 Task: Reply to email with the signature Erin Martin with the subject Request for project approval from softage.1@softage.net with the message Could you please provide an overview of the marketing strategy for the new product launch? with CC to softage.8@softage.net with an attached document Vendor_contract.doc
Action: Mouse moved to (493, 653)
Screenshot: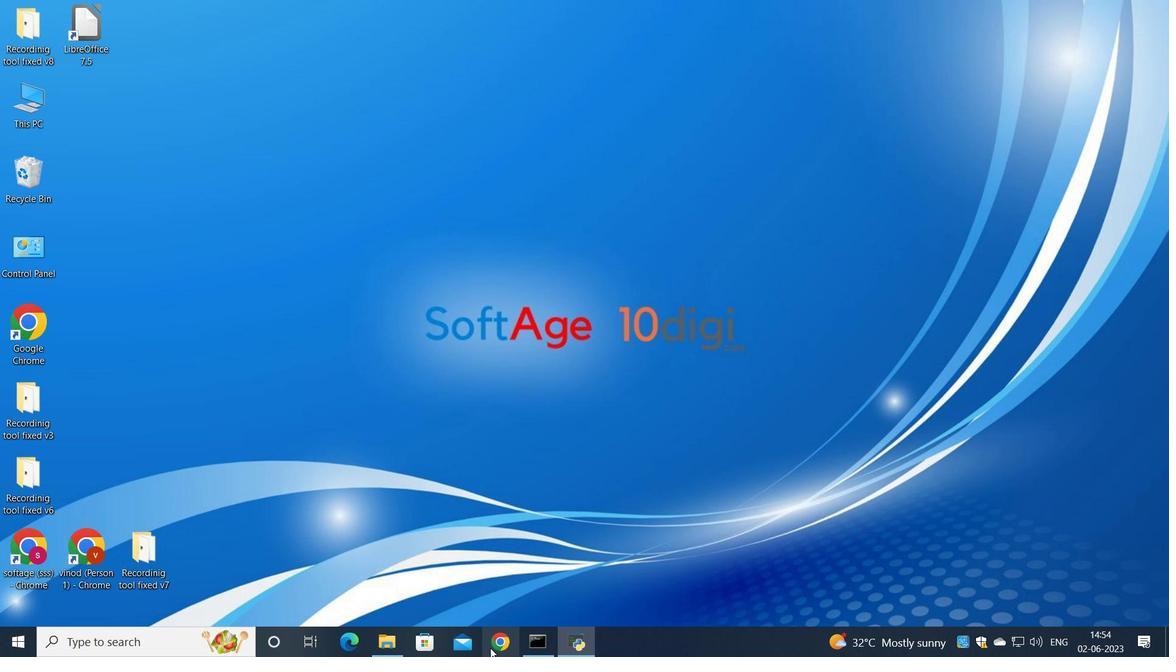 
Action: Mouse pressed left at (493, 653)
Screenshot: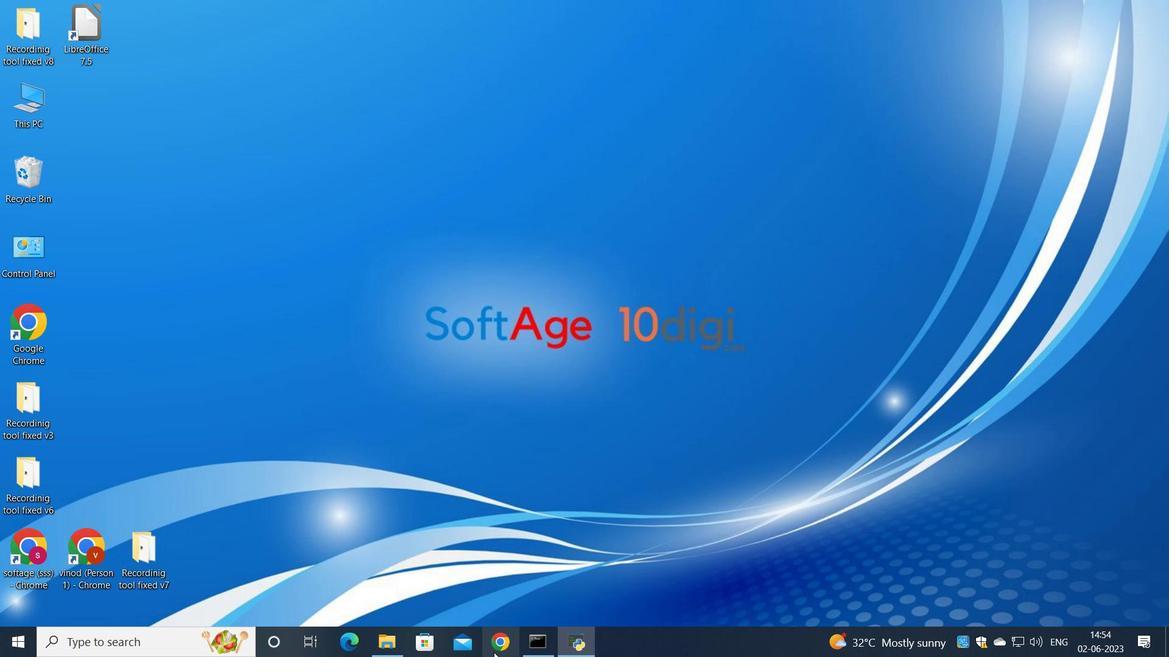 
Action: Mouse moved to (518, 403)
Screenshot: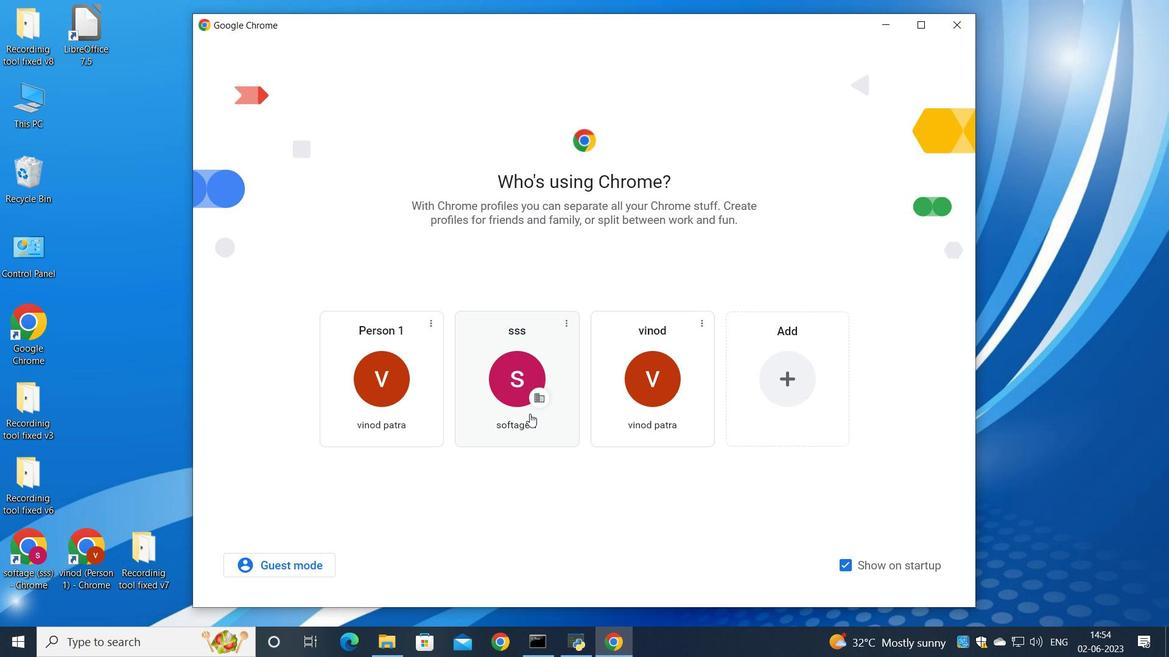 
Action: Mouse pressed left at (518, 403)
Screenshot: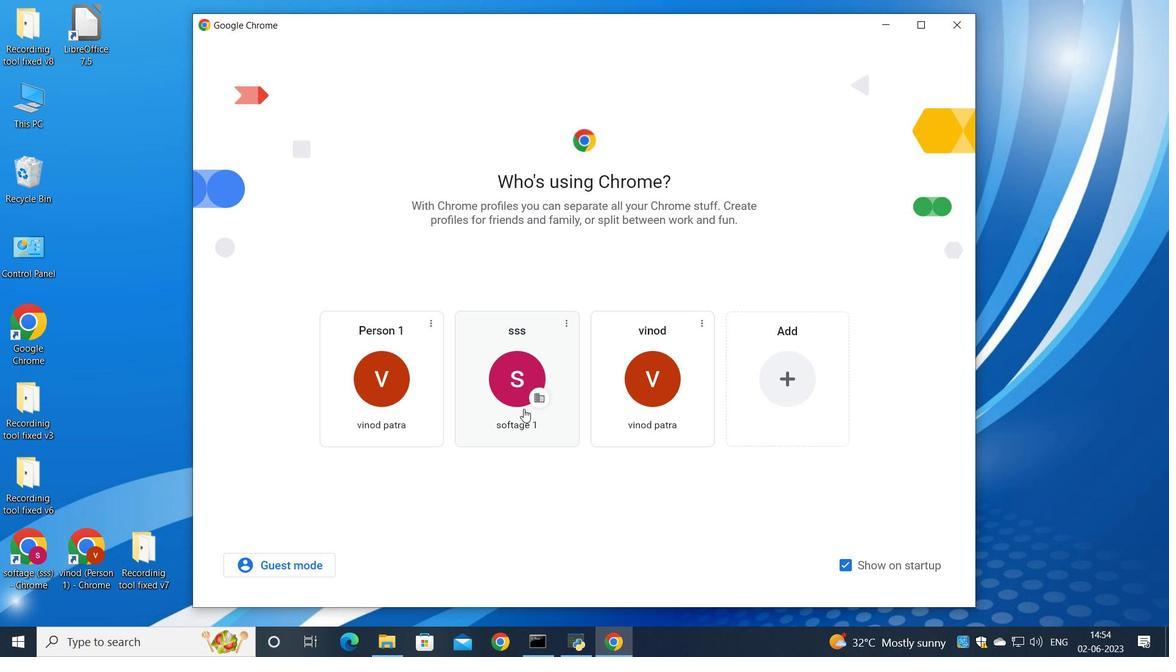 
Action: Mouse moved to (1014, 107)
Screenshot: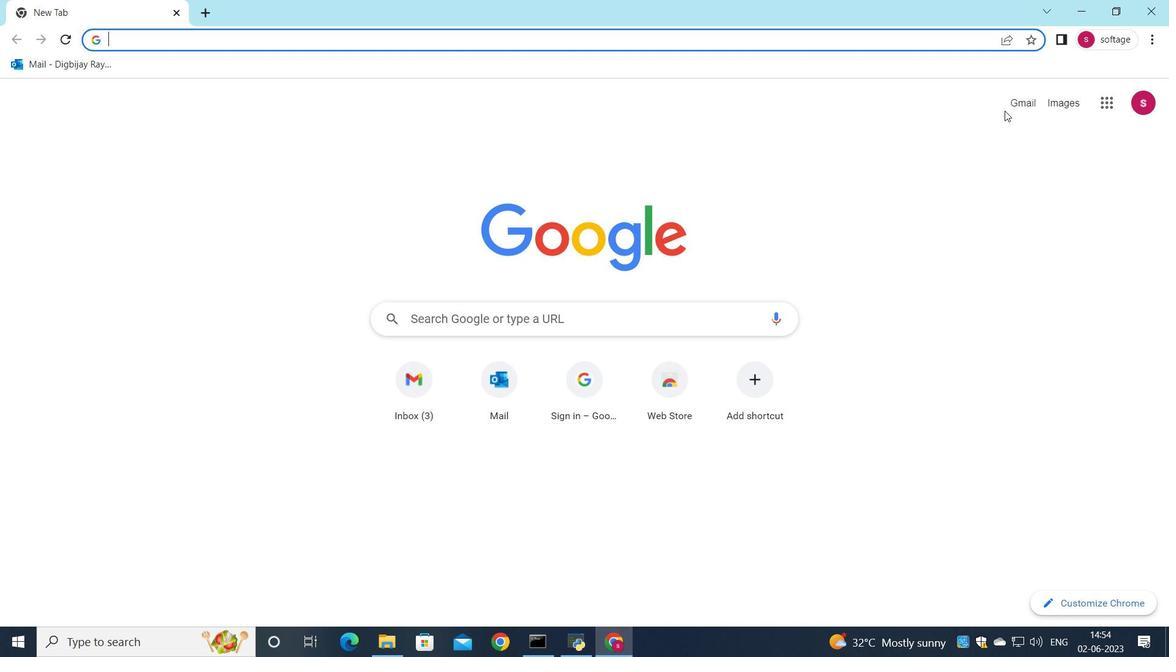 
Action: Mouse pressed left at (1014, 107)
Screenshot: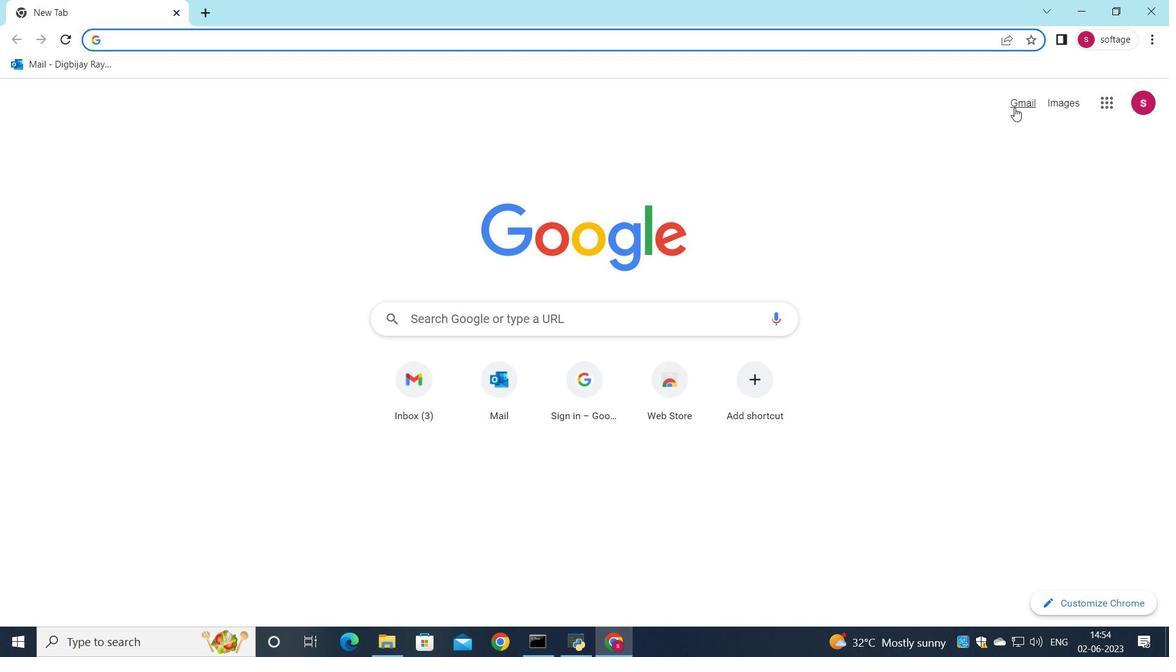 
Action: Mouse moved to (1002, 109)
Screenshot: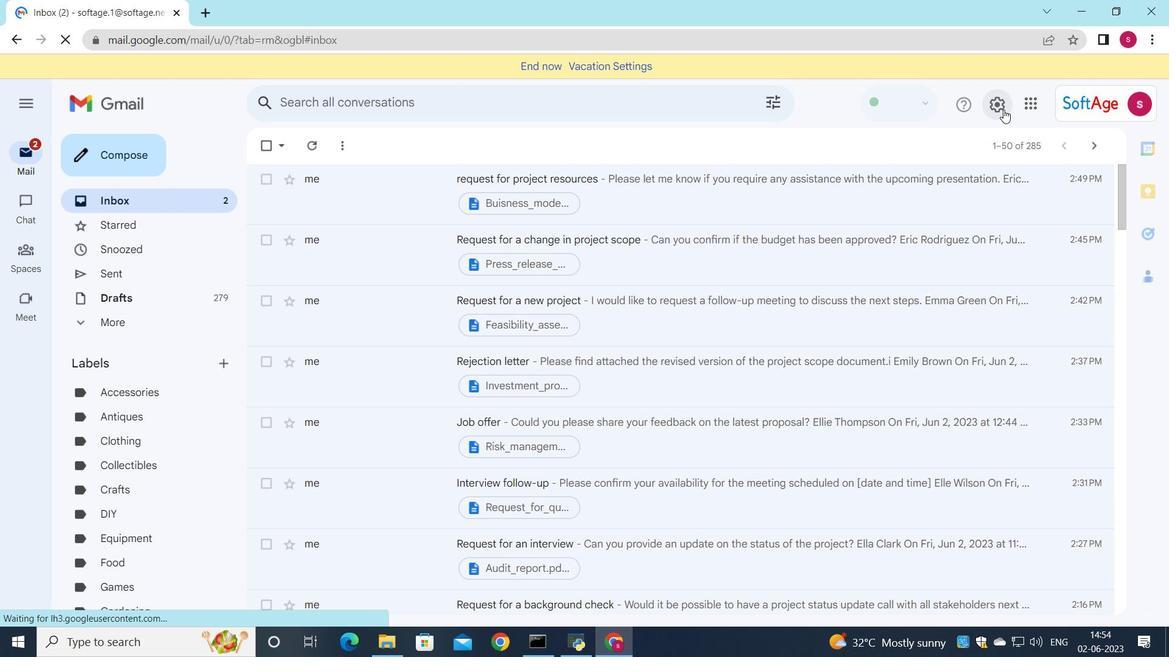 
Action: Mouse pressed left at (1002, 109)
Screenshot: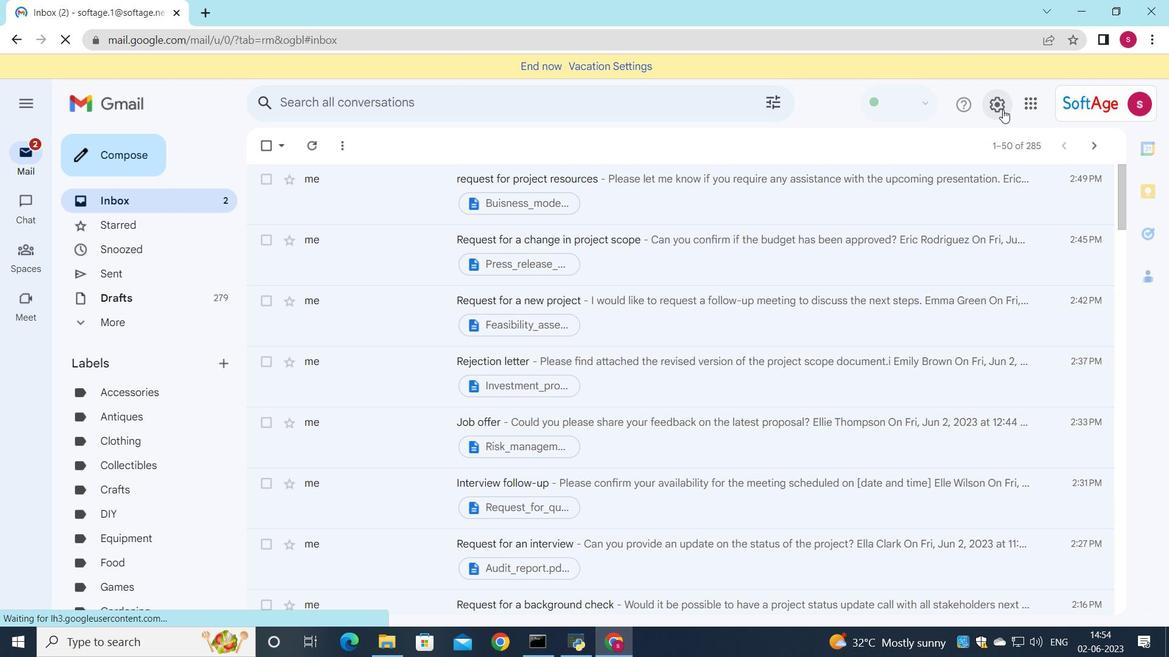 
Action: Mouse moved to (1000, 171)
Screenshot: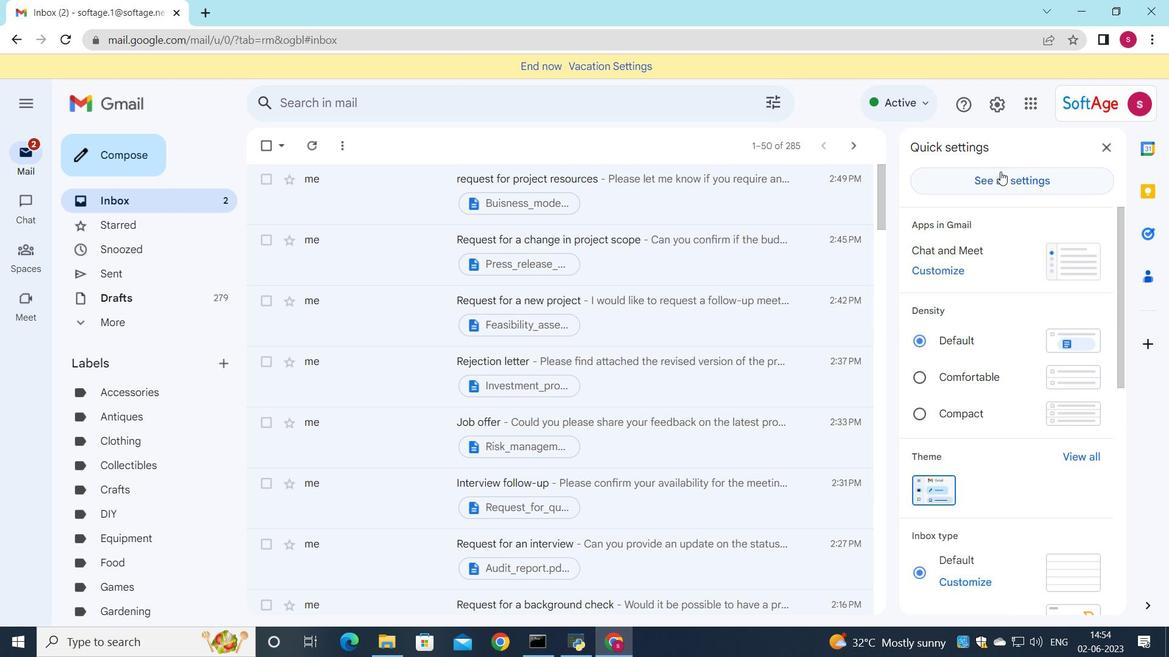 
Action: Mouse pressed left at (1000, 171)
Screenshot: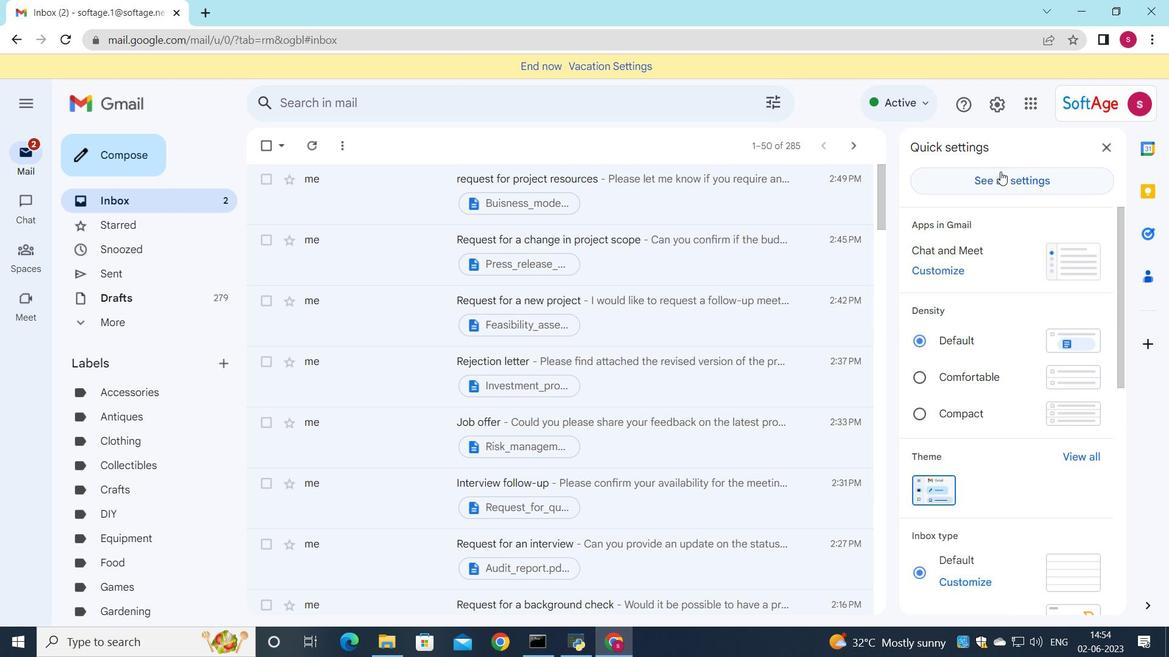 
Action: Mouse moved to (627, 292)
Screenshot: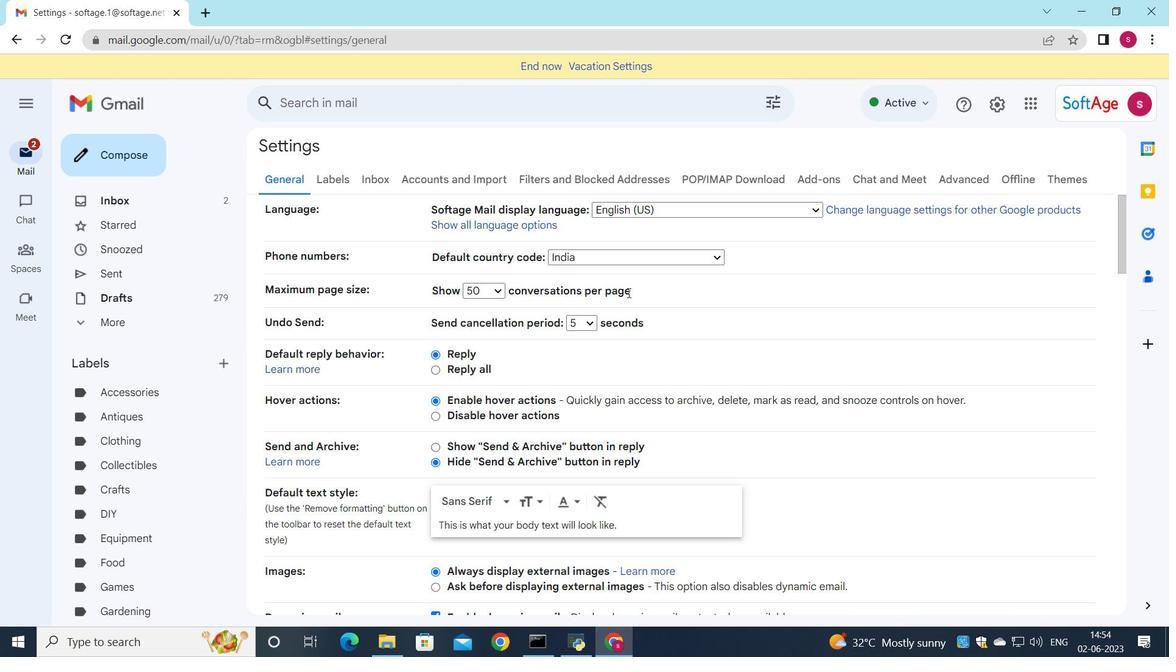
Action: Mouse scrolled (627, 292) with delta (0, 0)
Screenshot: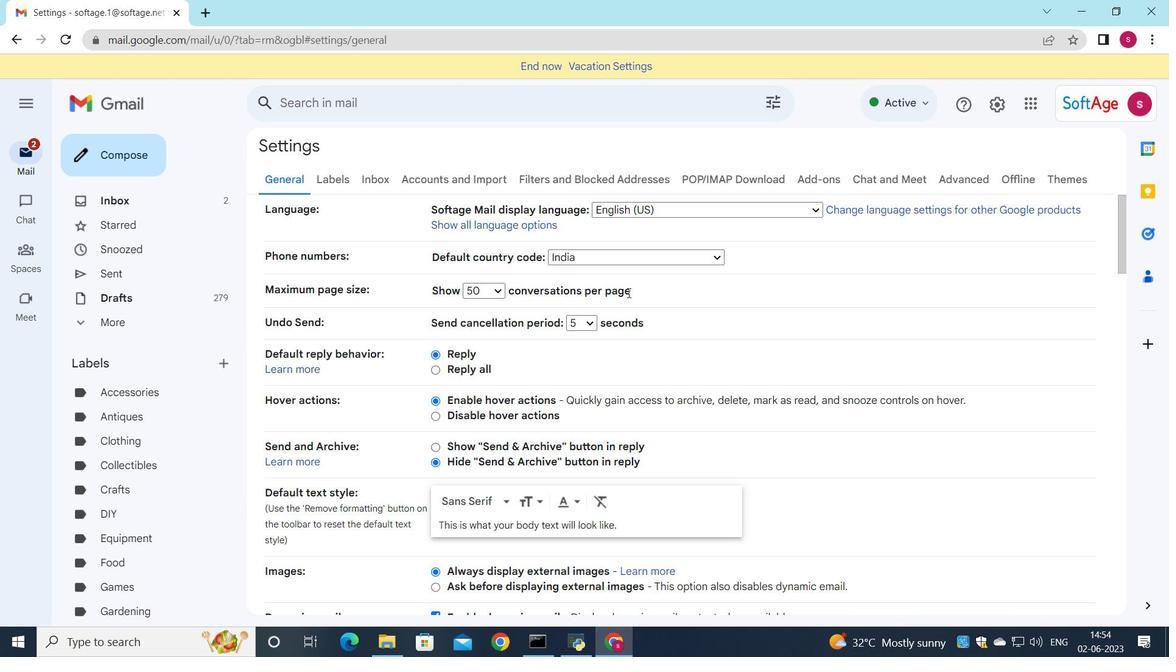 
Action: Mouse scrolled (627, 292) with delta (0, 0)
Screenshot: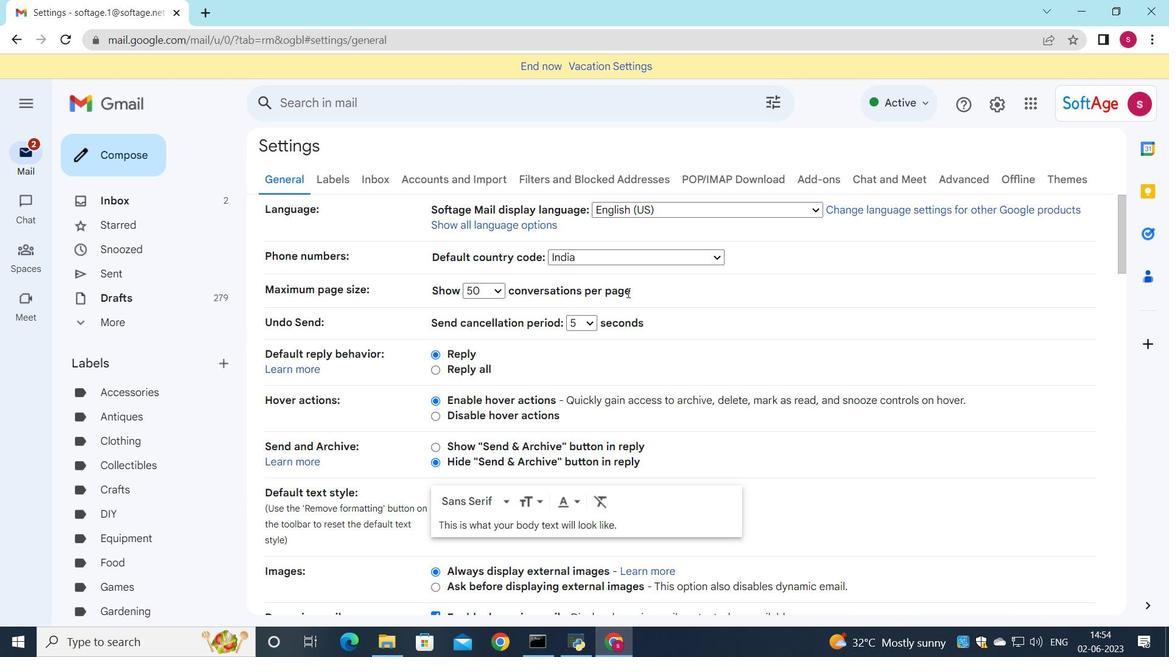 
Action: Mouse scrolled (627, 292) with delta (0, 0)
Screenshot: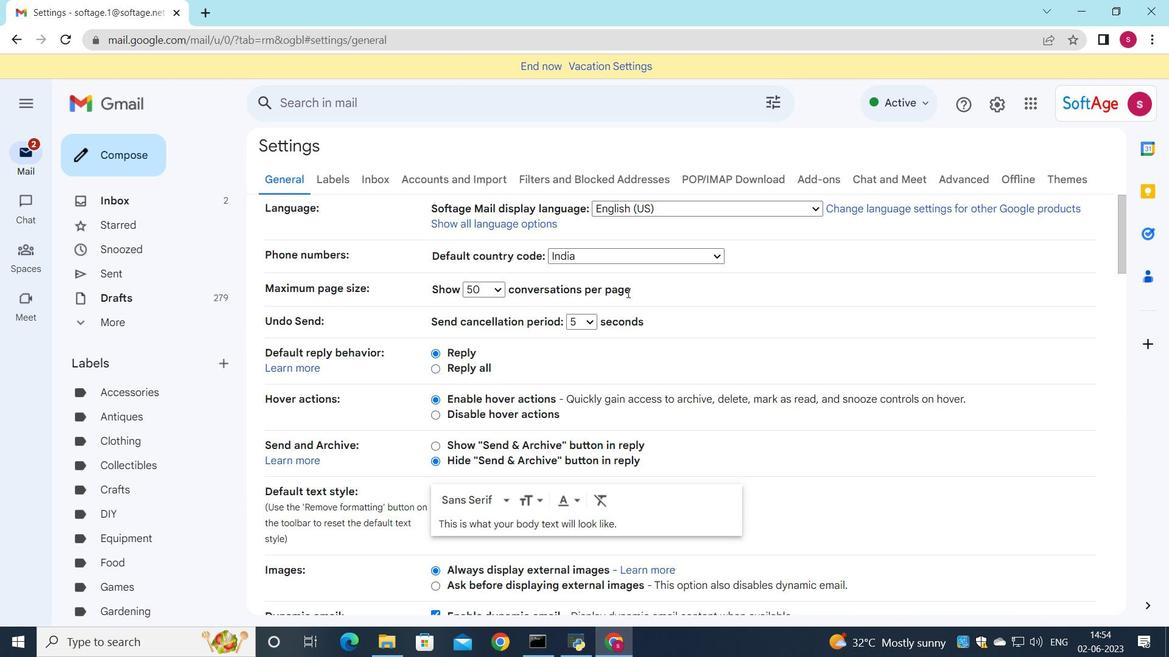 
Action: Mouse scrolled (627, 292) with delta (0, 0)
Screenshot: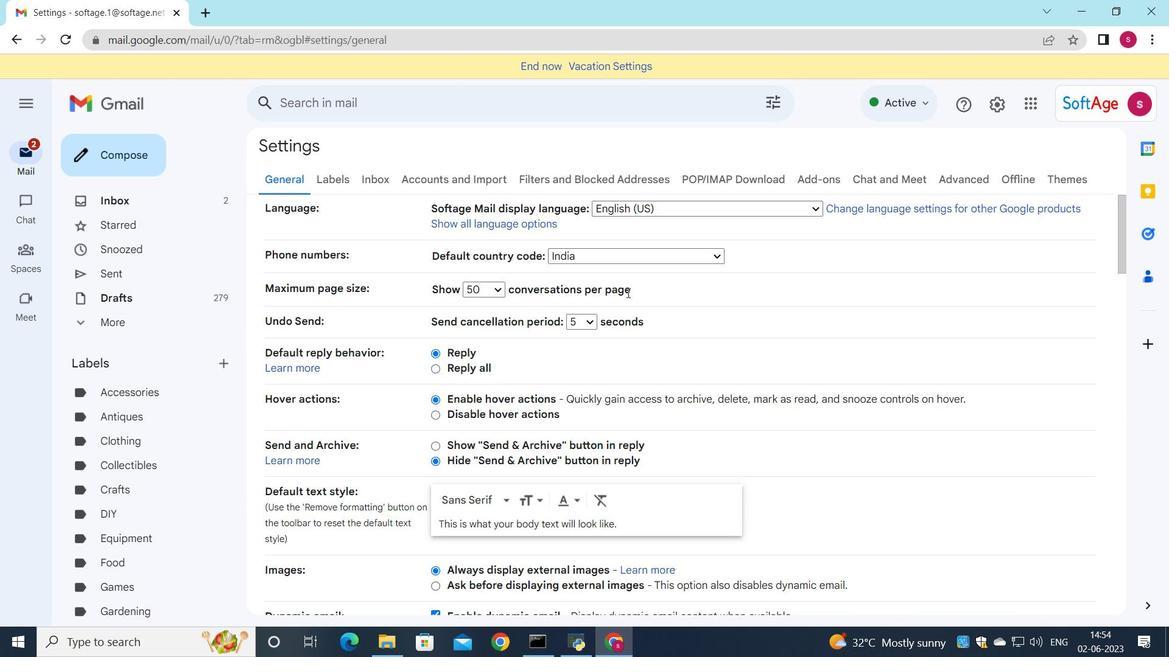 
Action: Mouse scrolled (627, 292) with delta (0, 0)
Screenshot: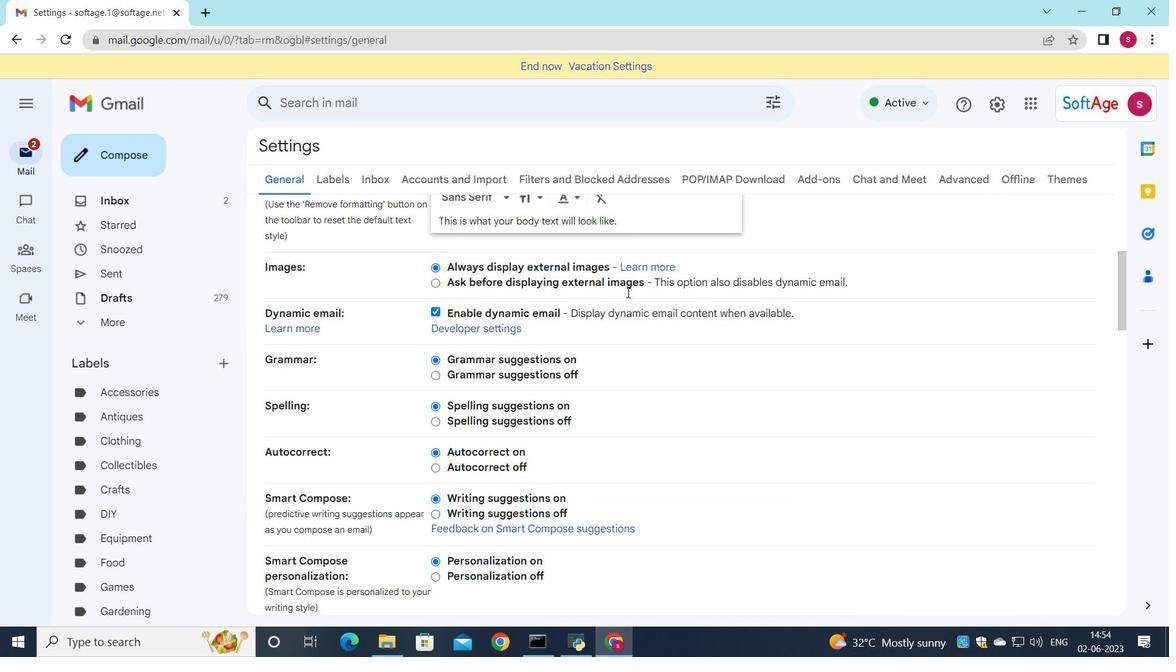 
Action: Mouse scrolled (627, 292) with delta (0, 0)
Screenshot: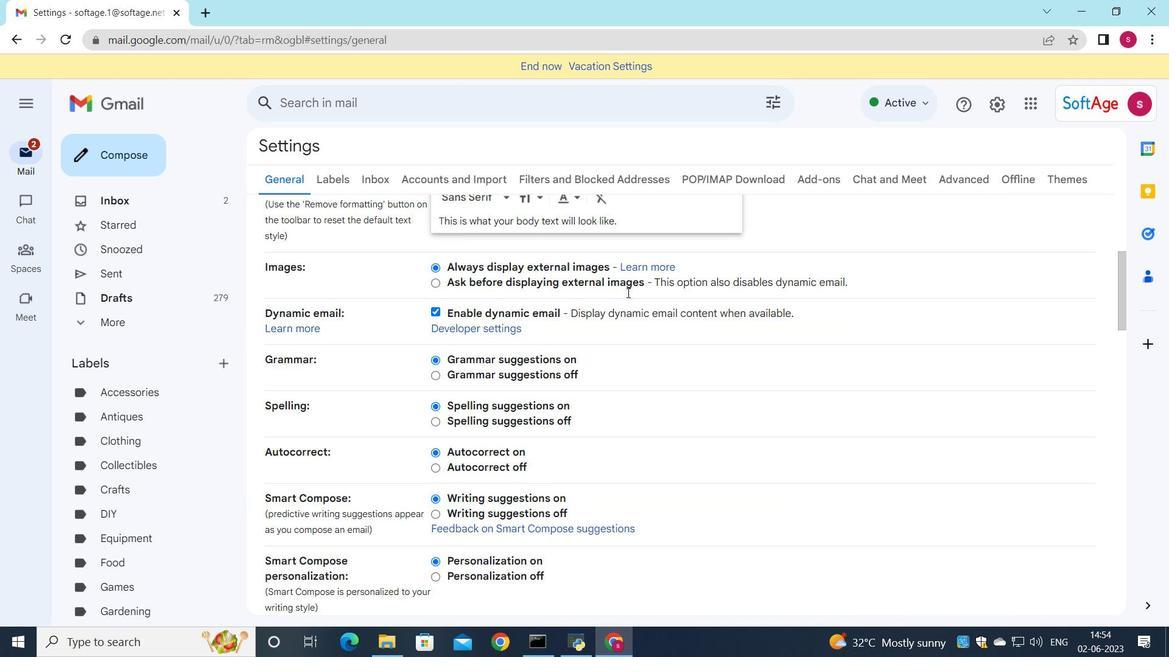 
Action: Mouse scrolled (627, 292) with delta (0, 0)
Screenshot: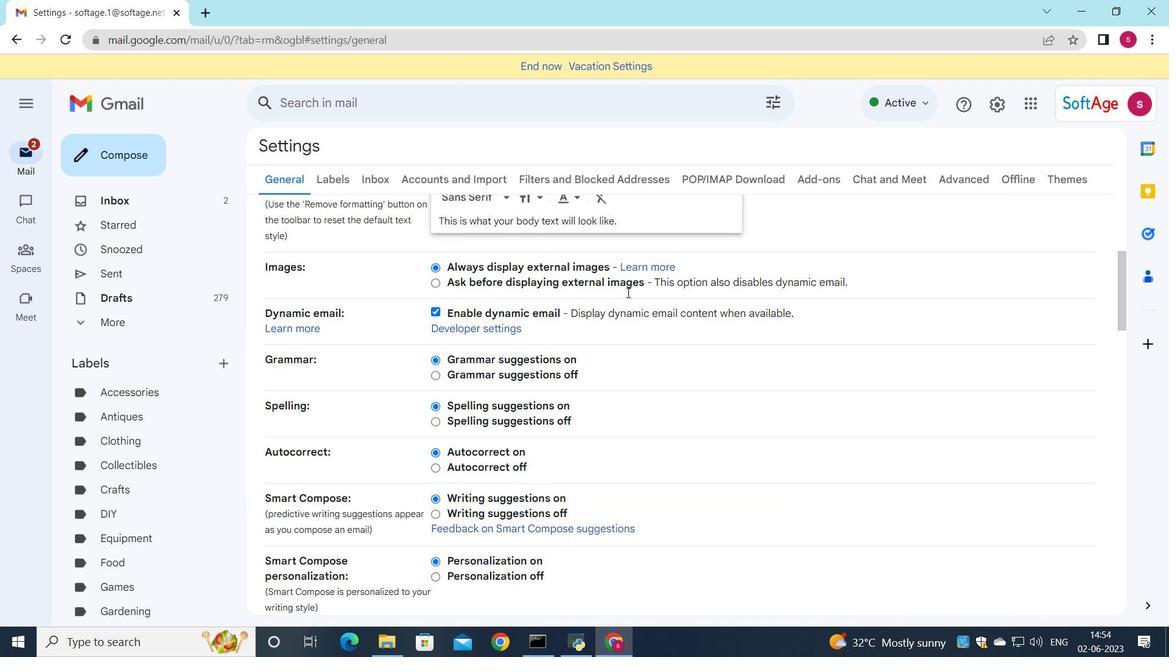 
Action: Mouse moved to (610, 313)
Screenshot: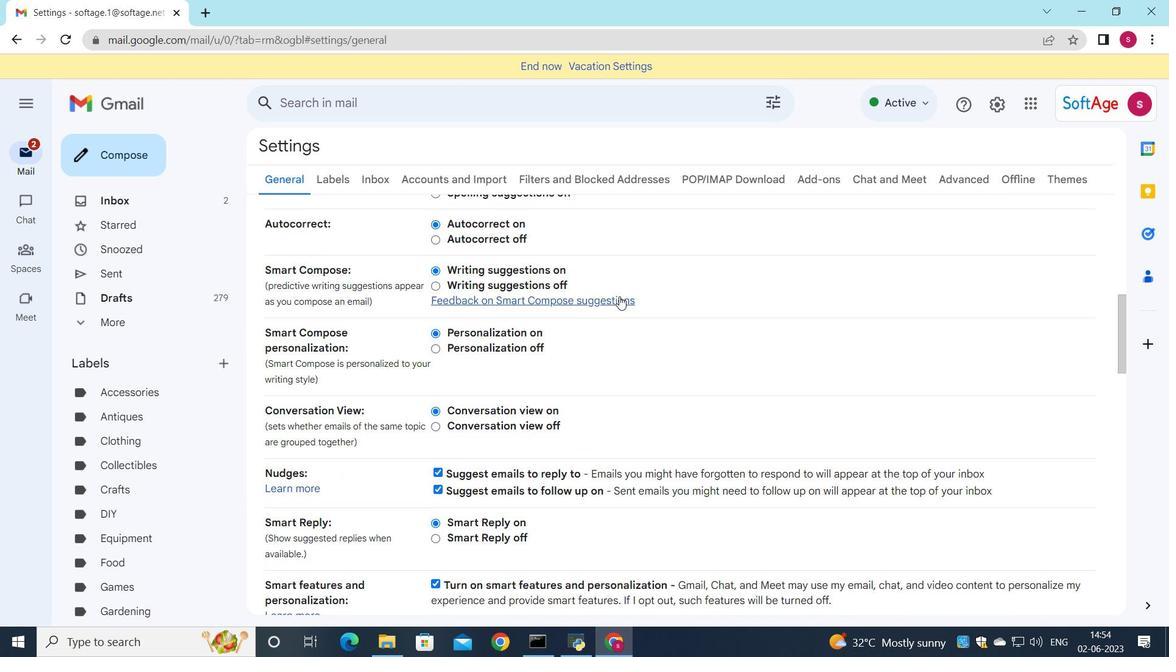 
Action: Mouse scrolled (610, 312) with delta (0, 0)
Screenshot: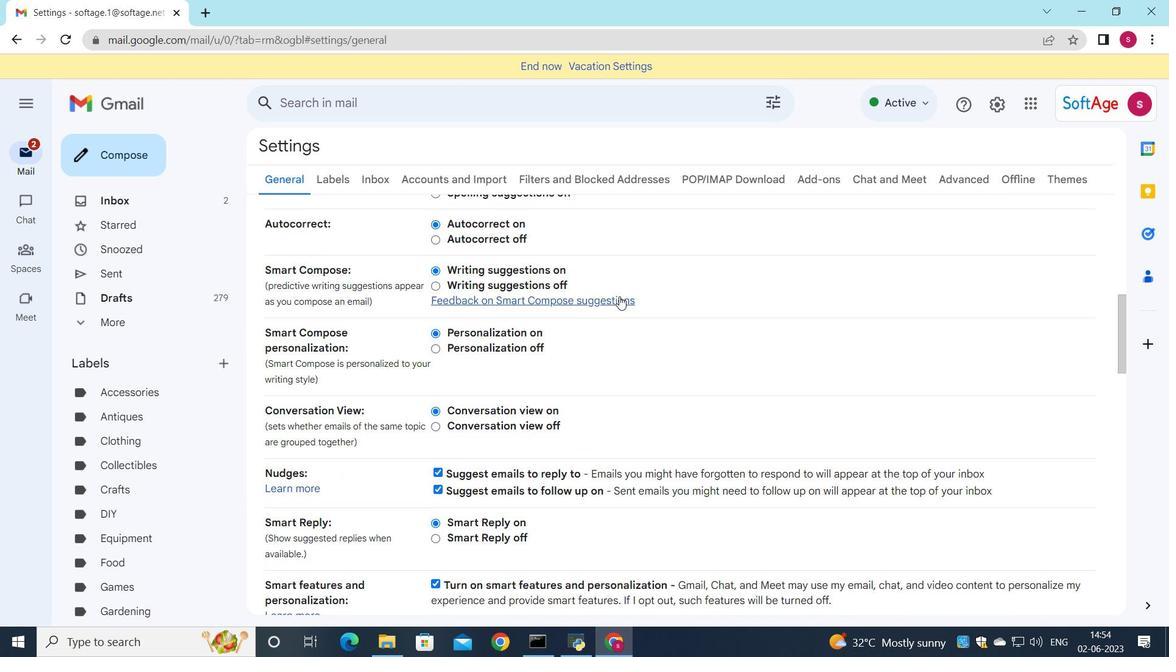 
Action: Mouse moved to (603, 333)
Screenshot: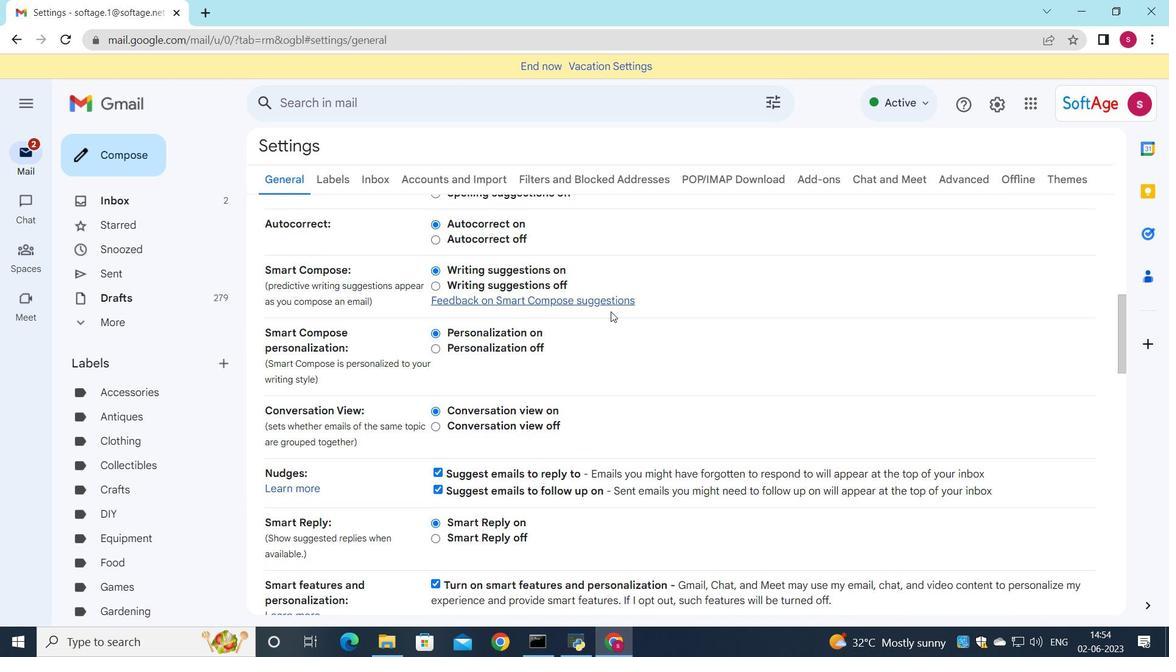 
Action: Mouse scrolled (603, 332) with delta (0, 0)
Screenshot: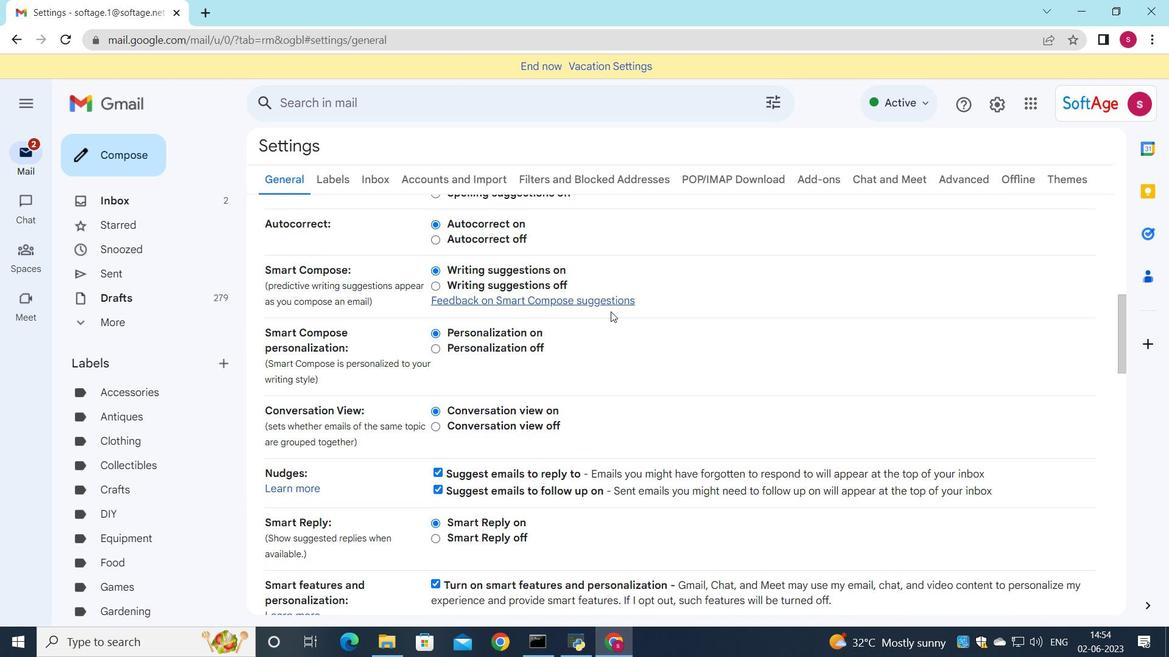 
Action: Mouse moved to (599, 345)
Screenshot: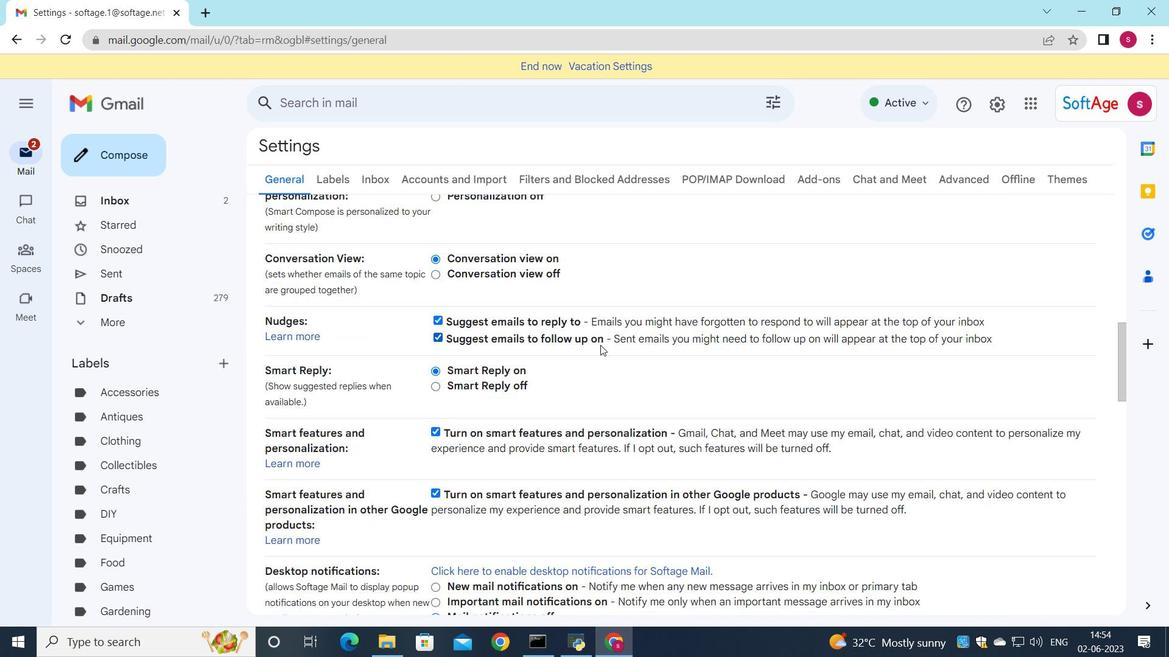 
Action: Mouse scrolled (599, 344) with delta (0, 0)
Screenshot: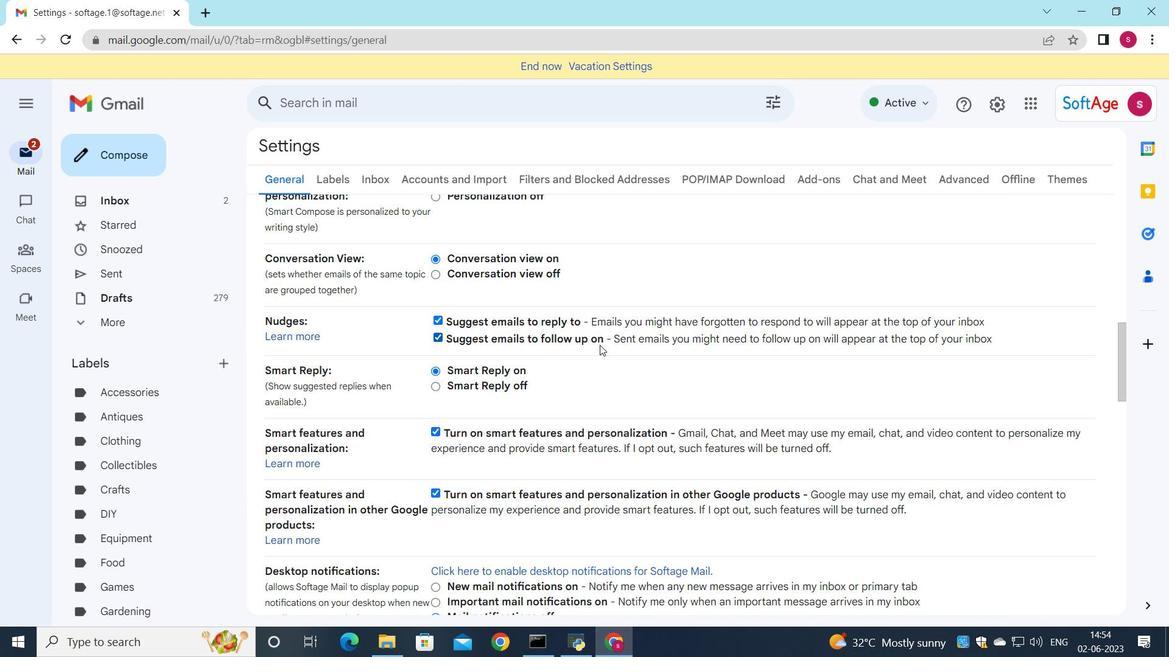 
Action: Mouse moved to (599, 345)
Screenshot: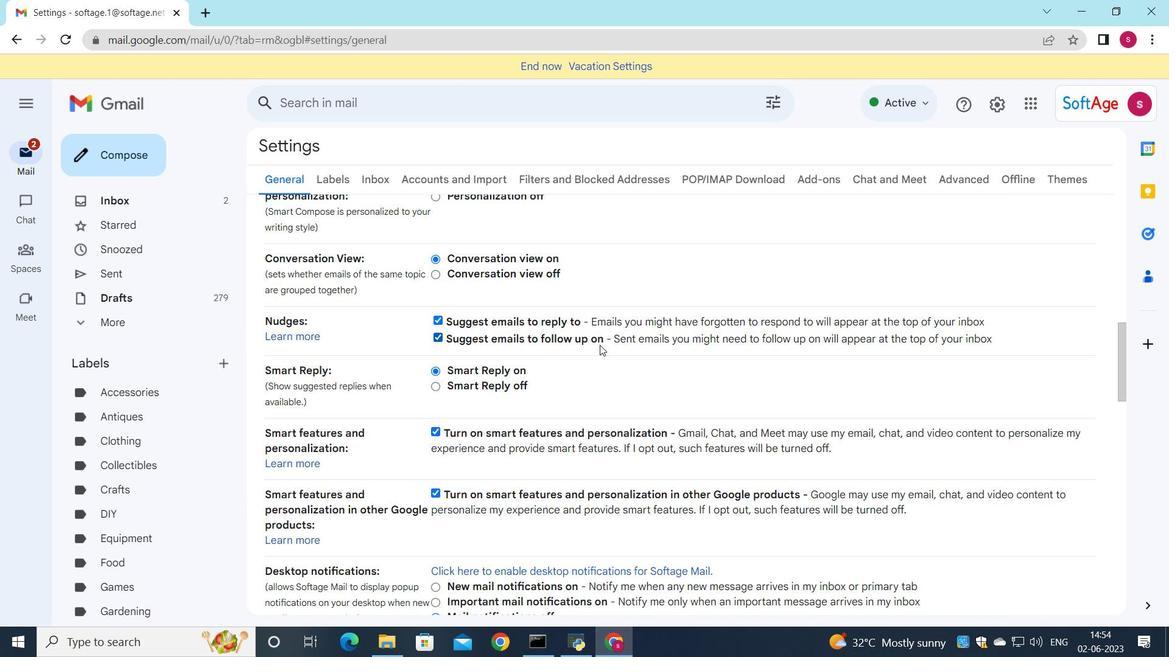 
Action: Mouse scrolled (599, 345) with delta (0, 0)
Screenshot: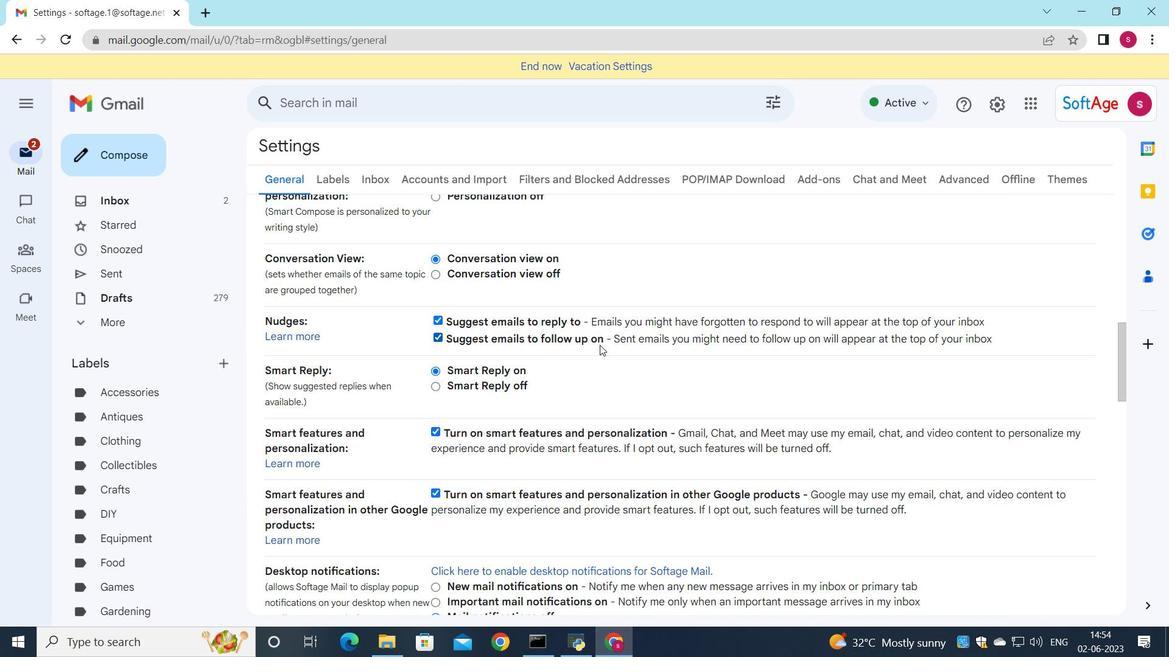 
Action: Mouse moved to (599, 347)
Screenshot: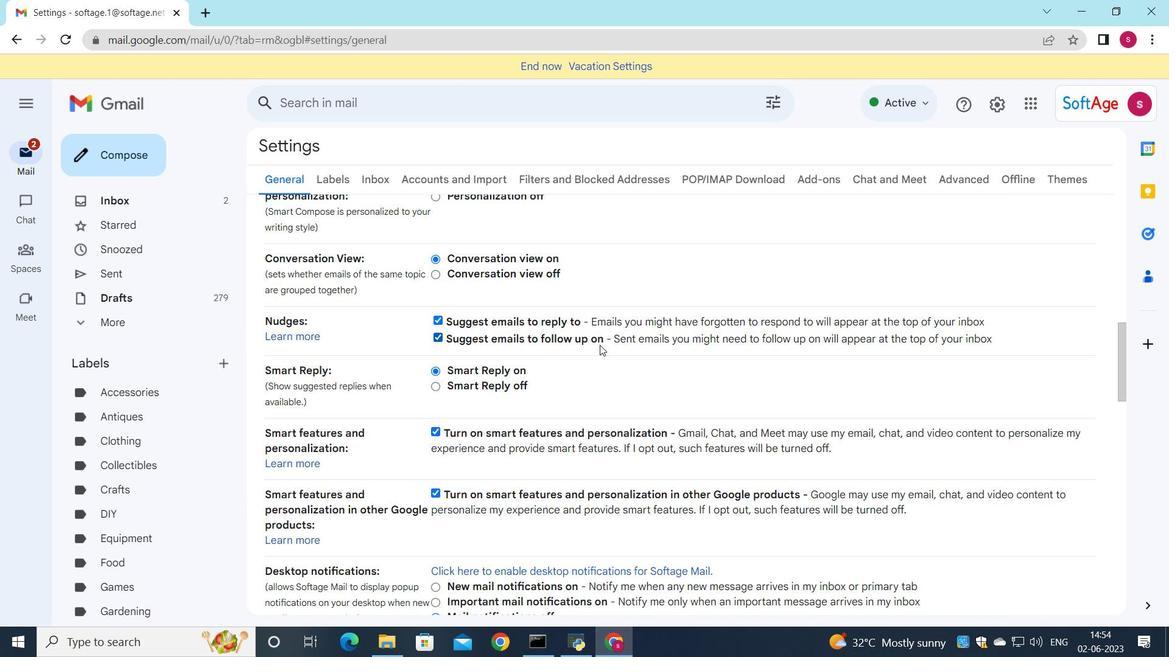 
Action: Mouse scrolled (599, 346) with delta (0, 0)
Screenshot: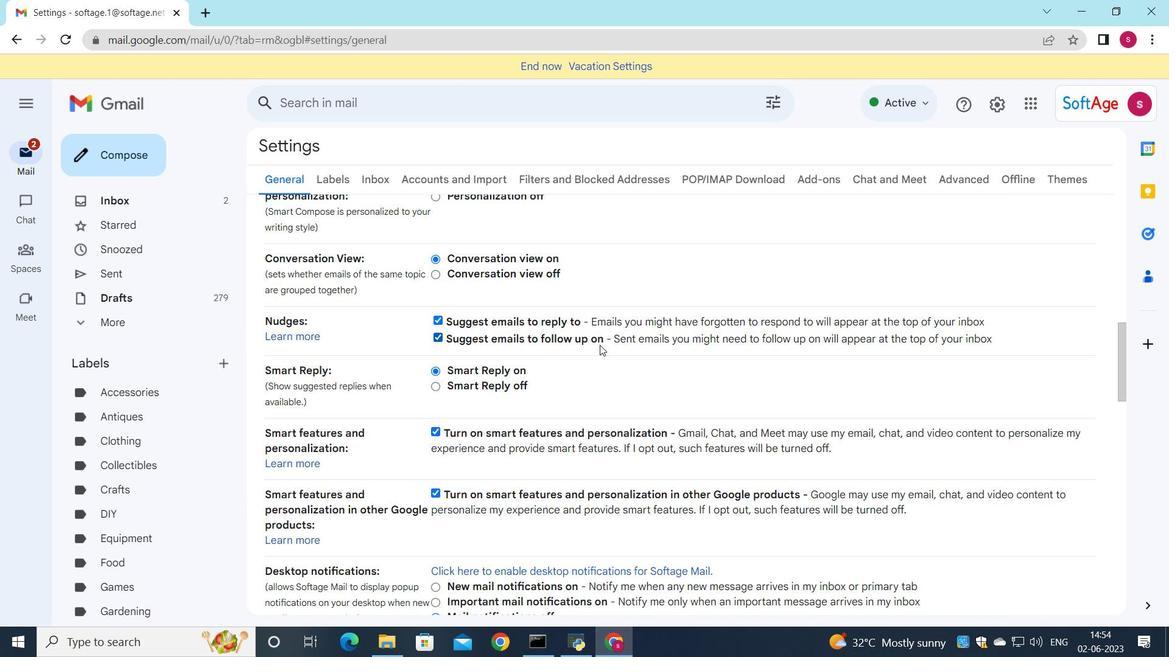 
Action: Mouse moved to (599, 348)
Screenshot: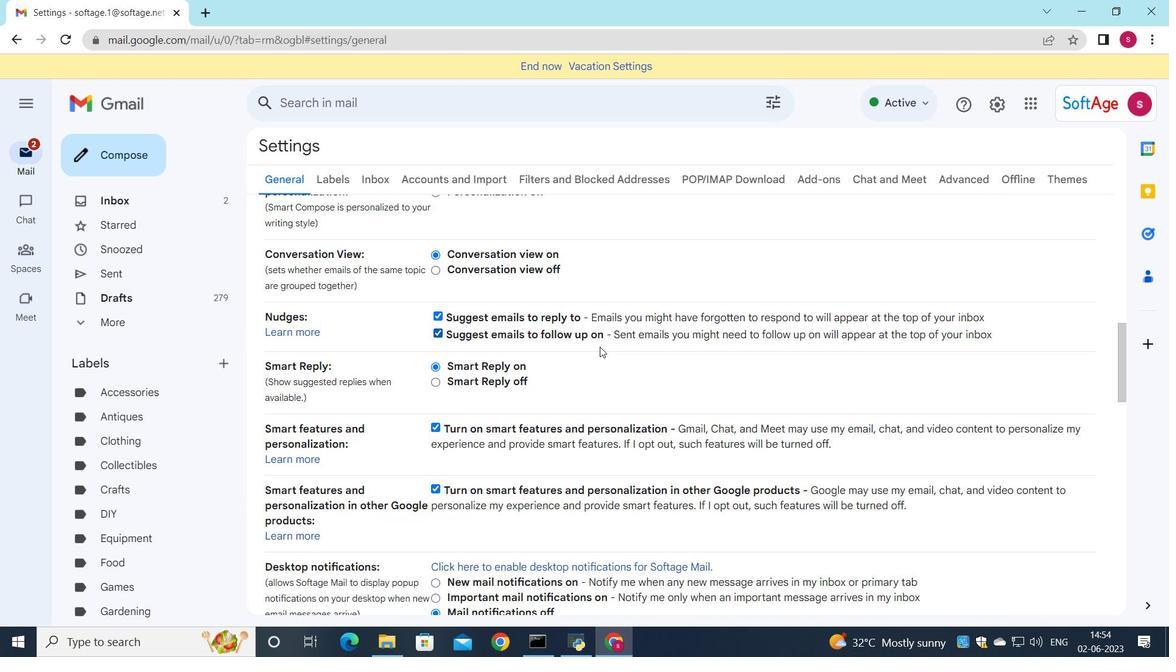 
Action: Mouse scrolled (599, 347) with delta (0, 0)
Screenshot: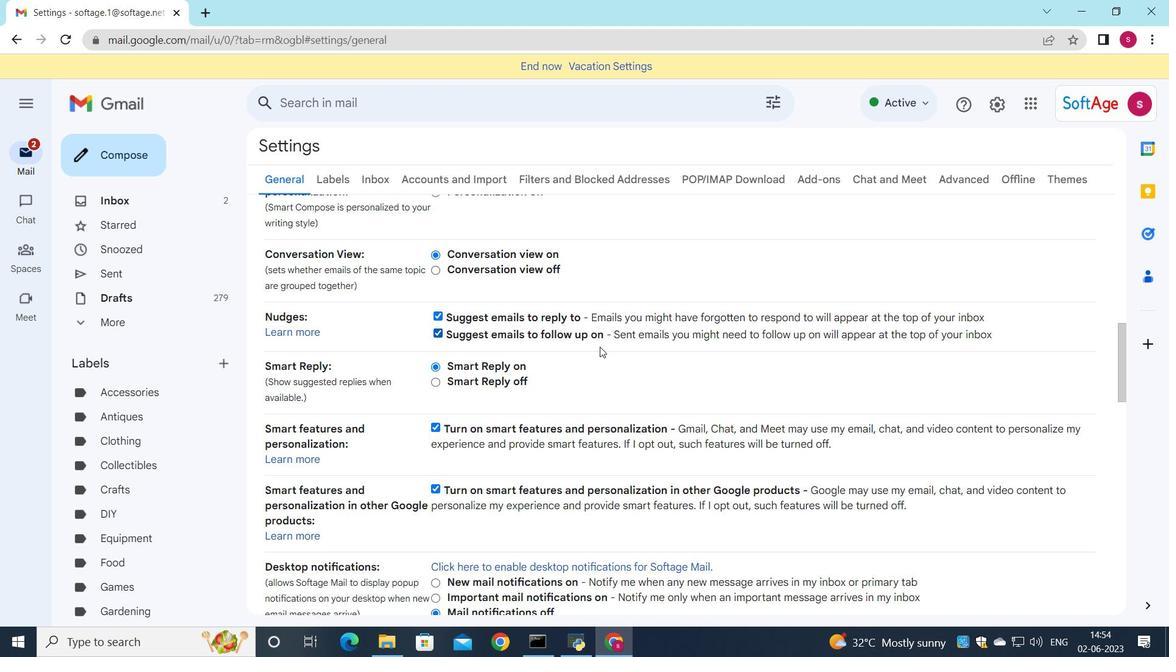 
Action: Mouse moved to (599, 348)
Screenshot: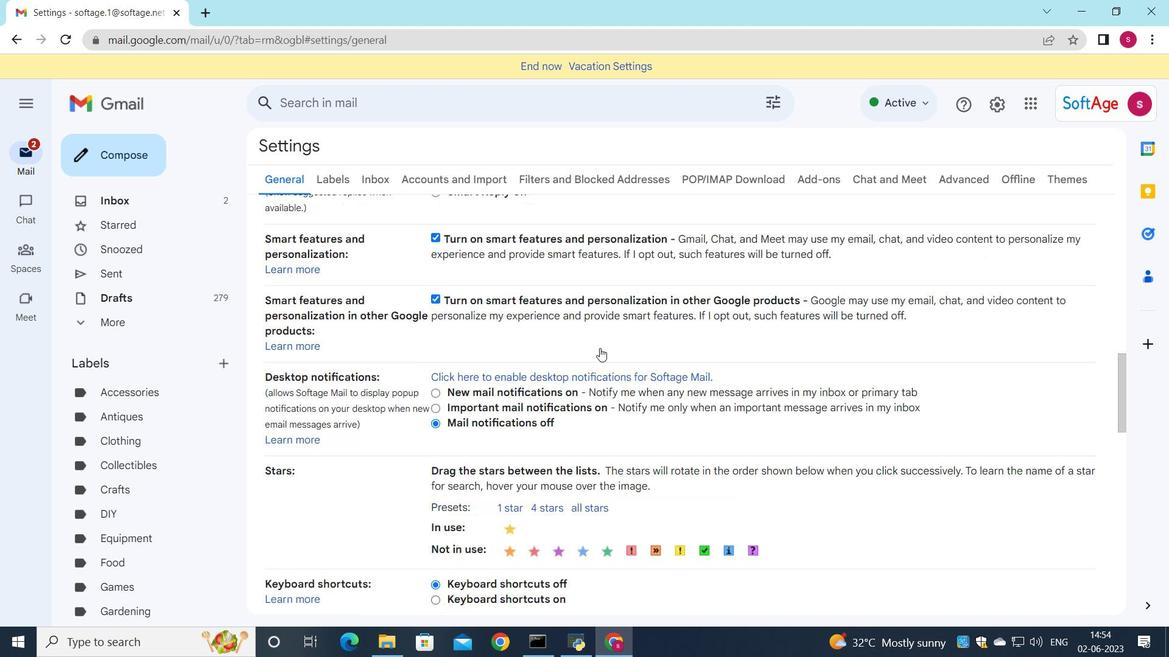 
Action: Mouse scrolled (599, 348) with delta (0, 0)
Screenshot: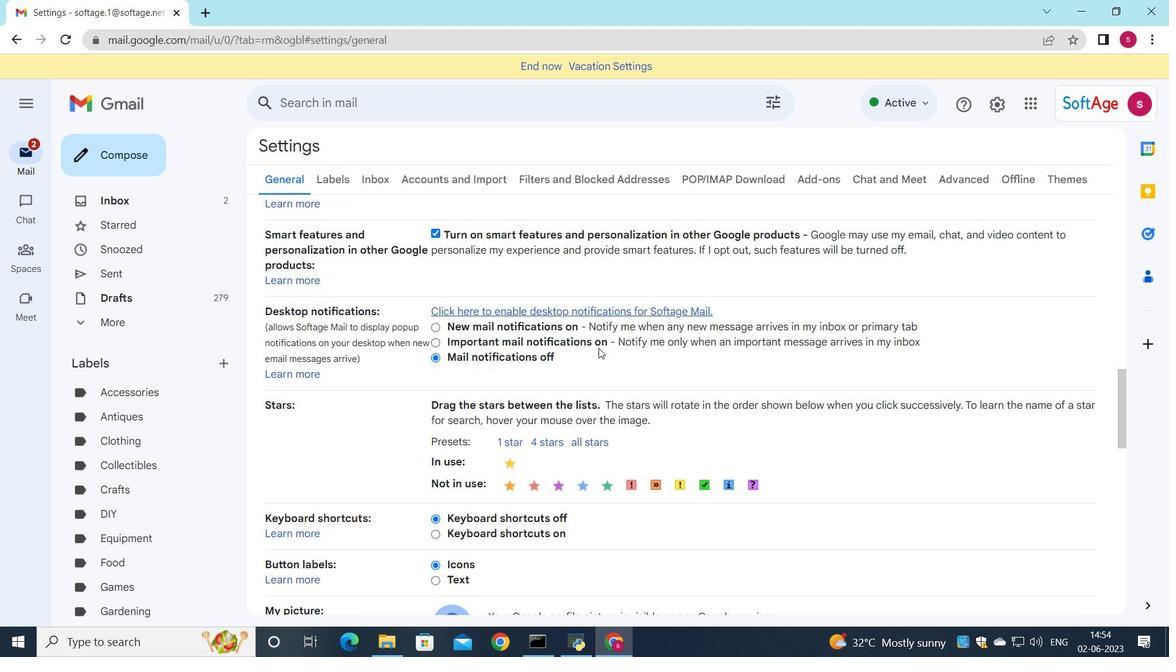 
Action: Mouse moved to (599, 348)
Screenshot: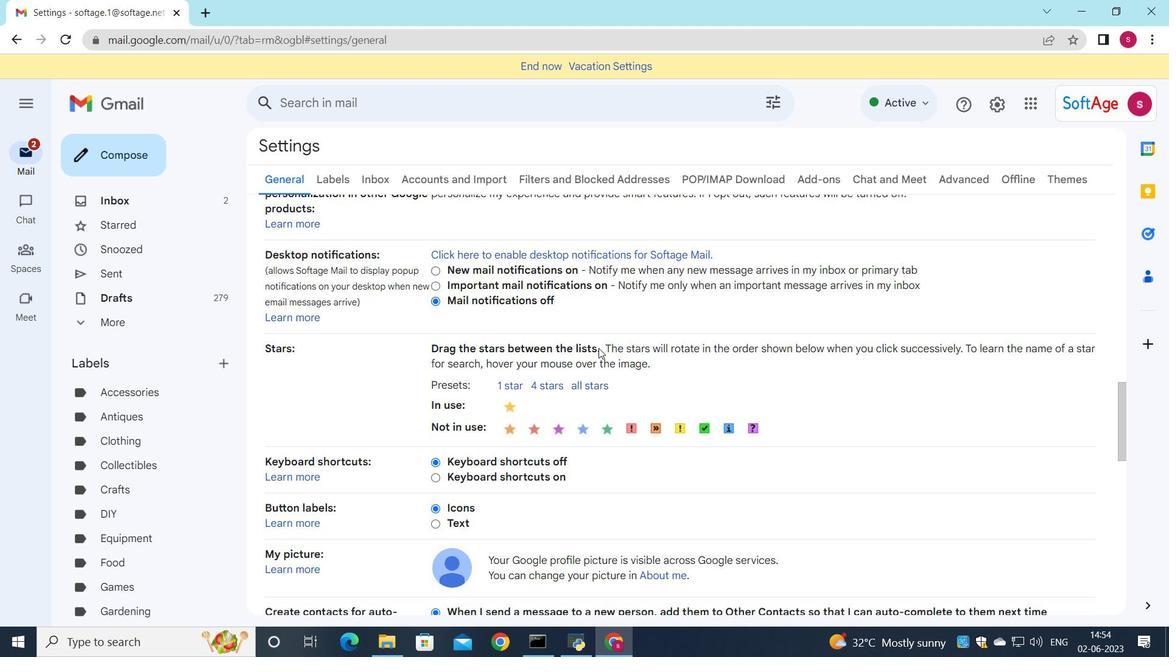 
Action: Mouse scrolled (599, 348) with delta (0, 0)
Screenshot: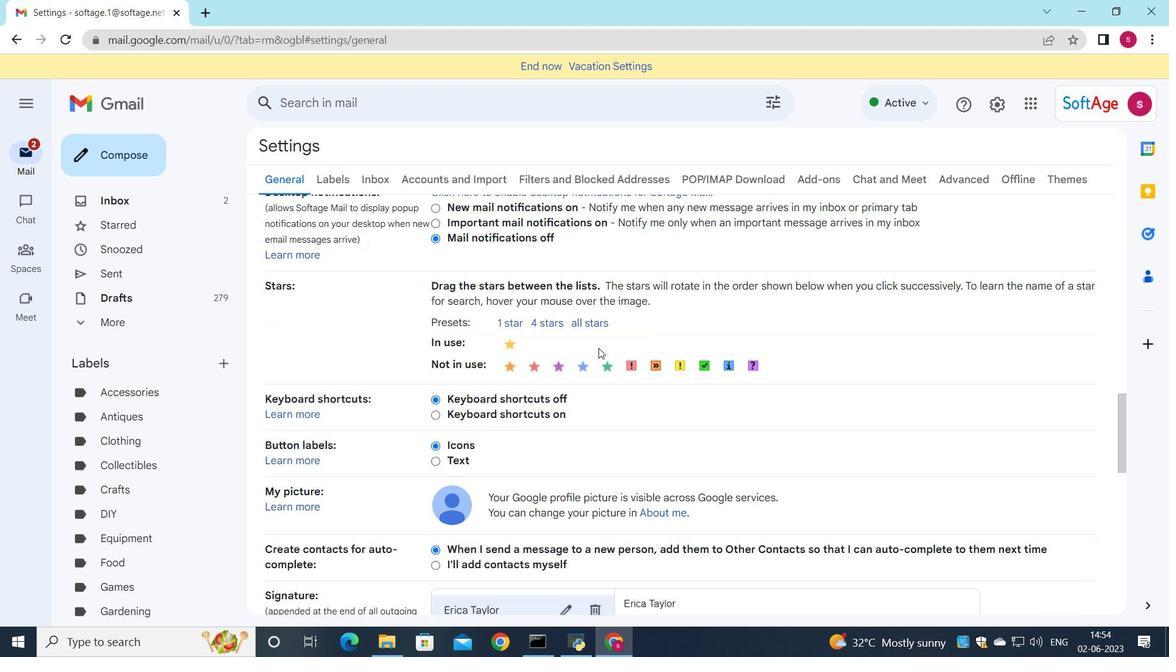 
Action: Mouse scrolled (599, 348) with delta (0, 0)
Screenshot: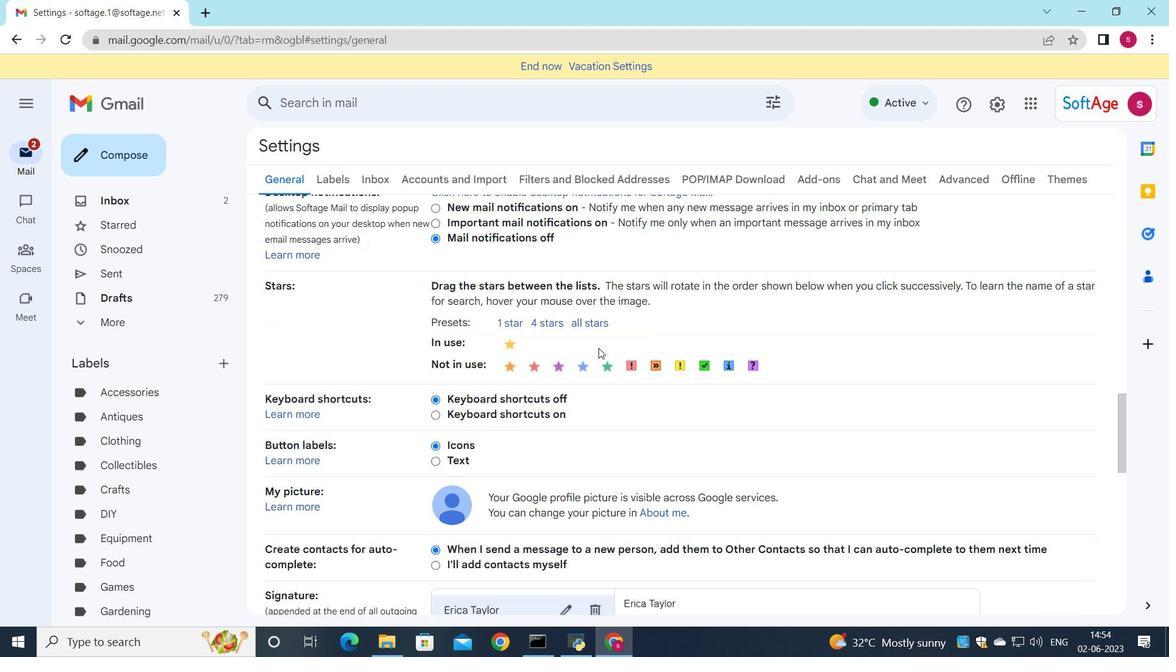 
Action: Mouse scrolled (599, 348) with delta (0, 0)
Screenshot: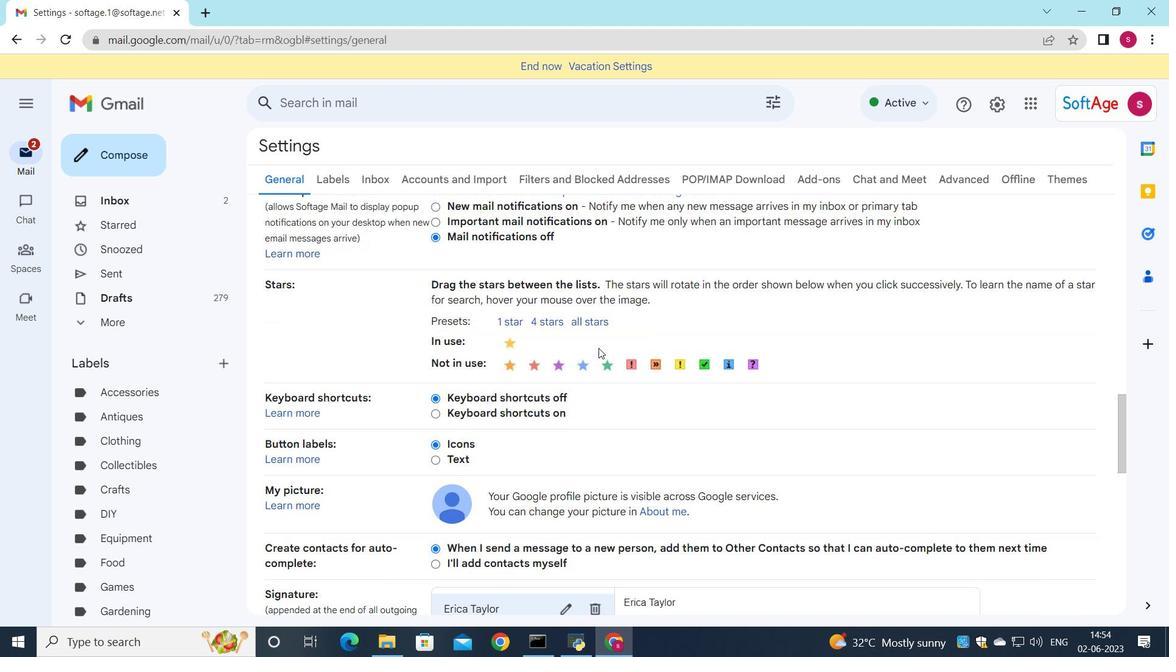 
Action: Mouse moved to (589, 379)
Screenshot: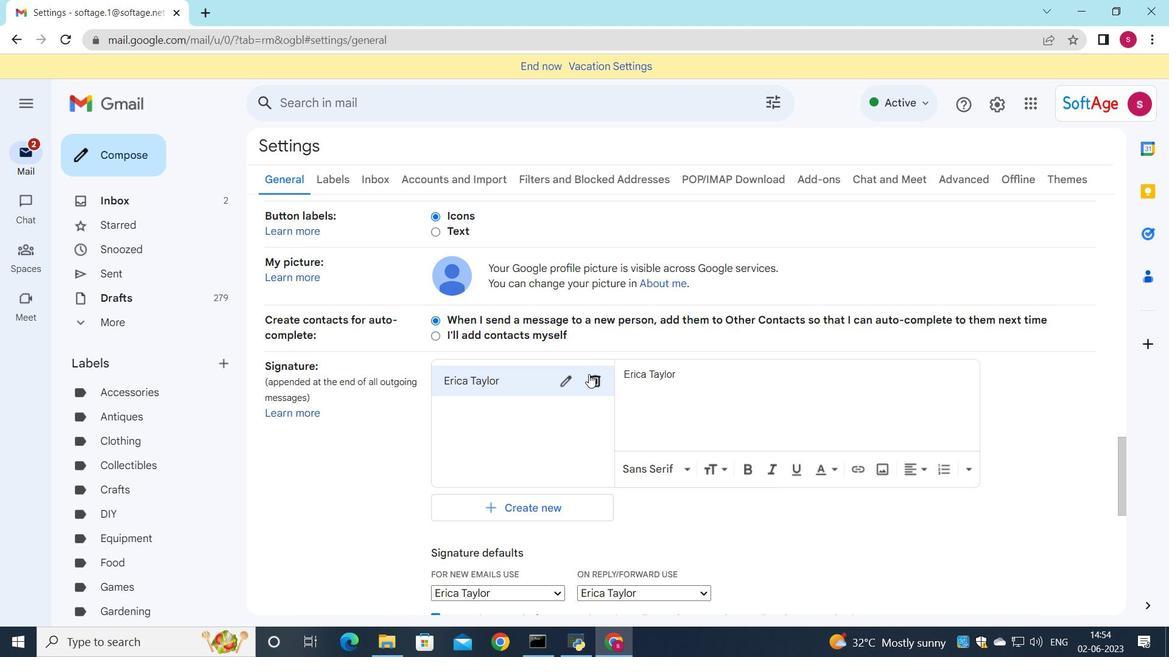 
Action: Mouse pressed left at (589, 379)
Screenshot: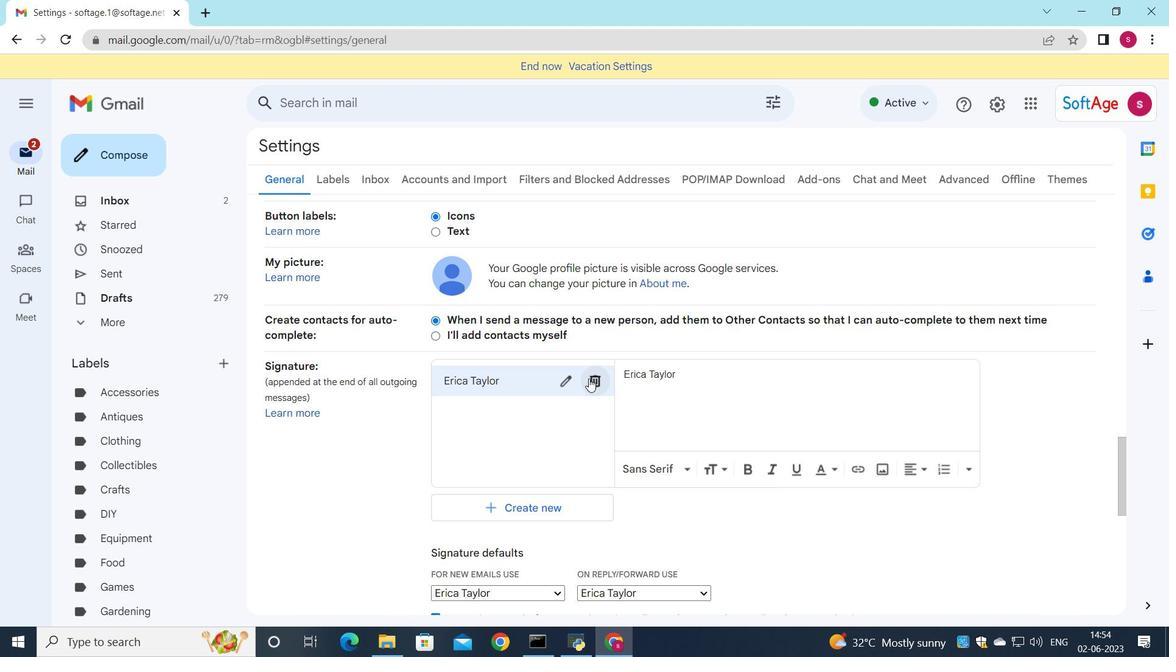 
Action: Mouse moved to (698, 367)
Screenshot: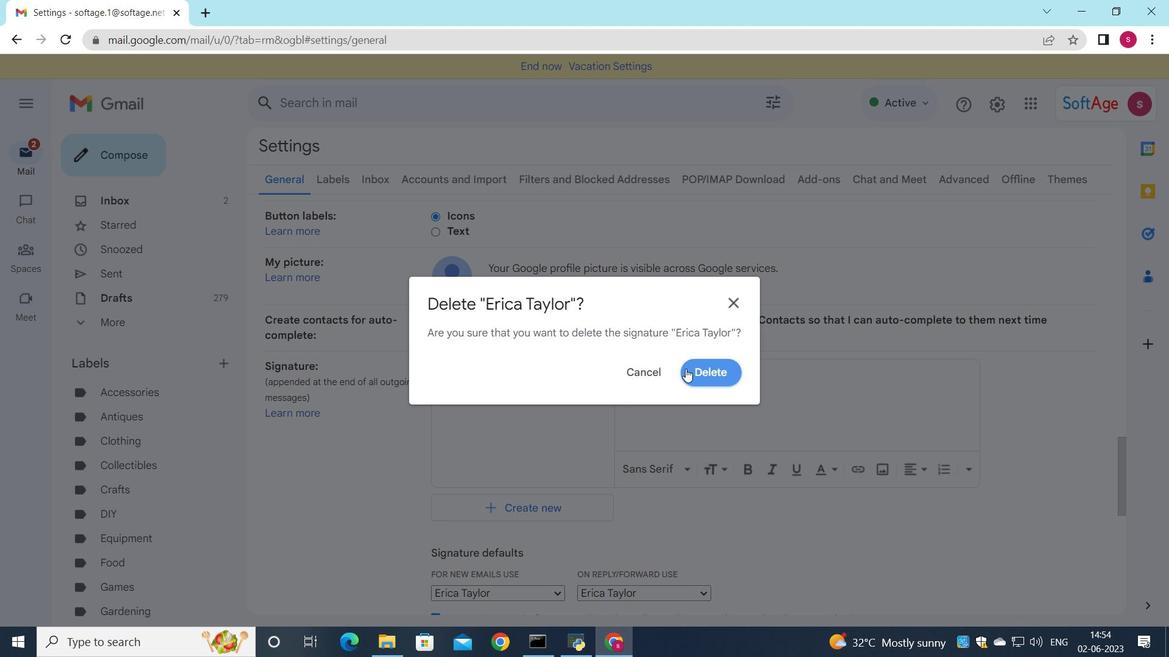 
Action: Mouse pressed left at (698, 367)
Screenshot: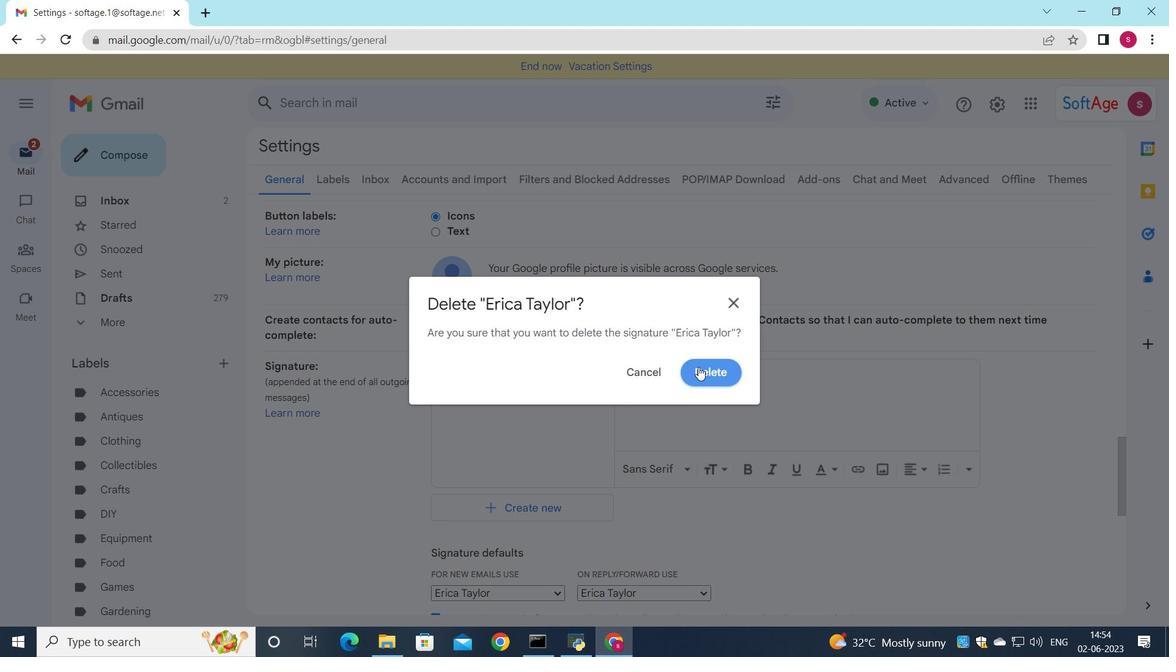 
Action: Mouse moved to (516, 394)
Screenshot: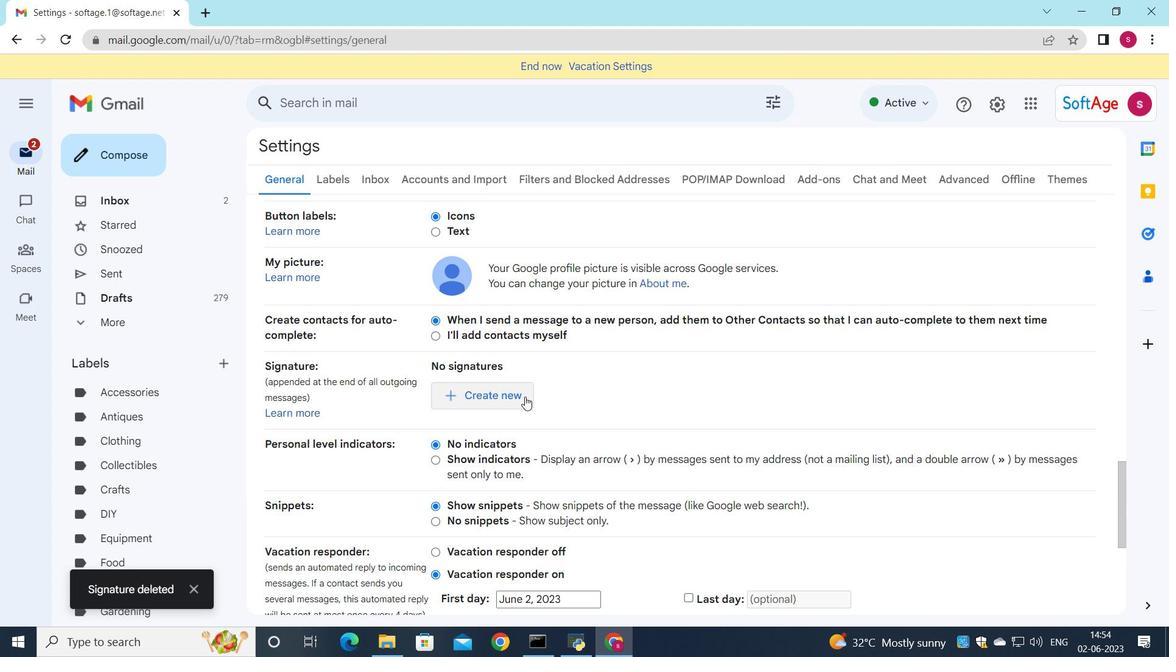 
Action: Mouse pressed left at (516, 394)
Screenshot: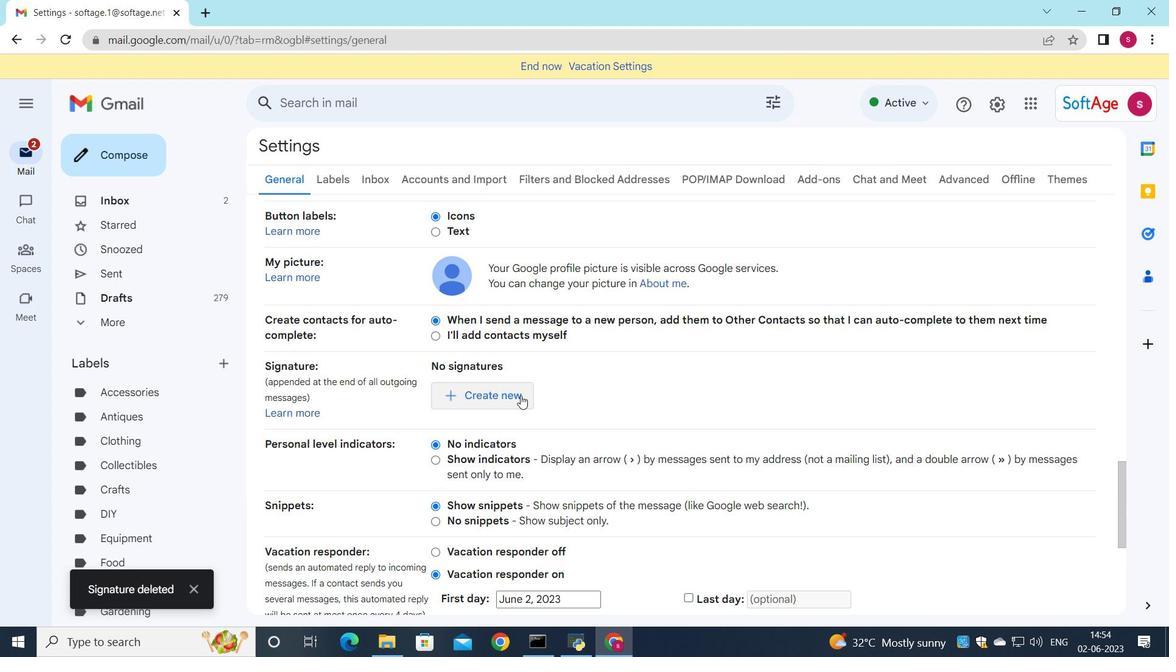 
Action: Mouse moved to (719, 286)
Screenshot: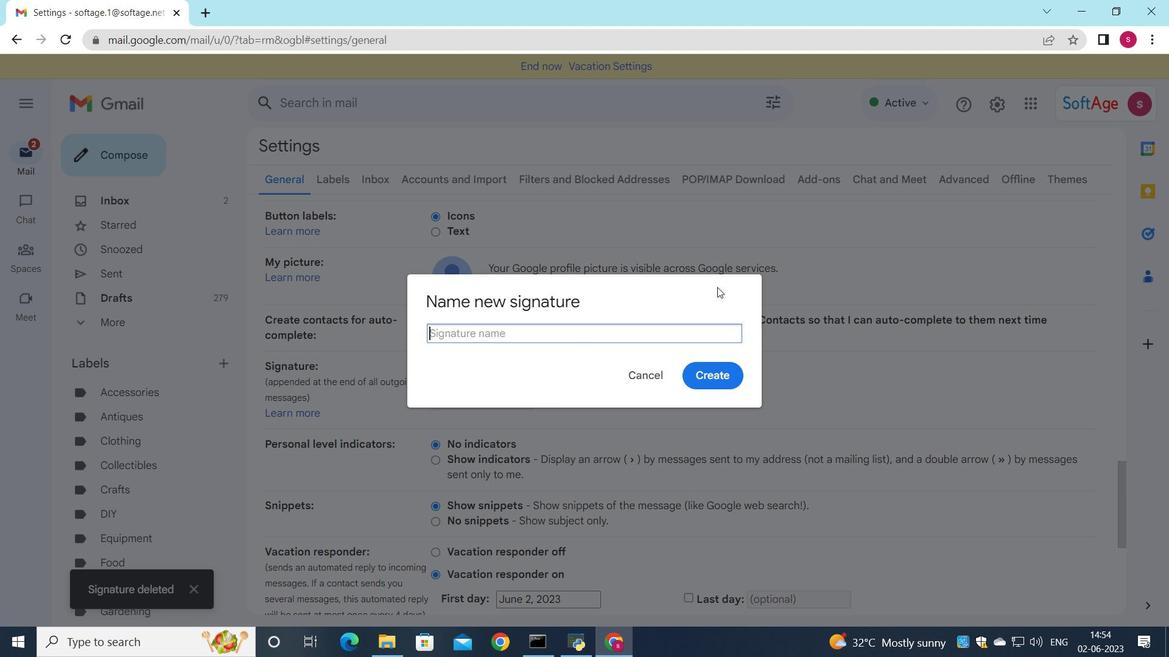 
Action: Key pressed <Key.shift>Erin<Key.shift_r>Martin
Screenshot: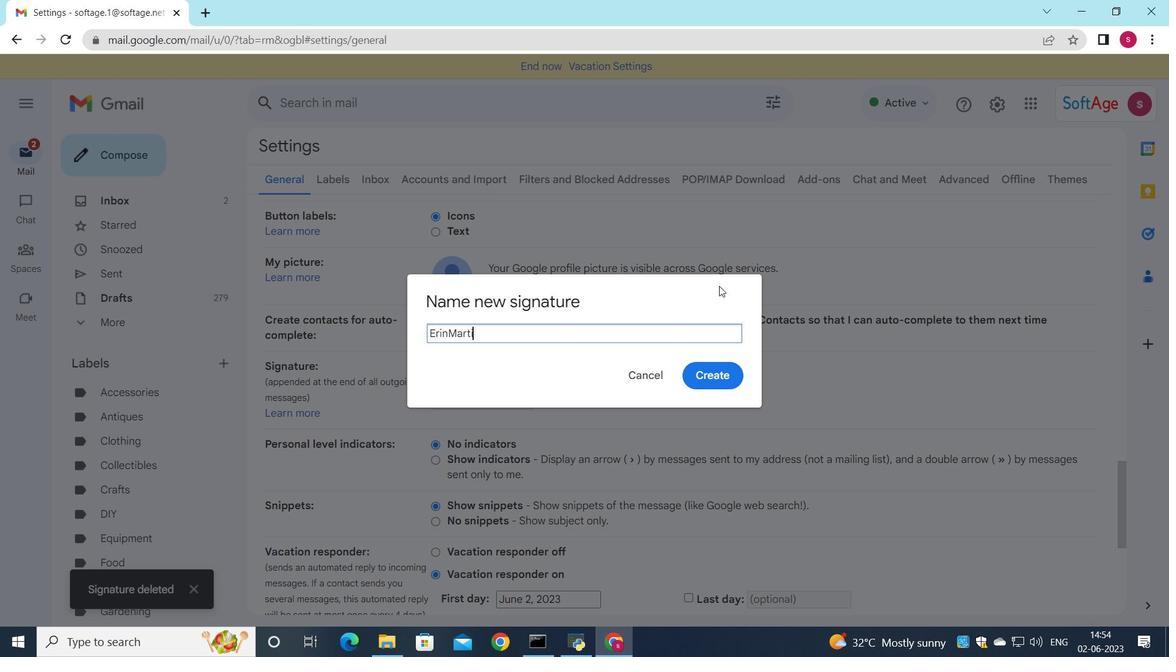 
Action: Mouse moved to (446, 333)
Screenshot: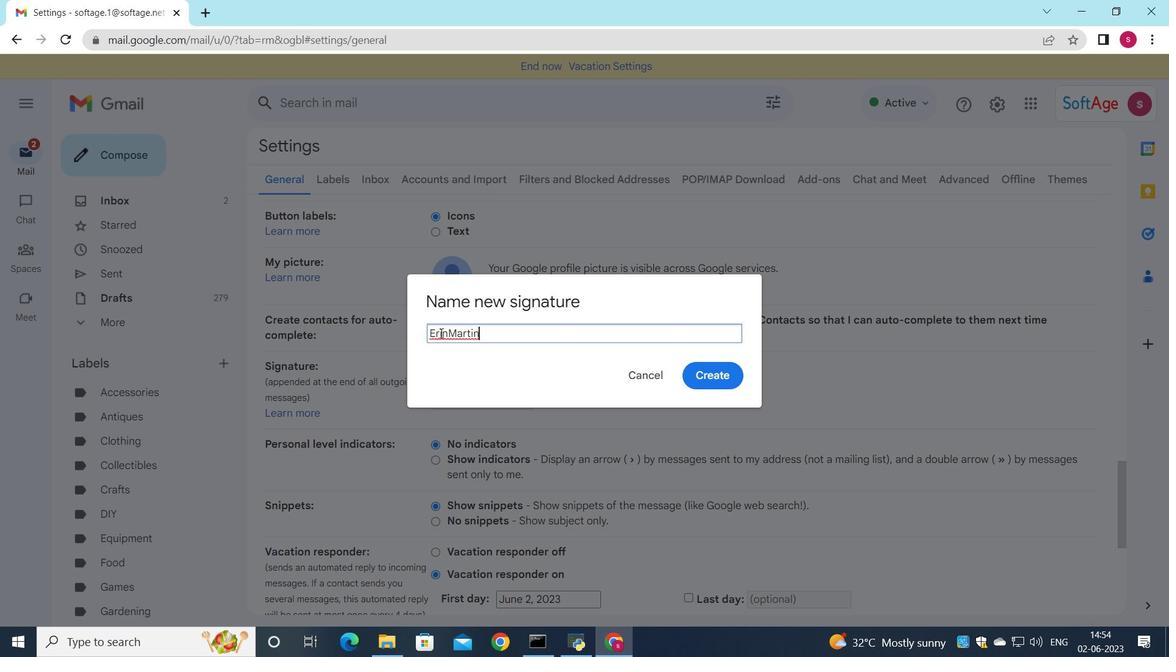 
Action: Mouse pressed left at (446, 333)
Screenshot: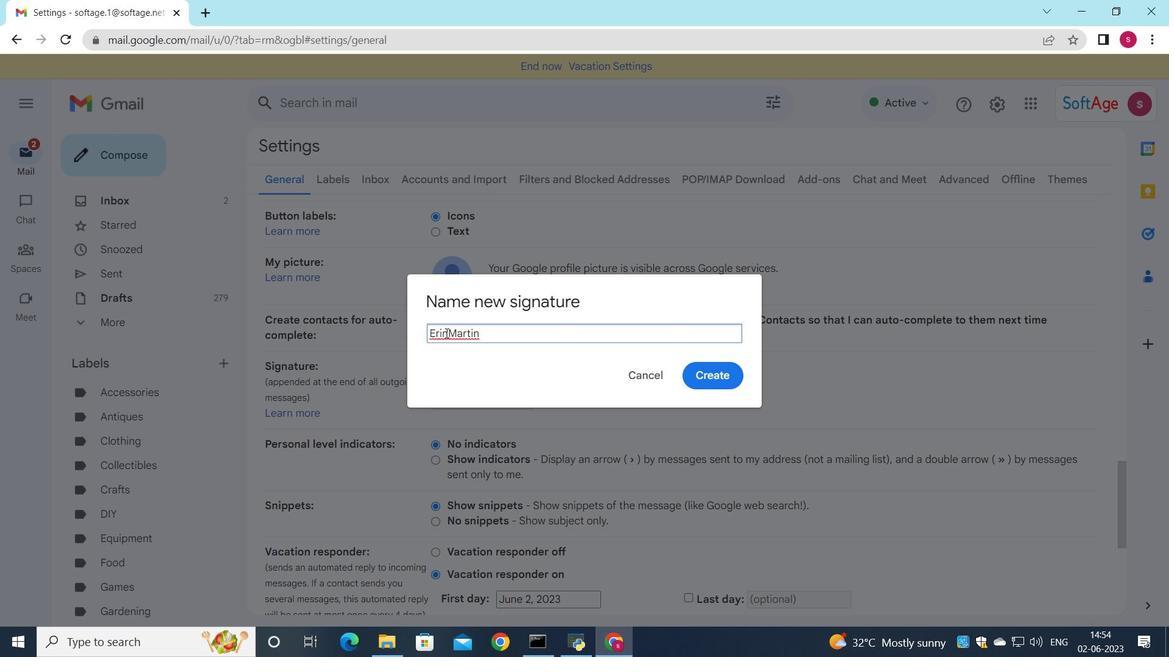 
Action: Key pressed <Key.space>
Screenshot: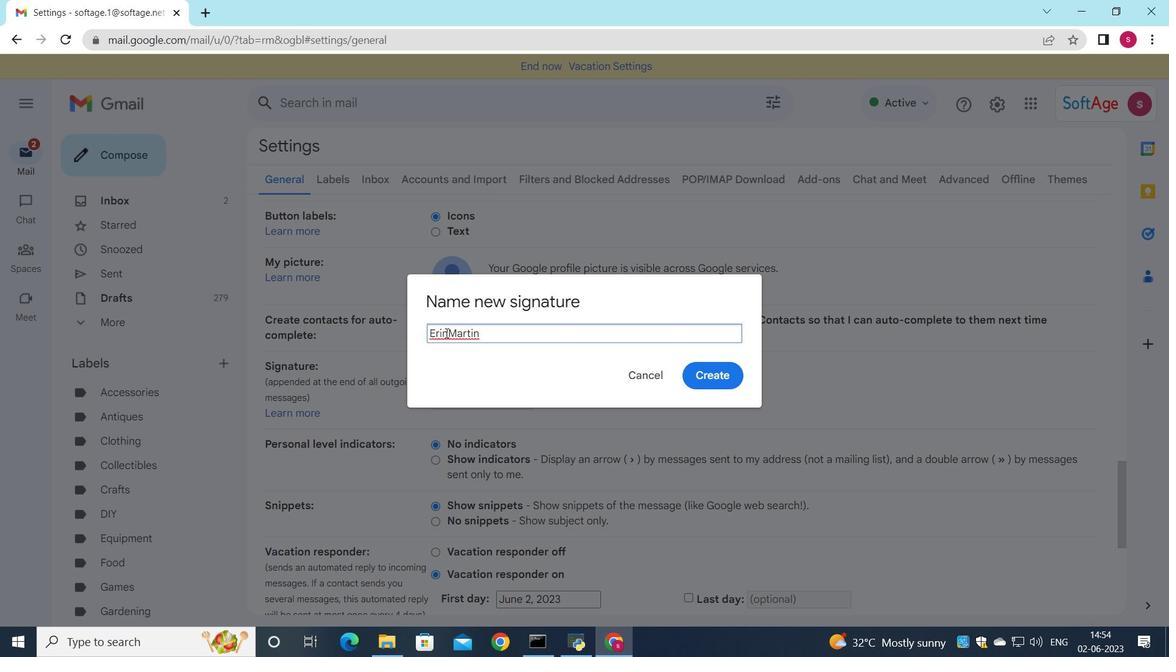 
Action: Mouse moved to (718, 381)
Screenshot: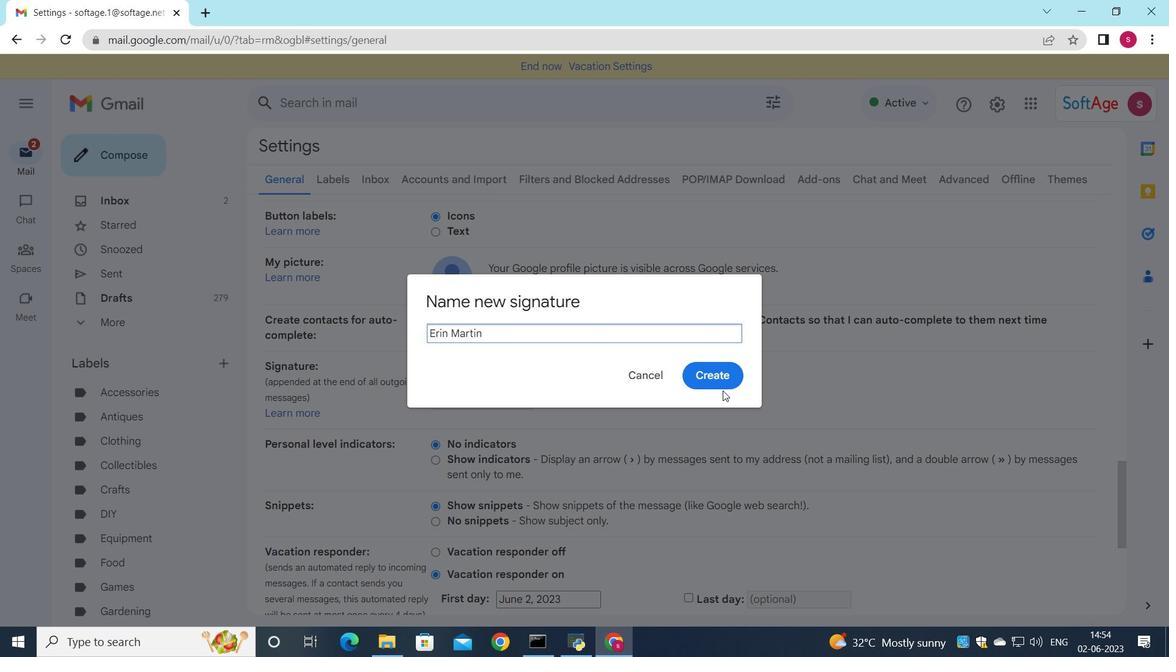 
Action: Mouse pressed left at (718, 381)
Screenshot: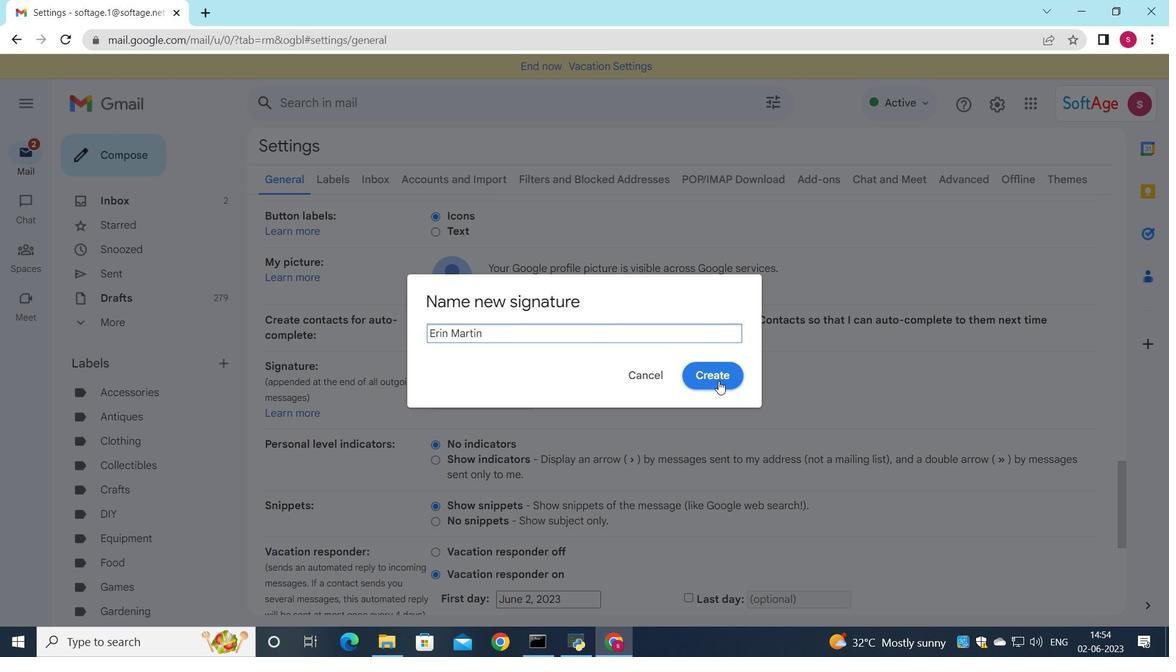 
Action: Mouse moved to (698, 353)
Screenshot: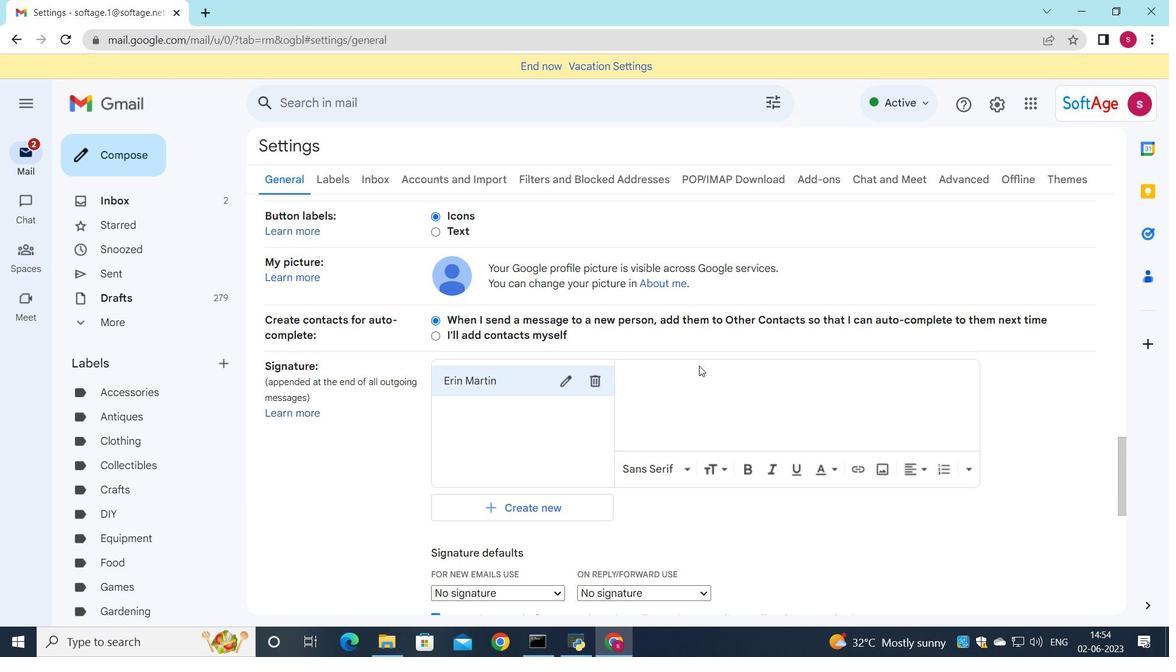 
Action: Mouse pressed left at (698, 353)
Screenshot: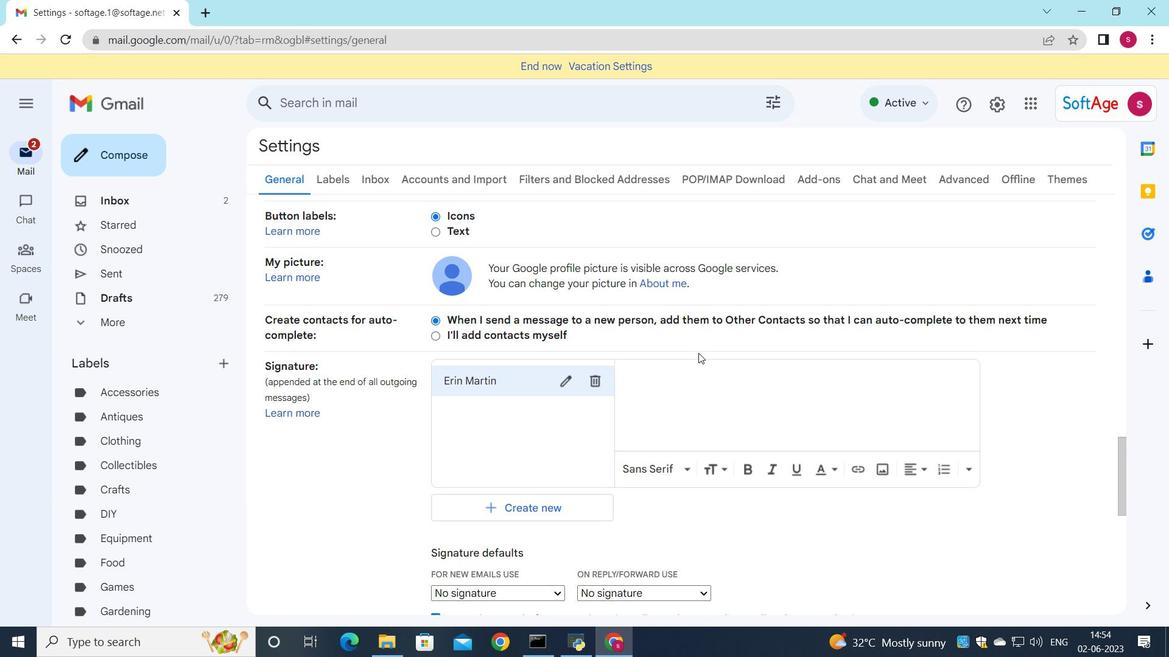 
Action: Mouse moved to (695, 372)
Screenshot: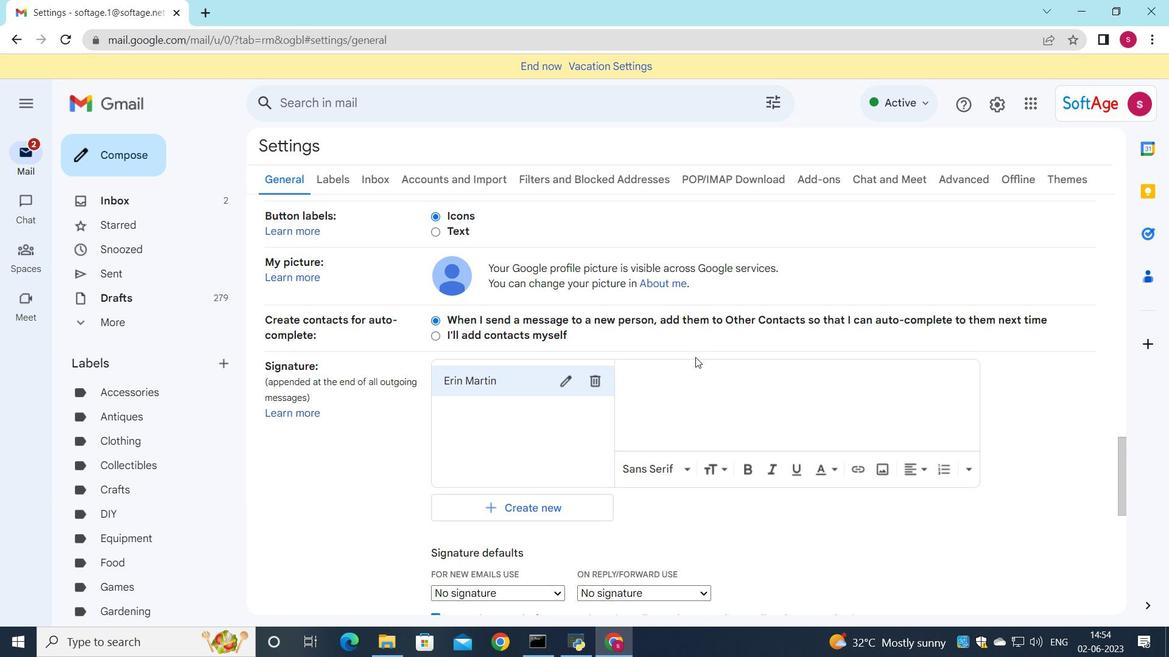
Action: Mouse pressed left at (695, 372)
Screenshot: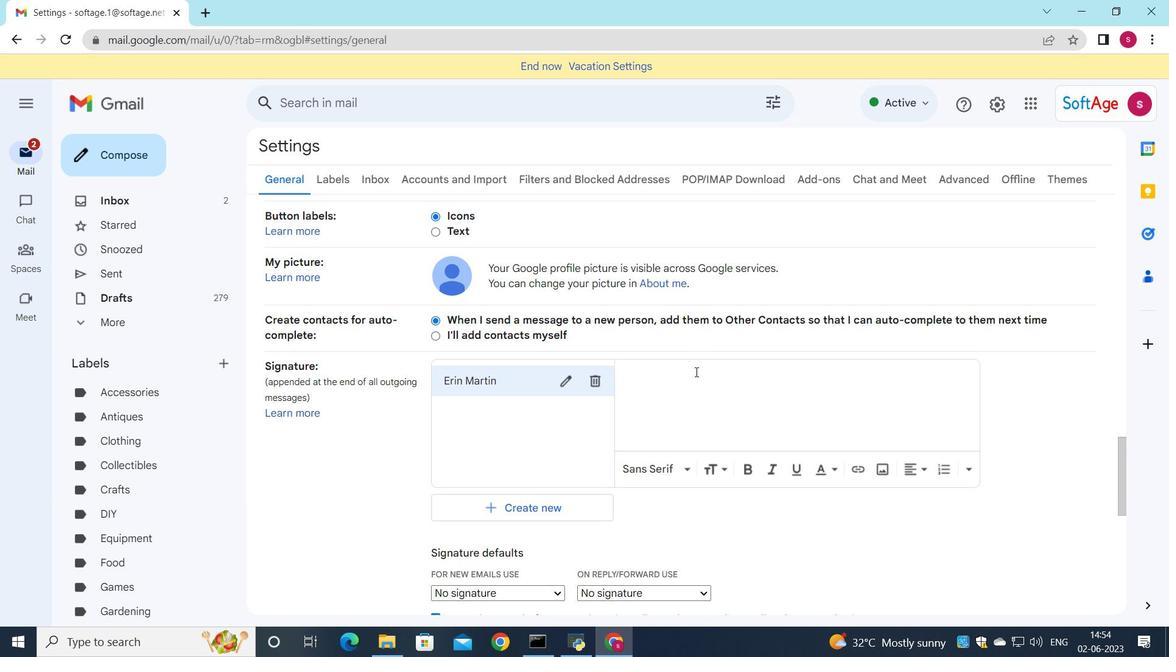 
Action: Key pressed <Key.shift>Erin<Key.space><Key.shift>Martin
Screenshot: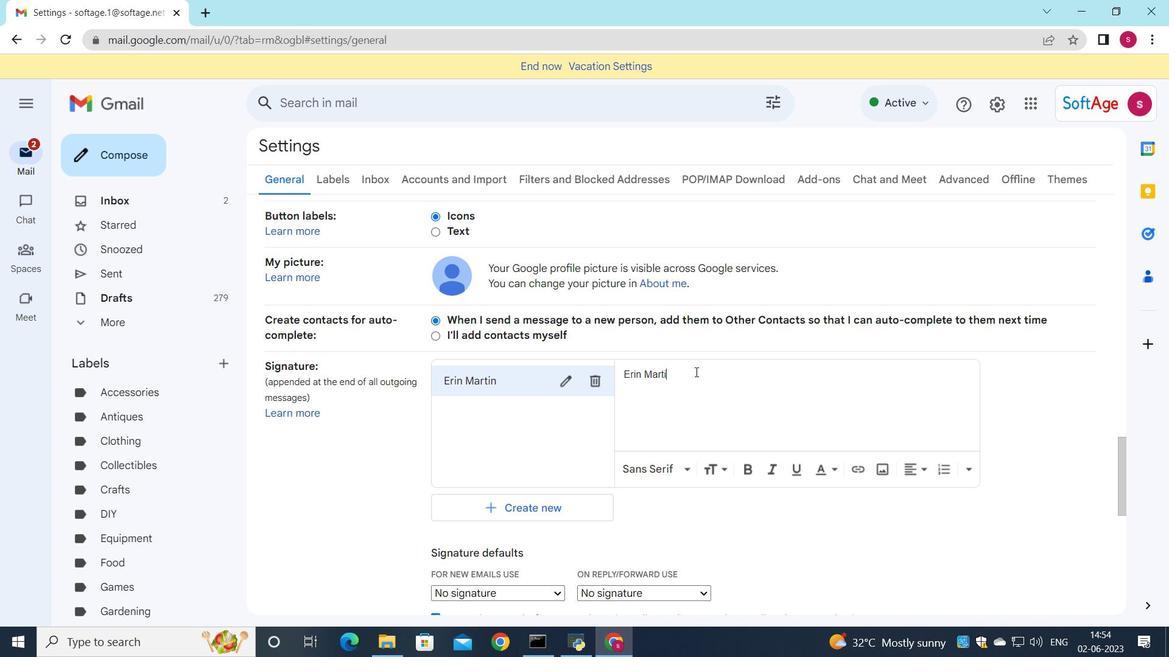 
Action: Mouse moved to (608, 430)
Screenshot: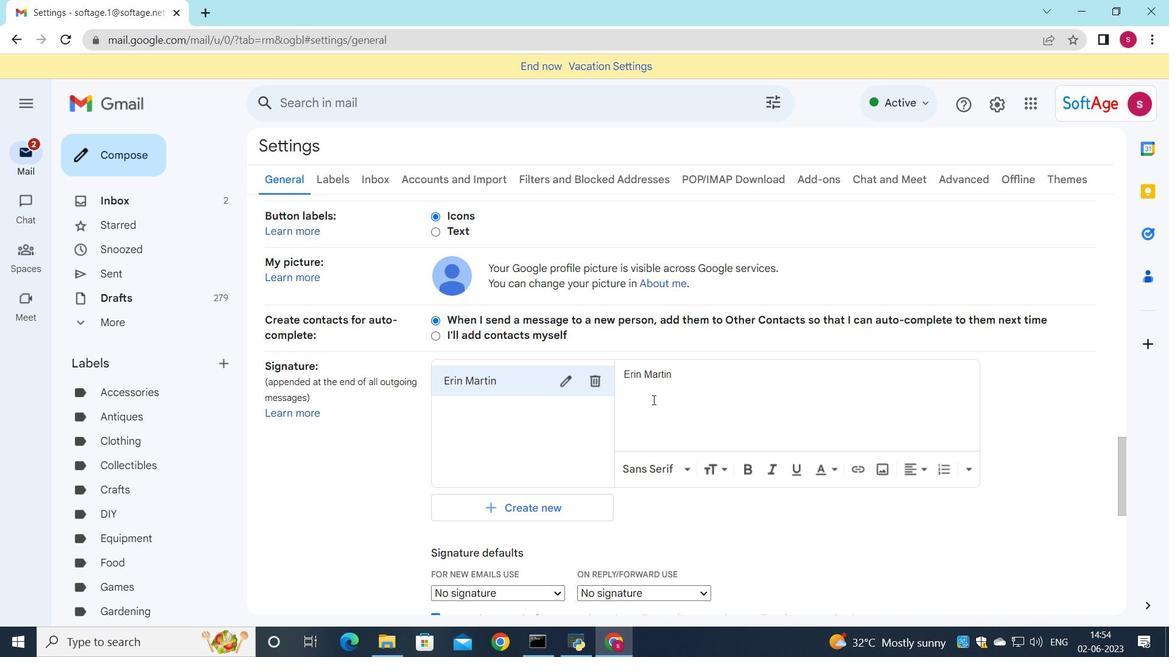 
Action: Mouse scrolled (608, 429) with delta (0, 0)
Screenshot: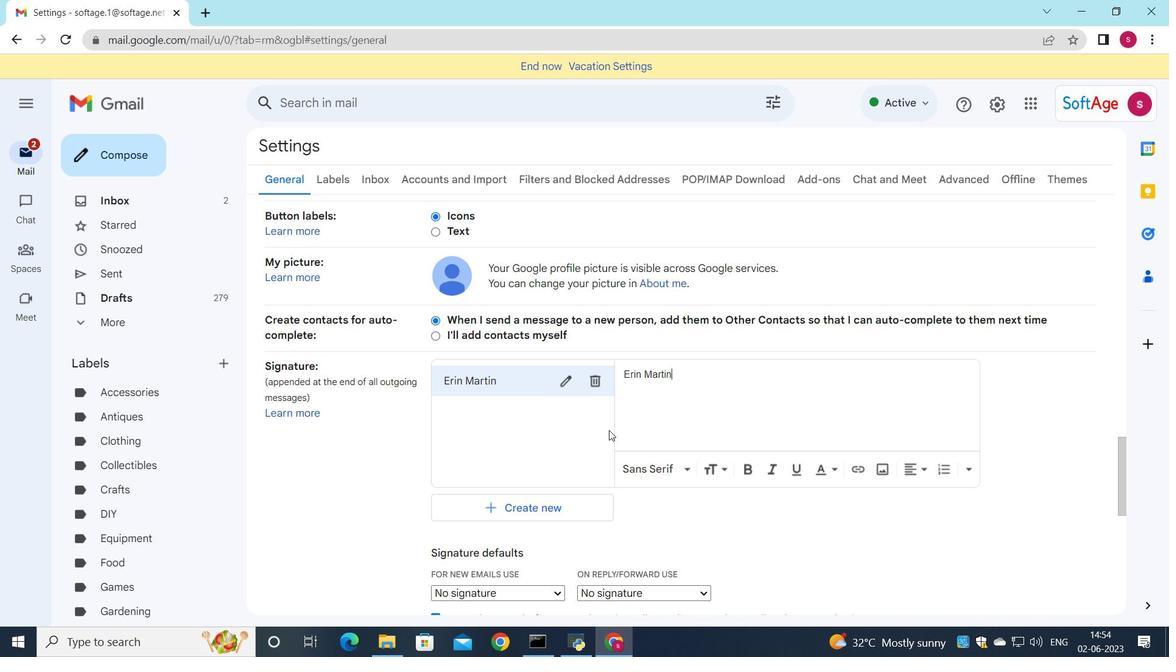 
Action: Mouse scrolled (608, 429) with delta (0, 0)
Screenshot: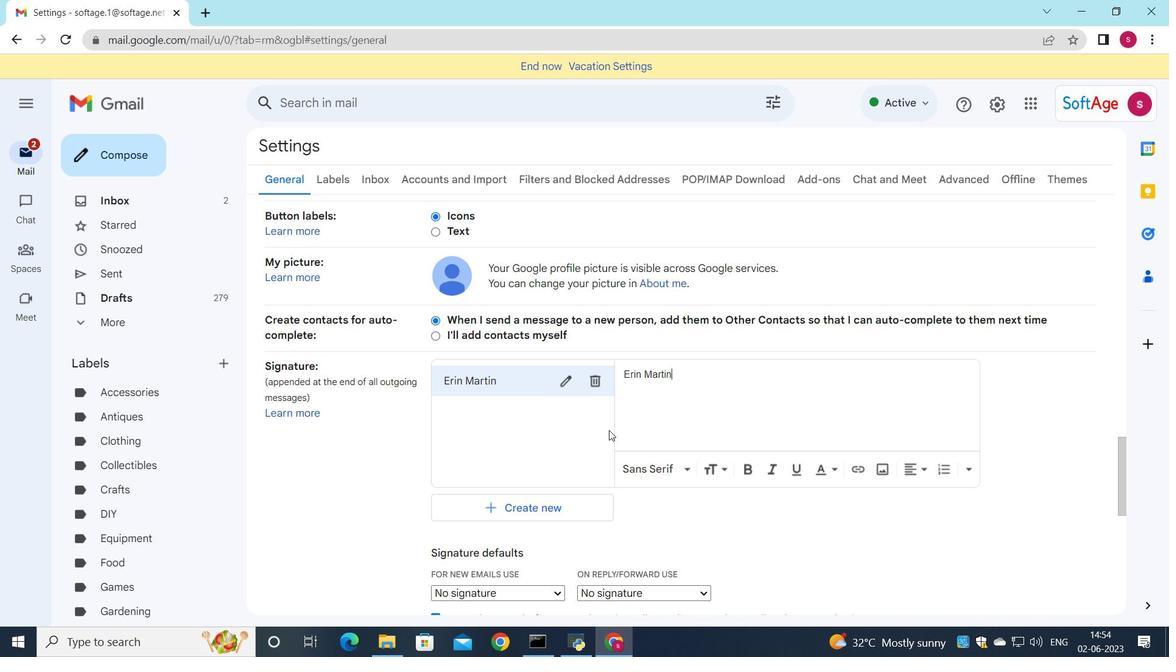 
Action: Mouse moved to (516, 437)
Screenshot: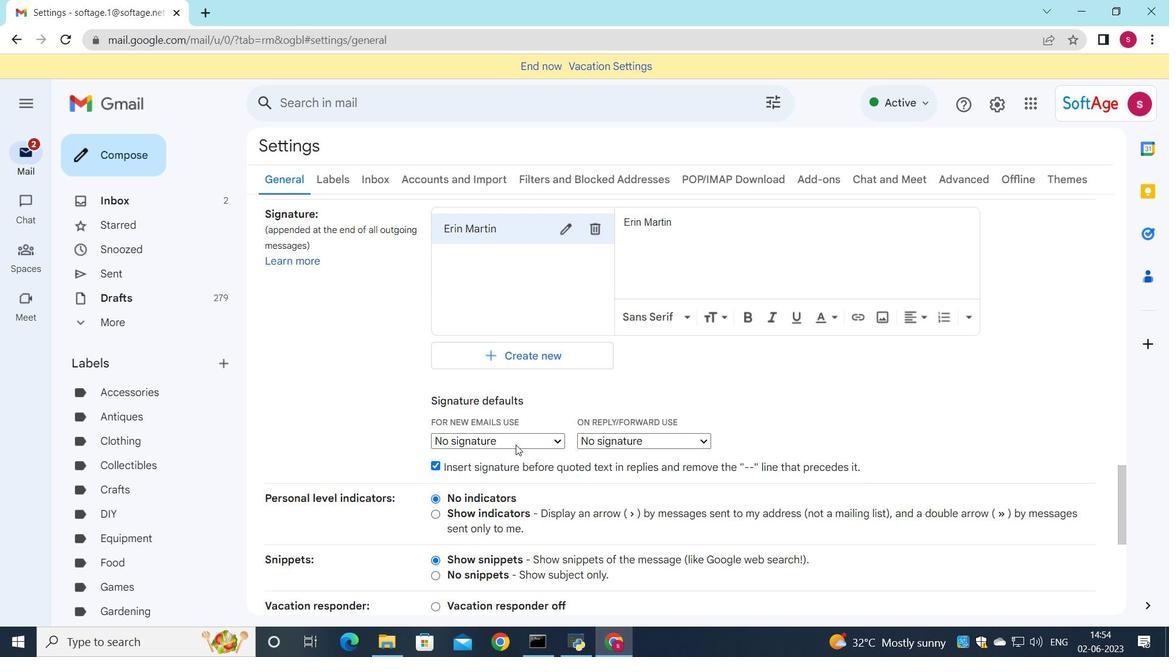 
Action: Mouse pressed left at (516, 437)
Screenshot: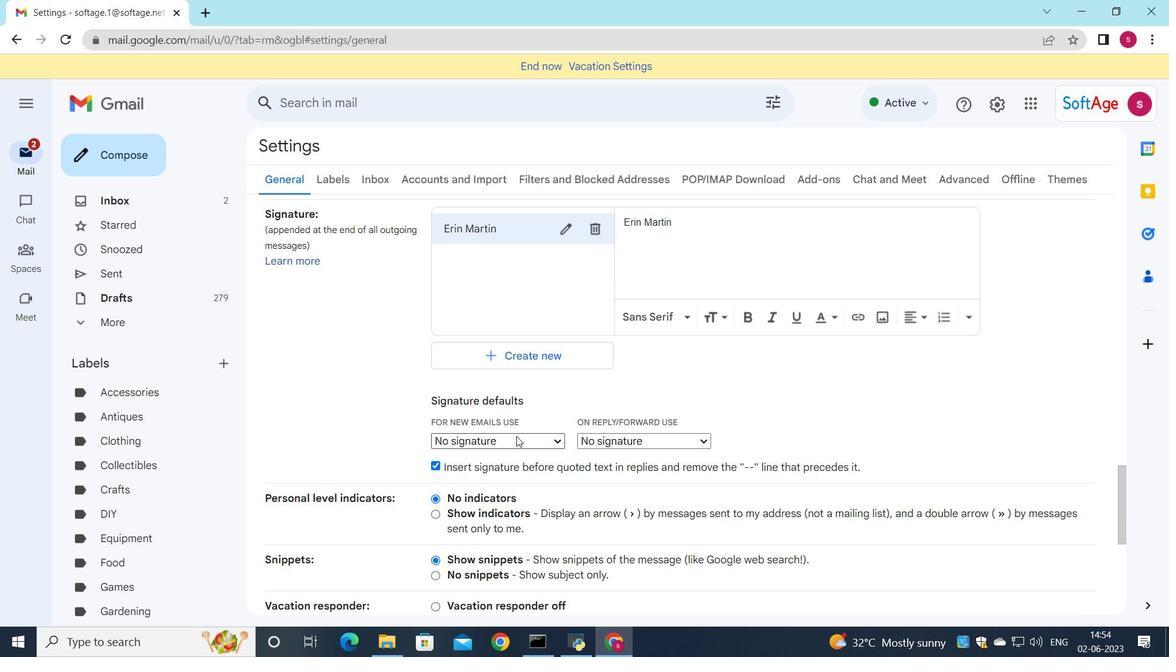 
Action: Mouse moved to (513, 469)
Screenshot: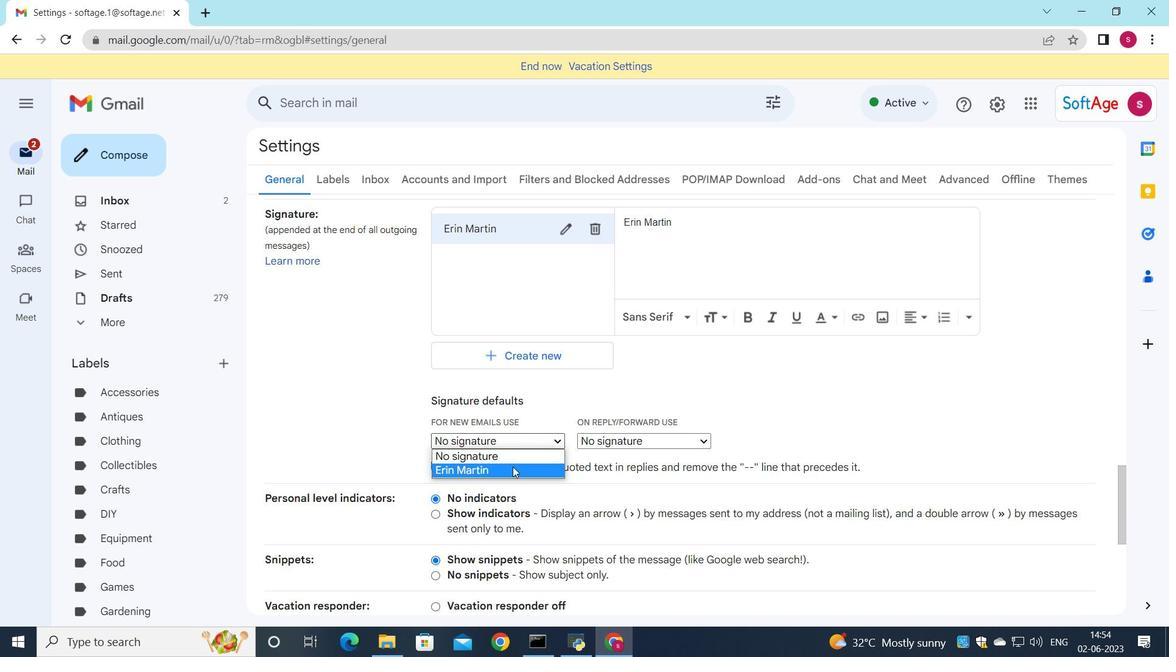 
Action: Mouse pressed left at (513, 469)
Screenshot: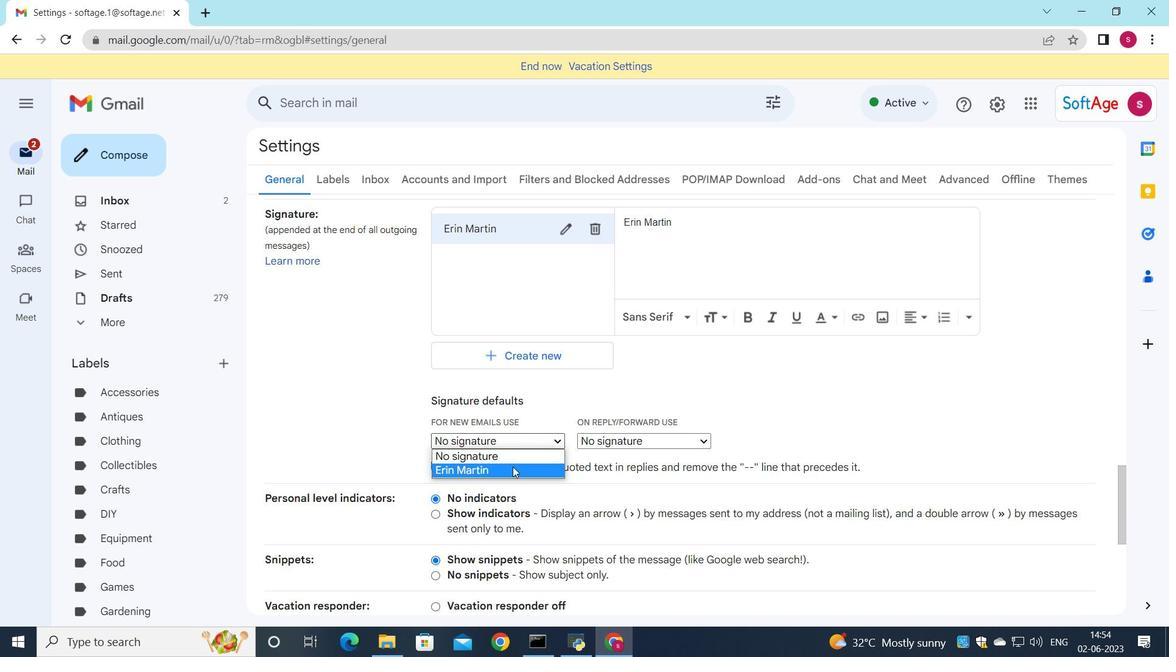 
Action: Mouse moved to (613, 437)
Screenshot: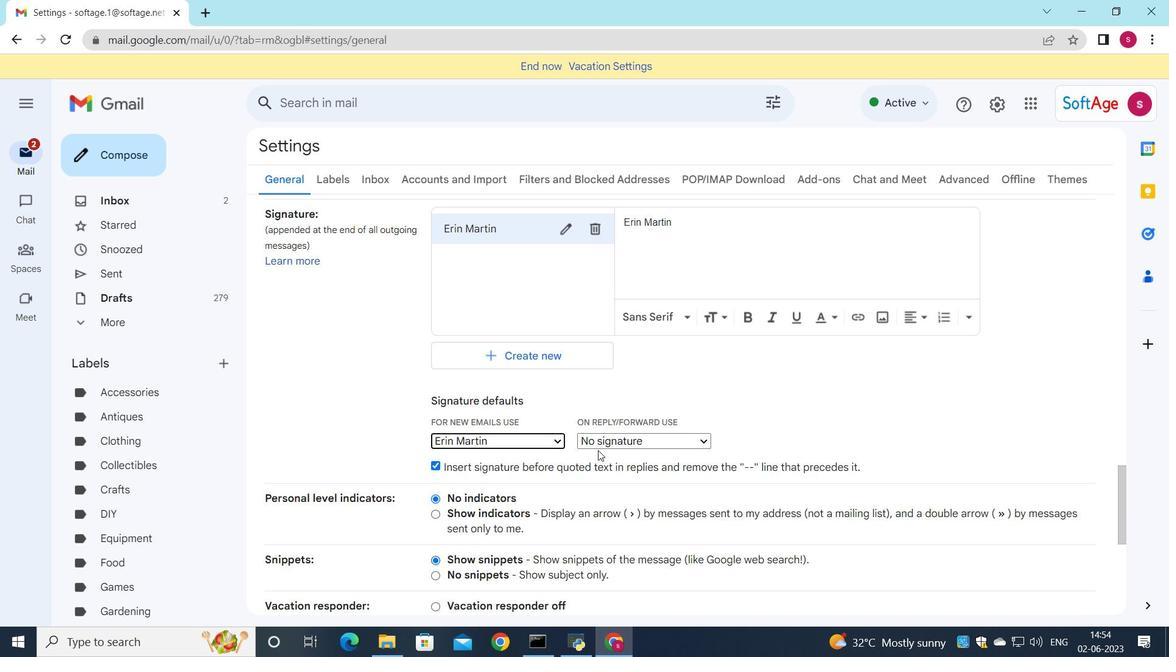 
Action: Mouse pressed left at (613, 437)
Screenshot: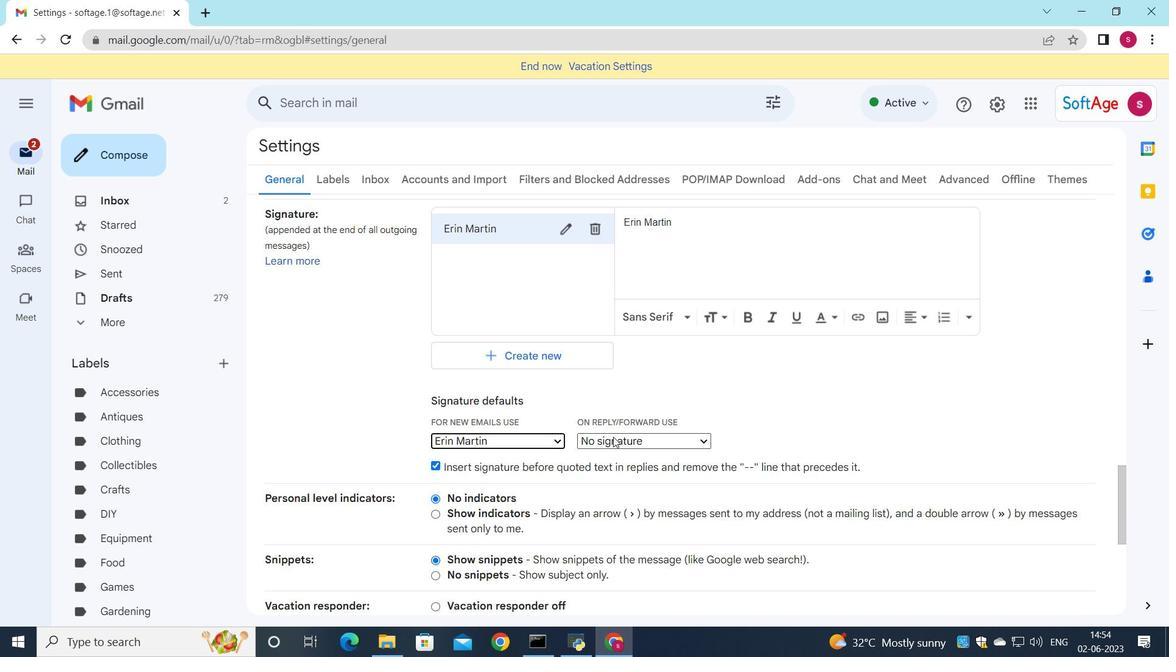 
Action: Mouse moved to (611, 473)
Screenshot: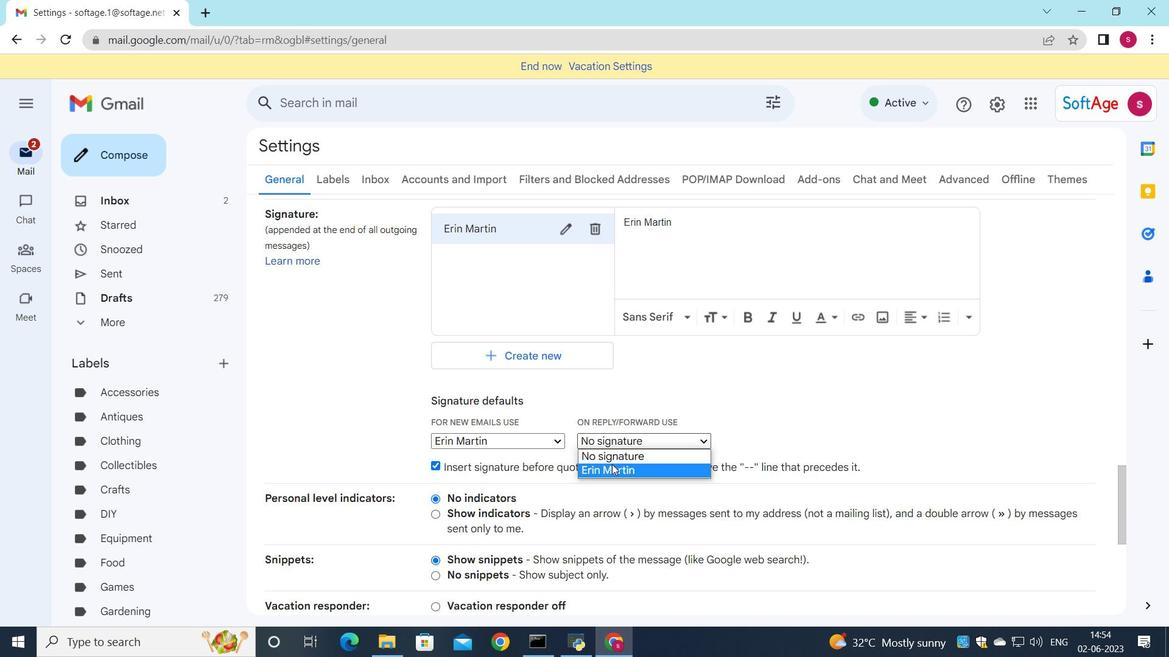 
Action: Mouse pressed left at (611, 473)
Screenshot: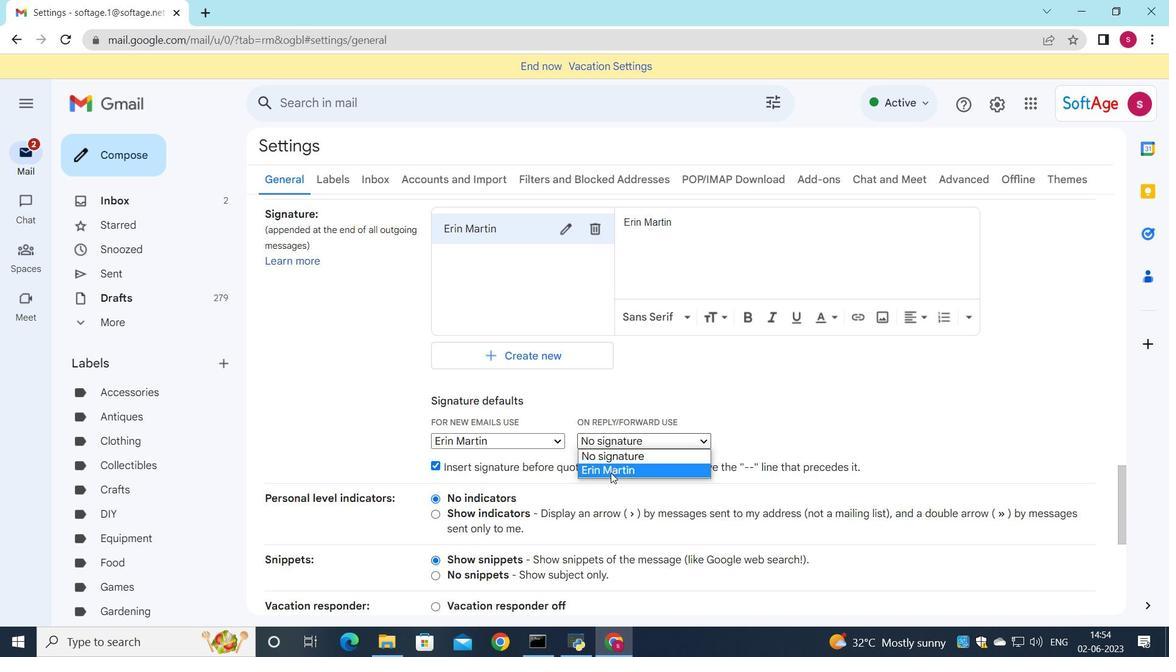 
Action: Mouse moved to (614, 448)
Screenshot: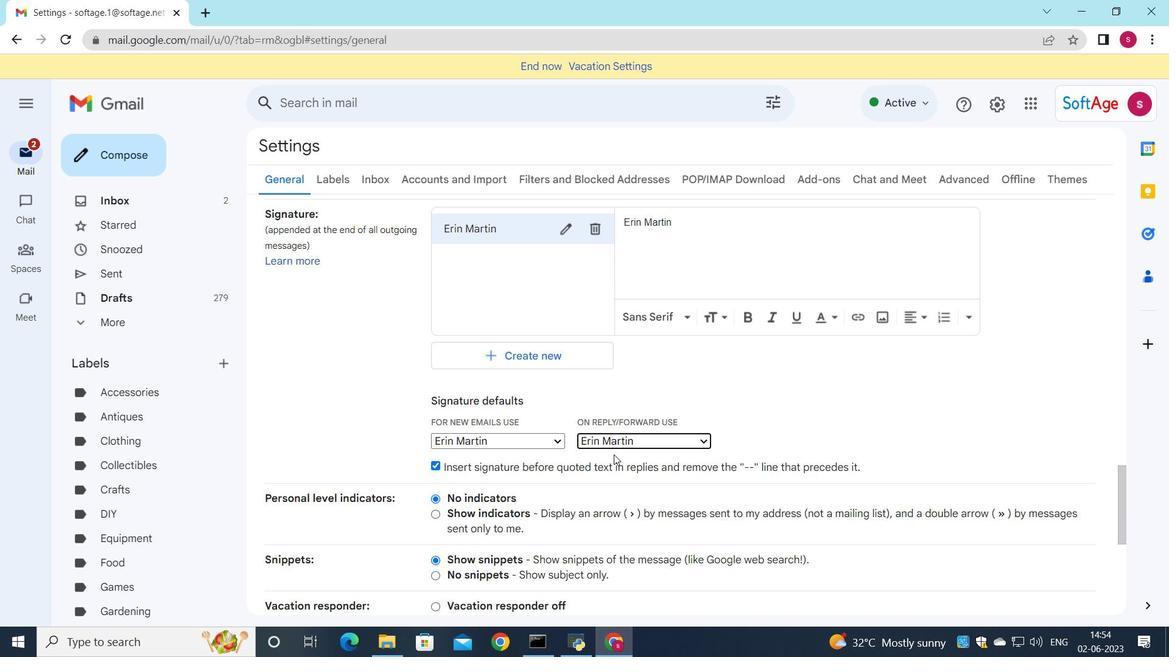 
Action: Mouse scrolled (614, 447) with delta (0, 0)
Screenshot: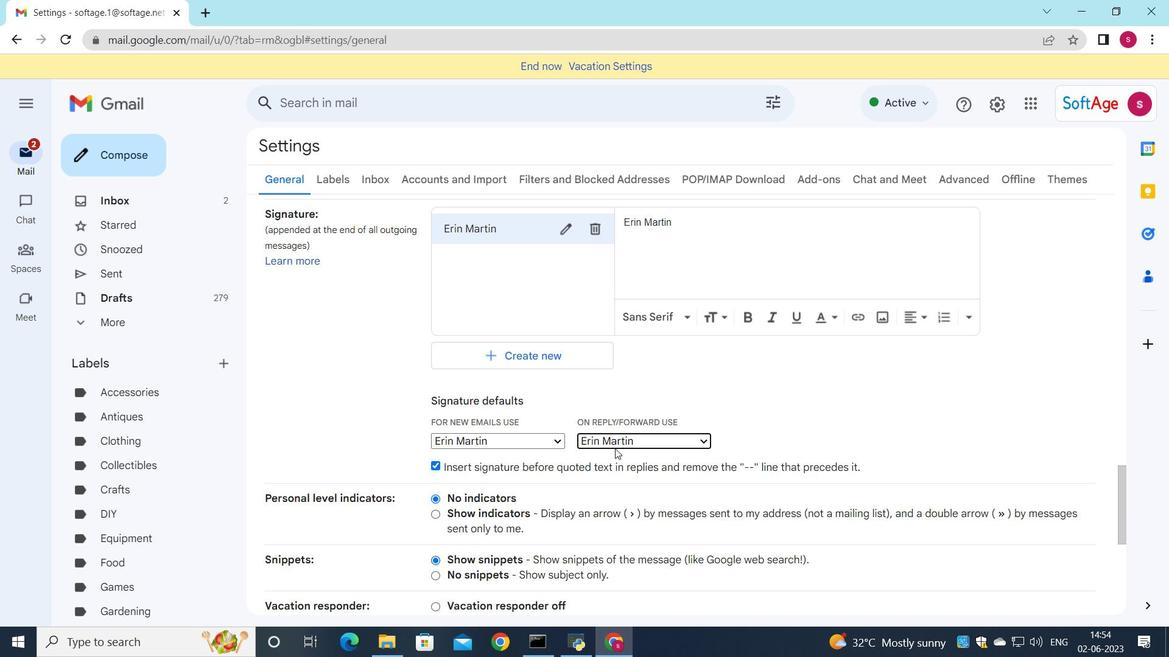 
Action: Mouse scrolled (614, 447) with delta (0, 0)
Screenshot: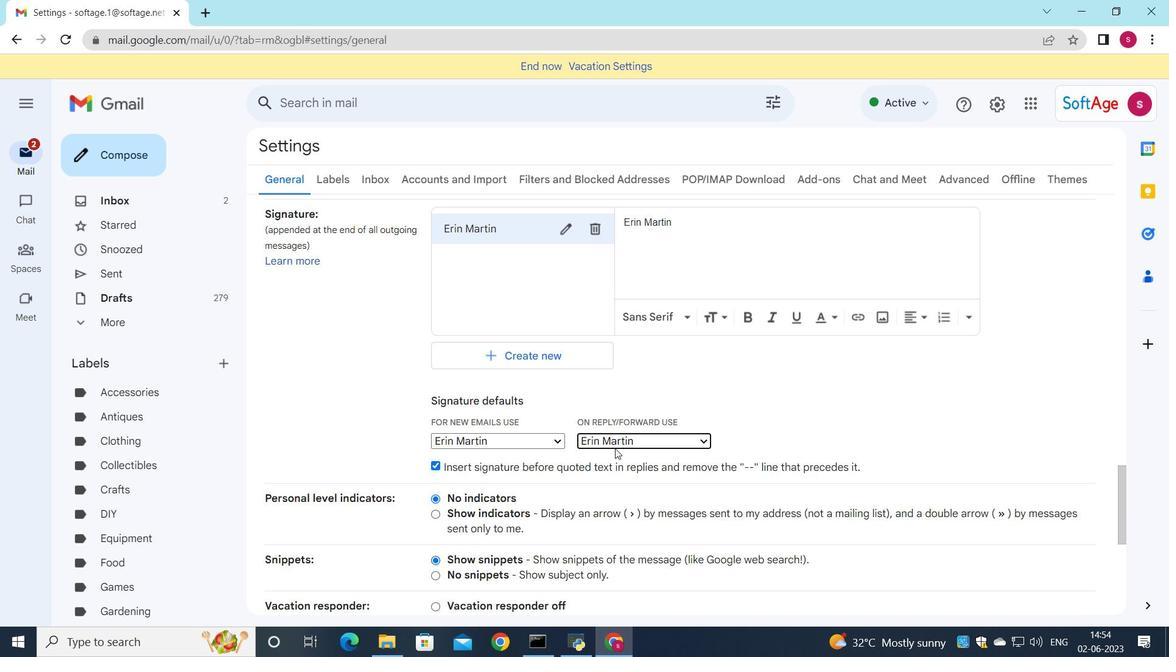 
Action: Mouse scrolled (614, 447) with delta (0, 0)
Screenshot: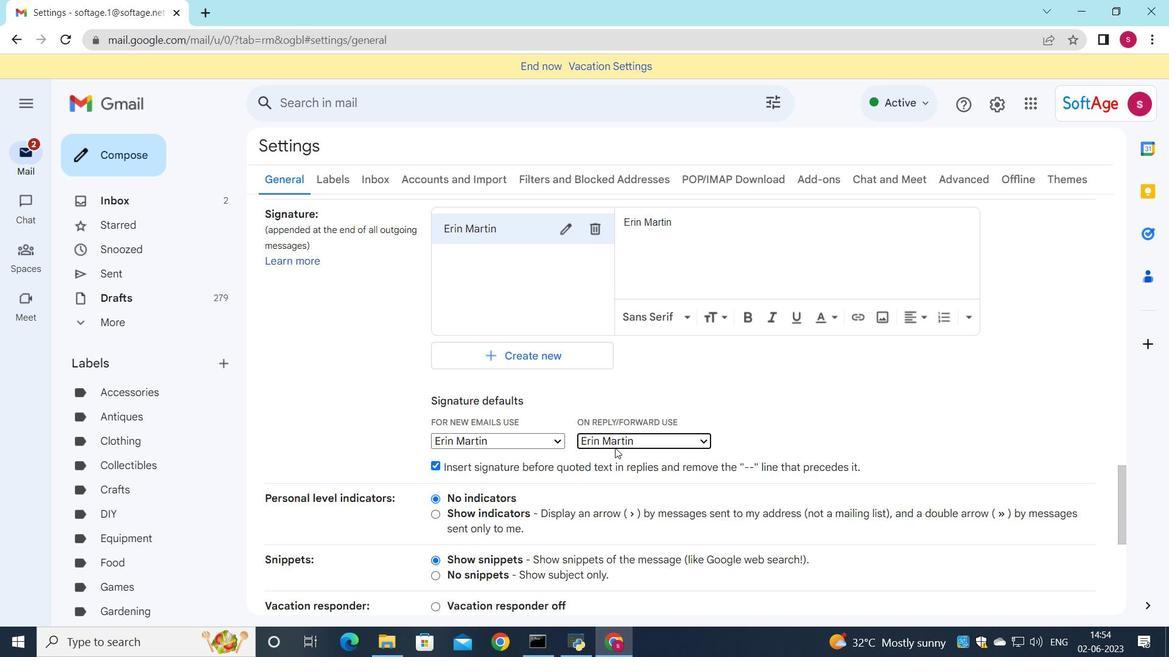 
Action: Mouse moved to (607, 448)
Screenshot: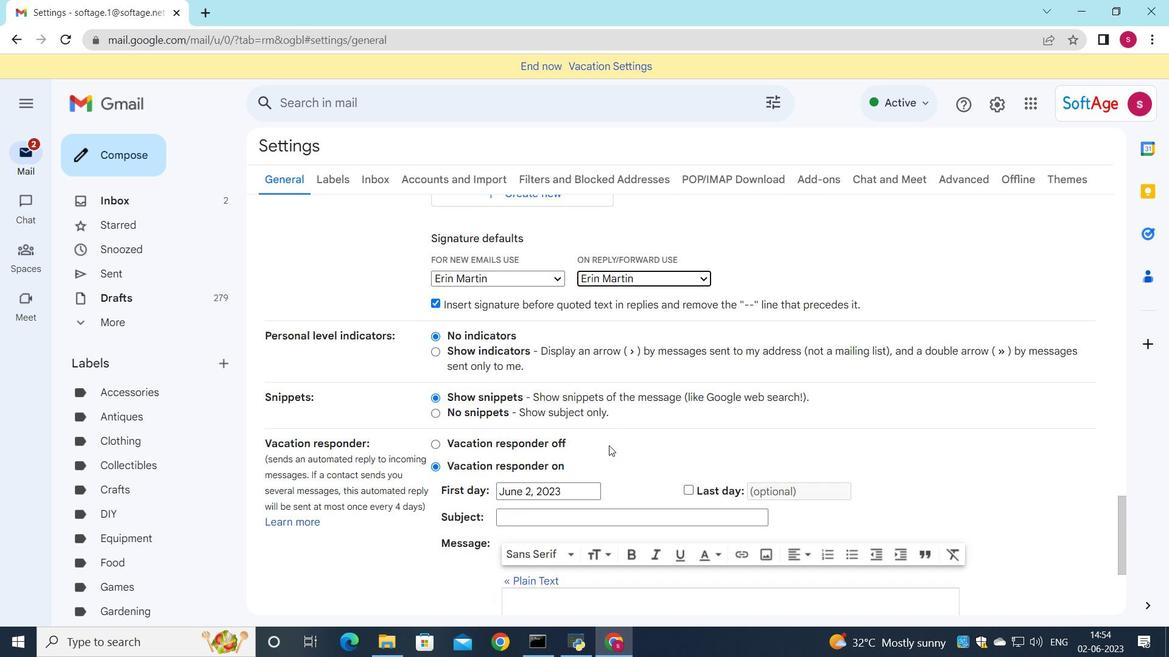 
Action: Mouse scrolled (607, 447) with delta (0, 0)
Screenshot: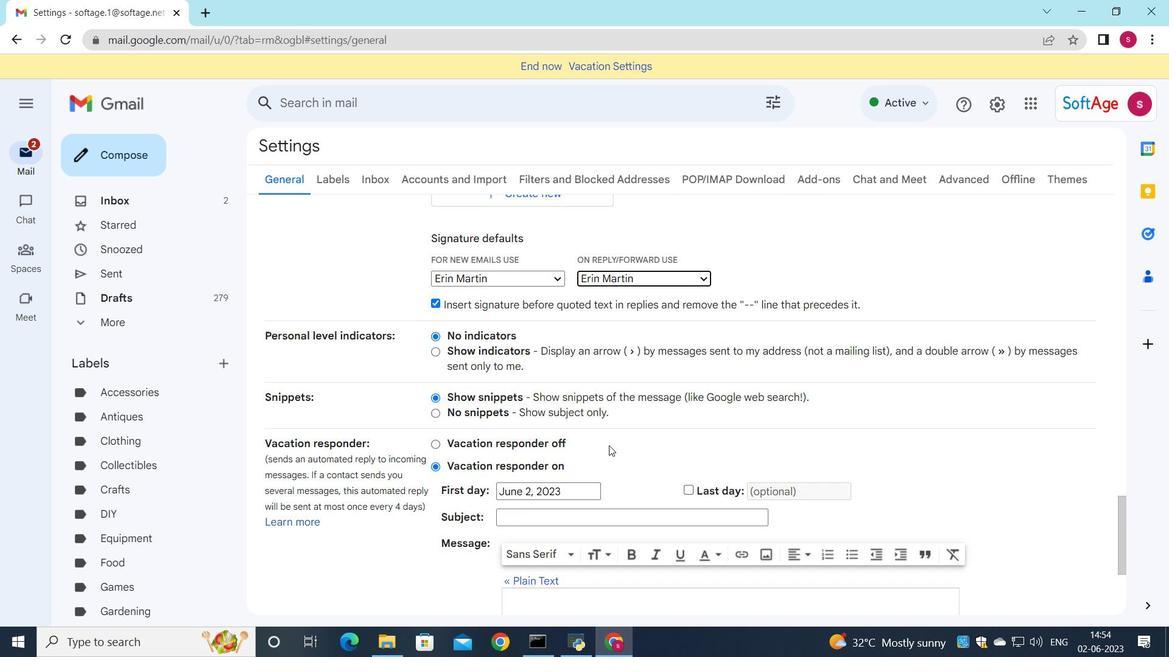 
Action: Mouse scrolled (607, 447) with delta (0, 0)
Screenshot: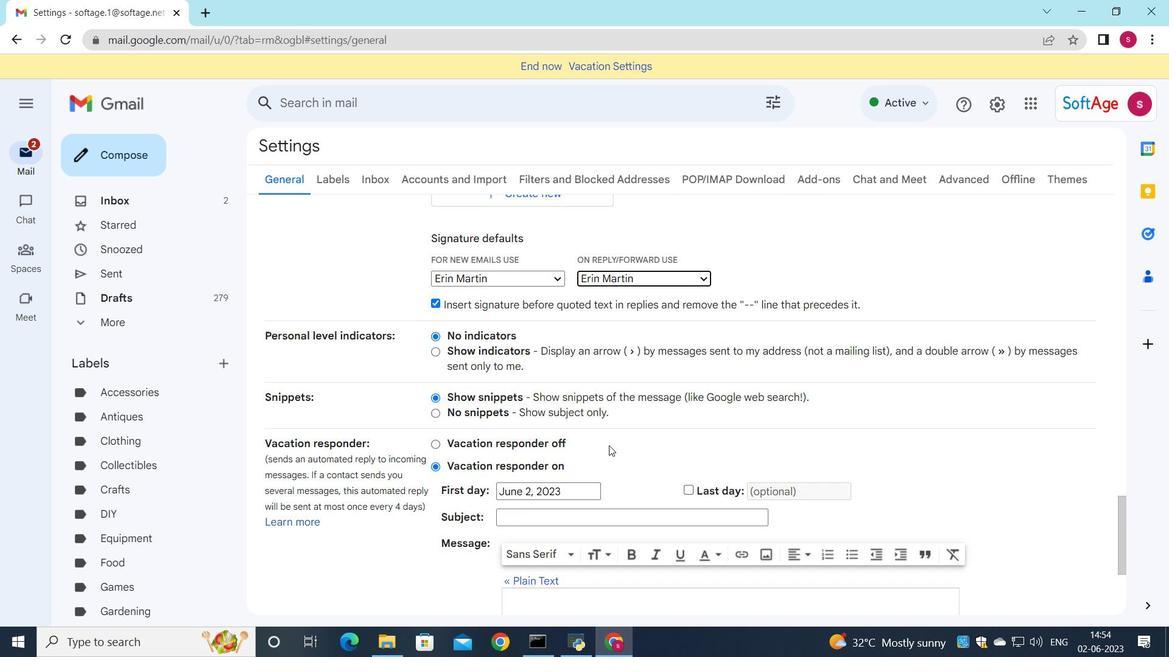 
Action: Mouse moved to (607, 449)
Screenshot: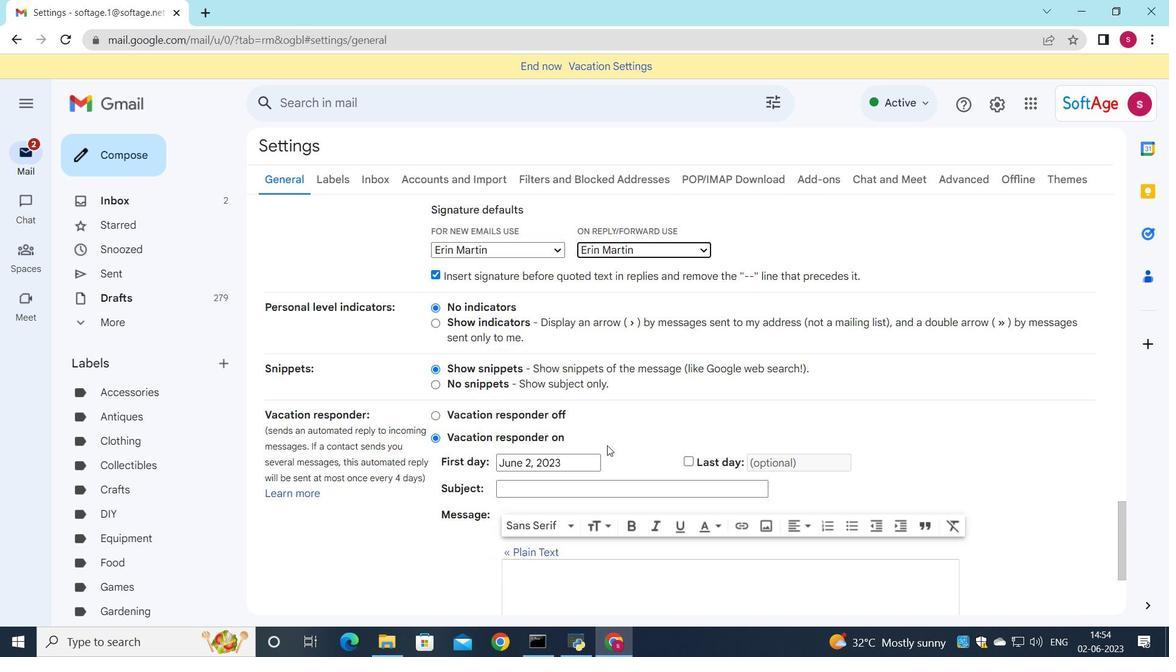 
Action: Mouse scrolled (607, 448) with delta (0, 0)
Screenshot: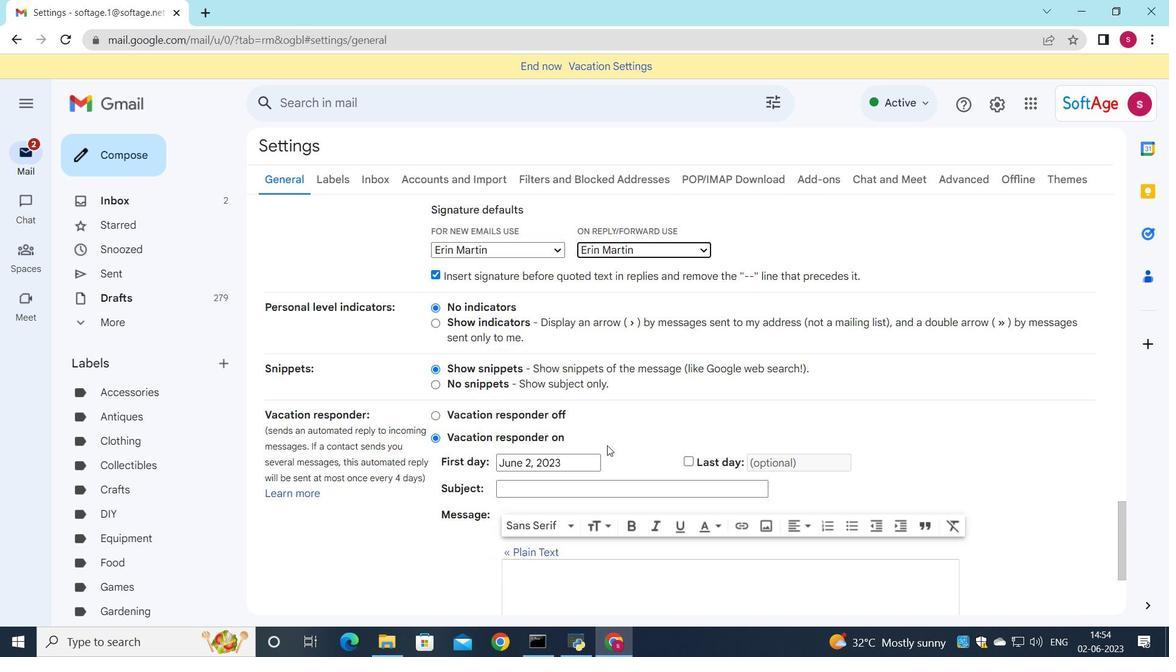 
Action: Mouse moved to (624, 536)
Screenshot: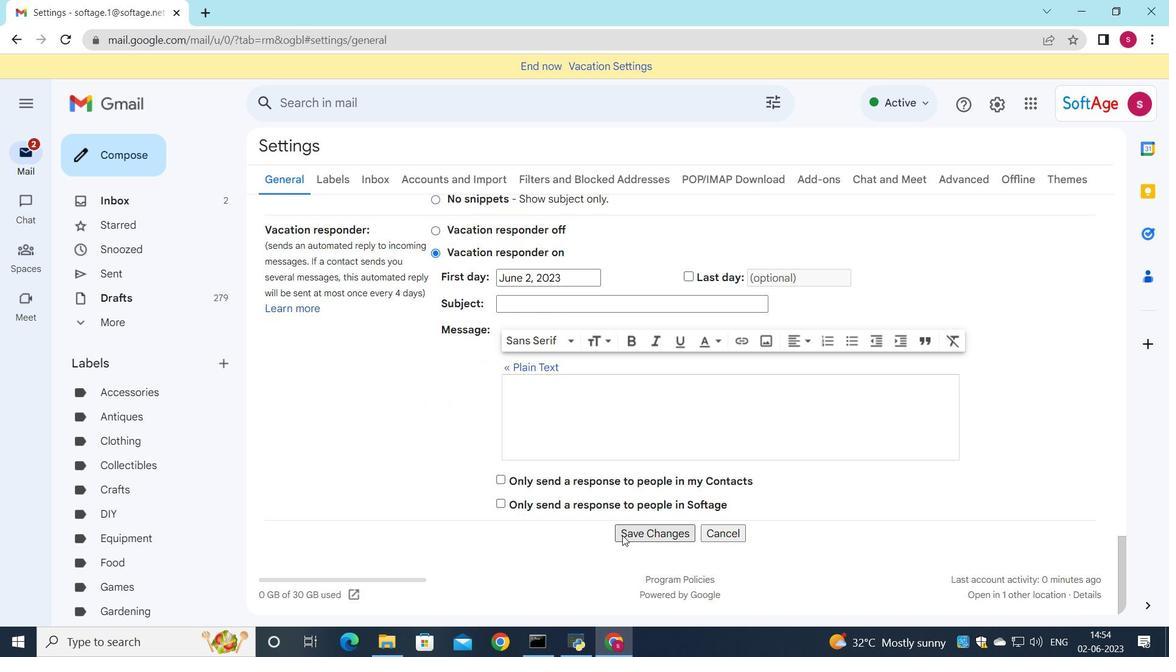 
Action: Mouse pressed left at (624, 536)
Screenshot: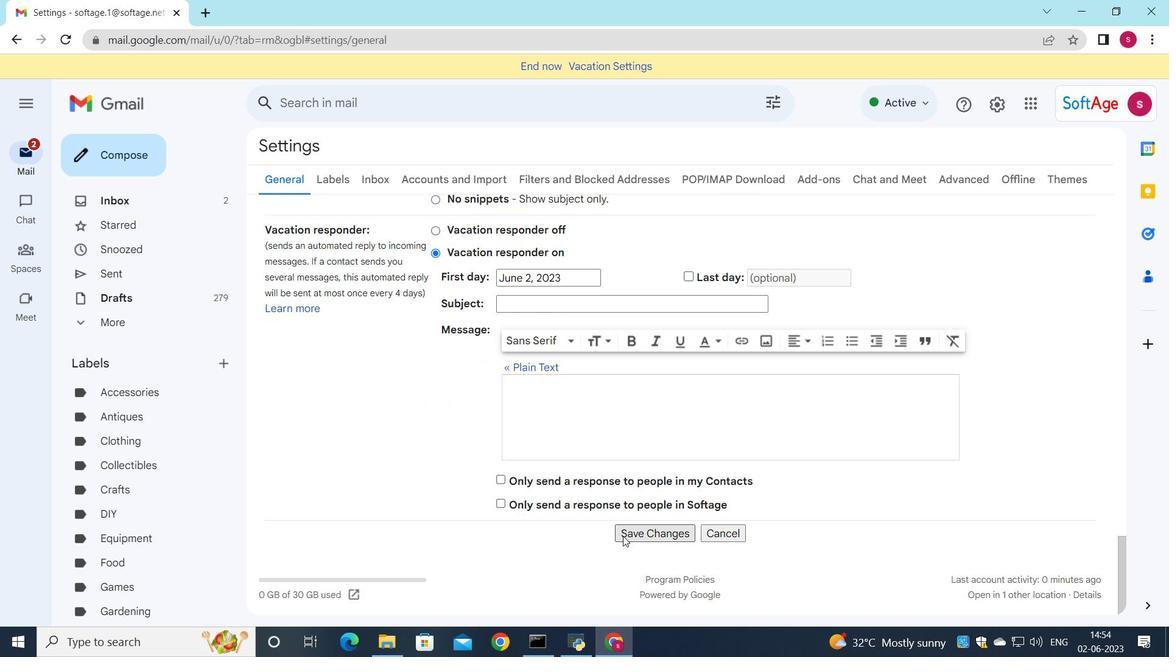 
Action: Mouse moved to (594, 446)
Screenshot: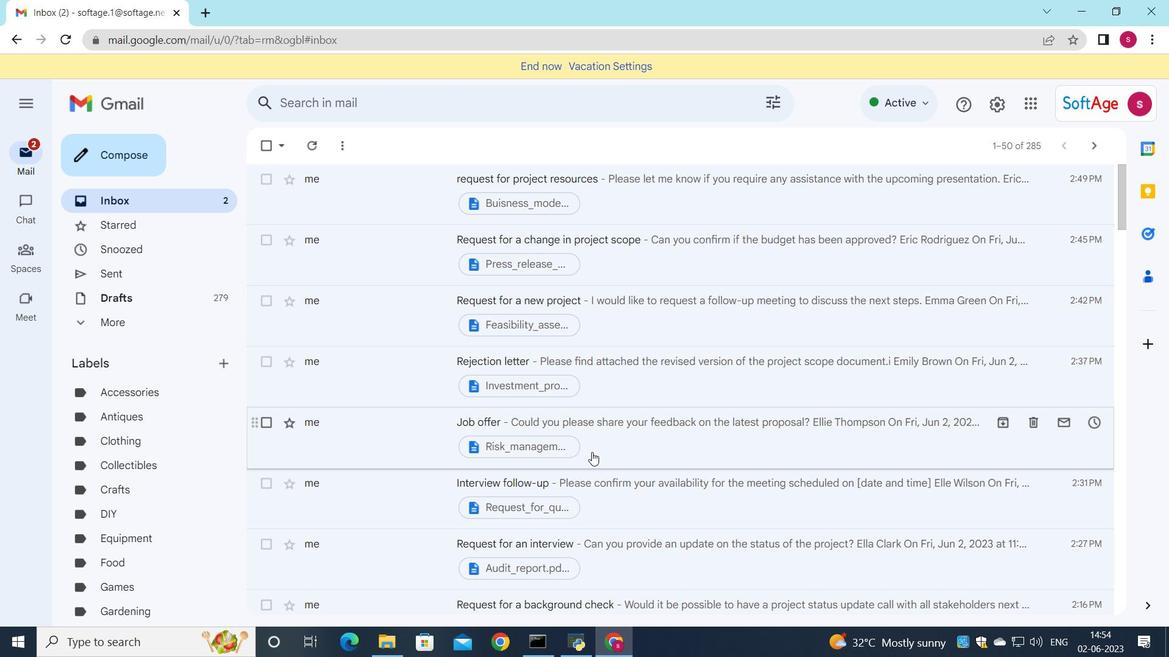
Action: Mouse pressed left at (594, 446)
Screenshot: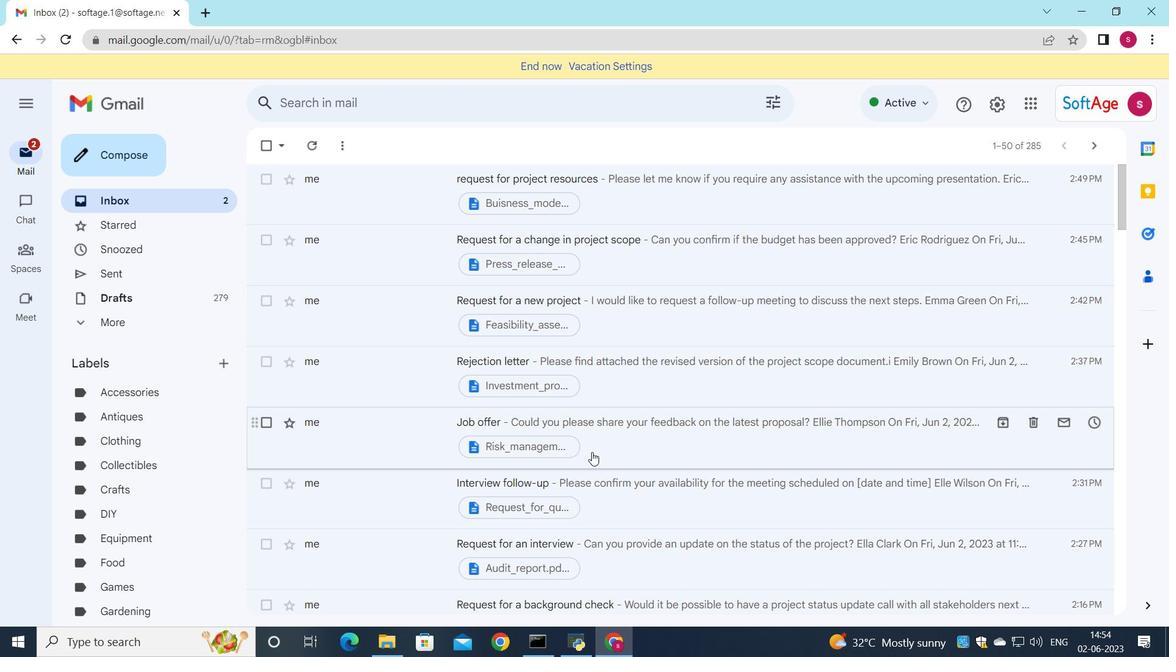 
Action: Mouse moved to (586, 469)
Screenshot: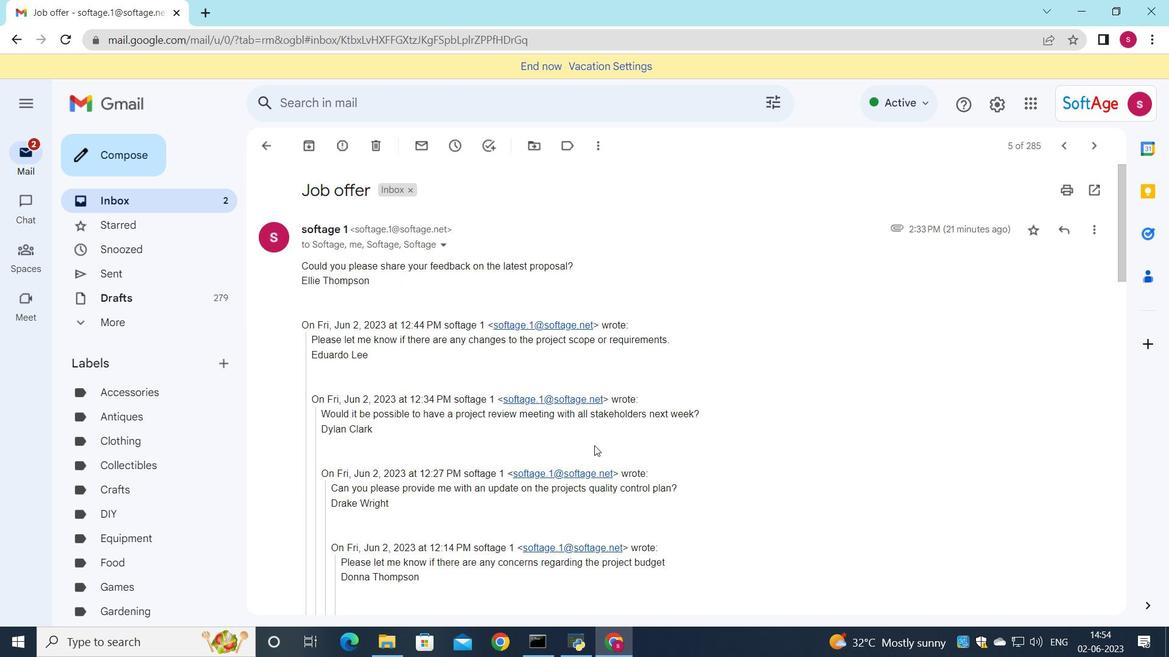 
Action: Mouse scrolled (586, 468) with delta (0, 0)
Screenshot: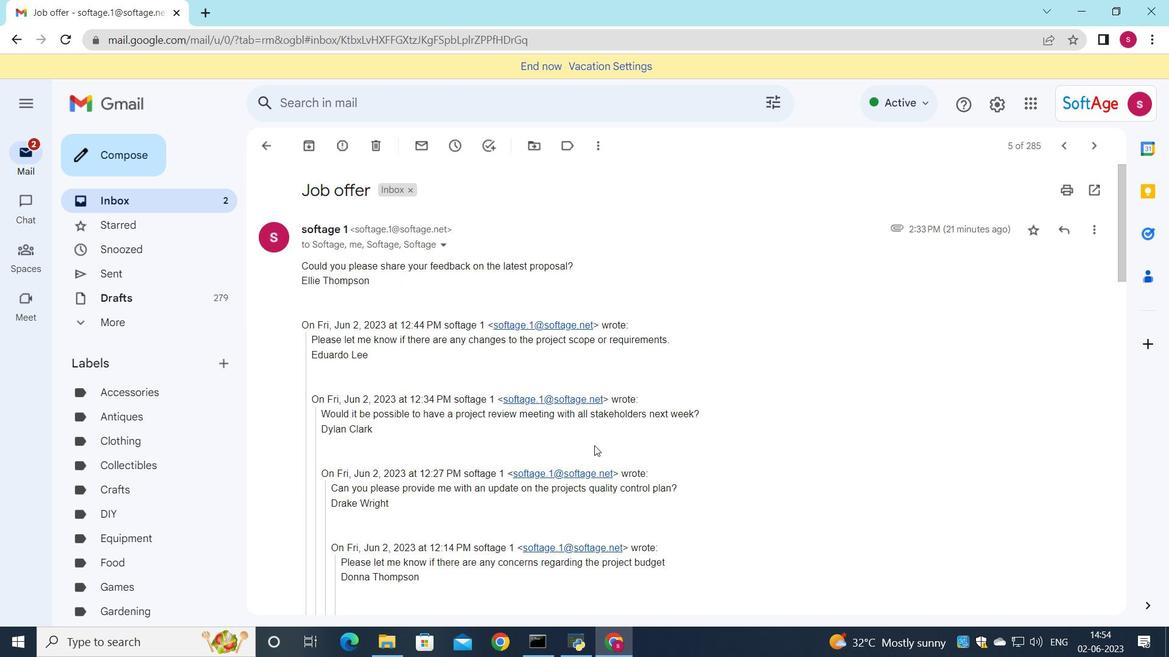 
Action: Mouse moved to (582, 482)
Screenshot: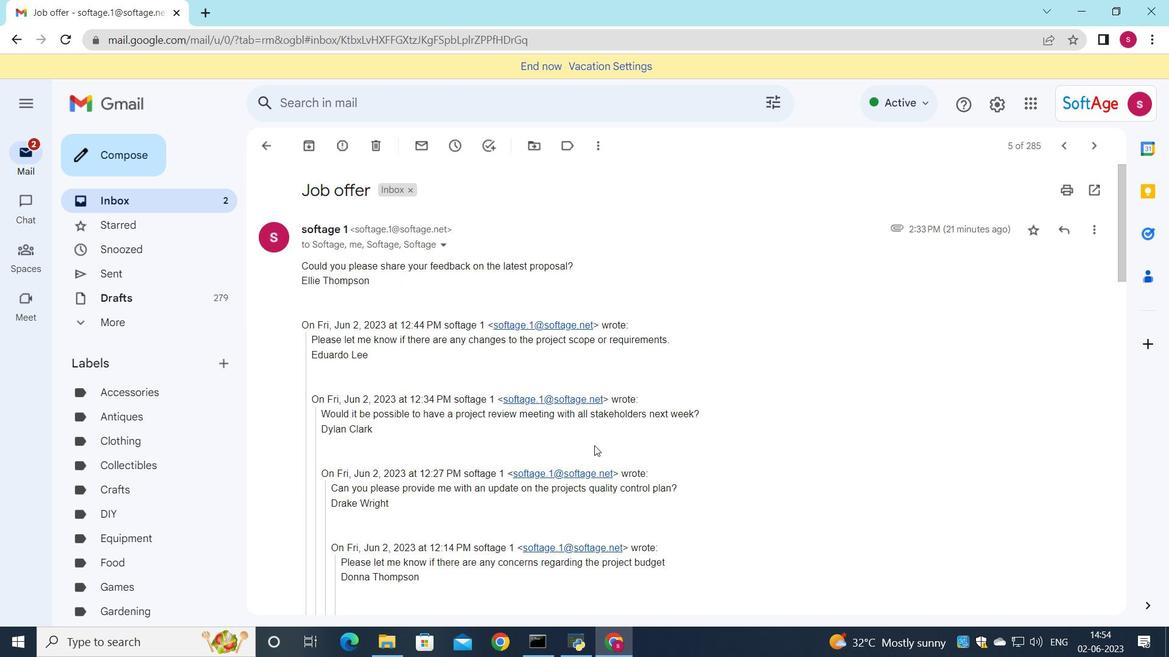 
Action: Mouse scrolled (582, 481) with delta (0, 0)
Screenshot: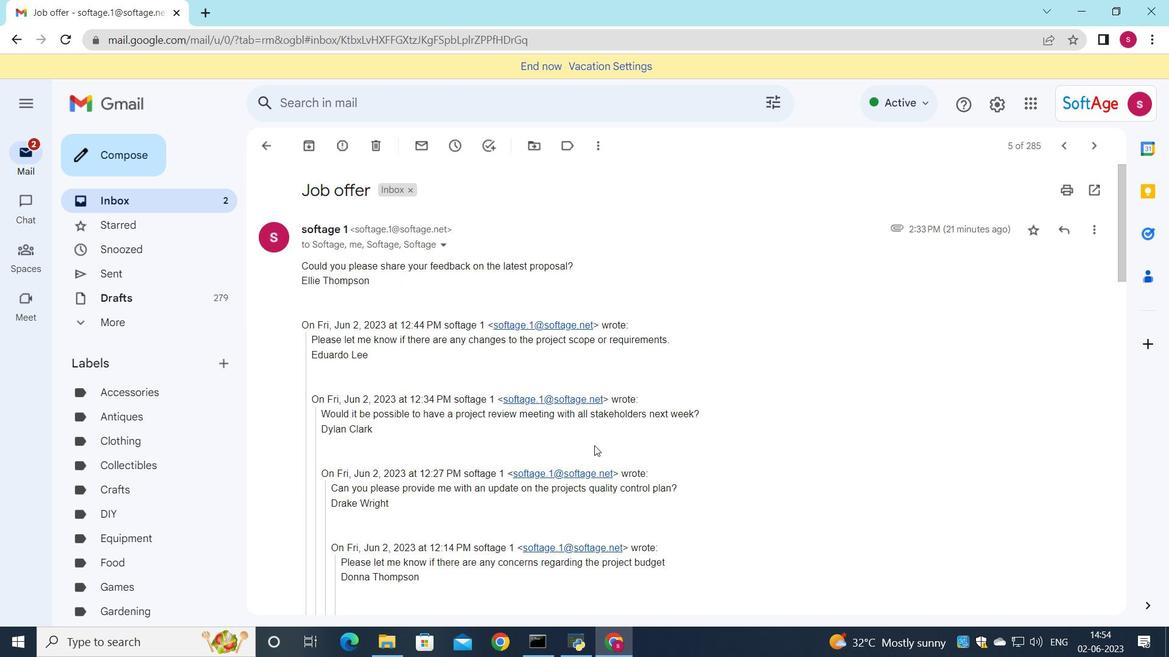 
Action: Mouse moved to (581, 487)
Screenshot: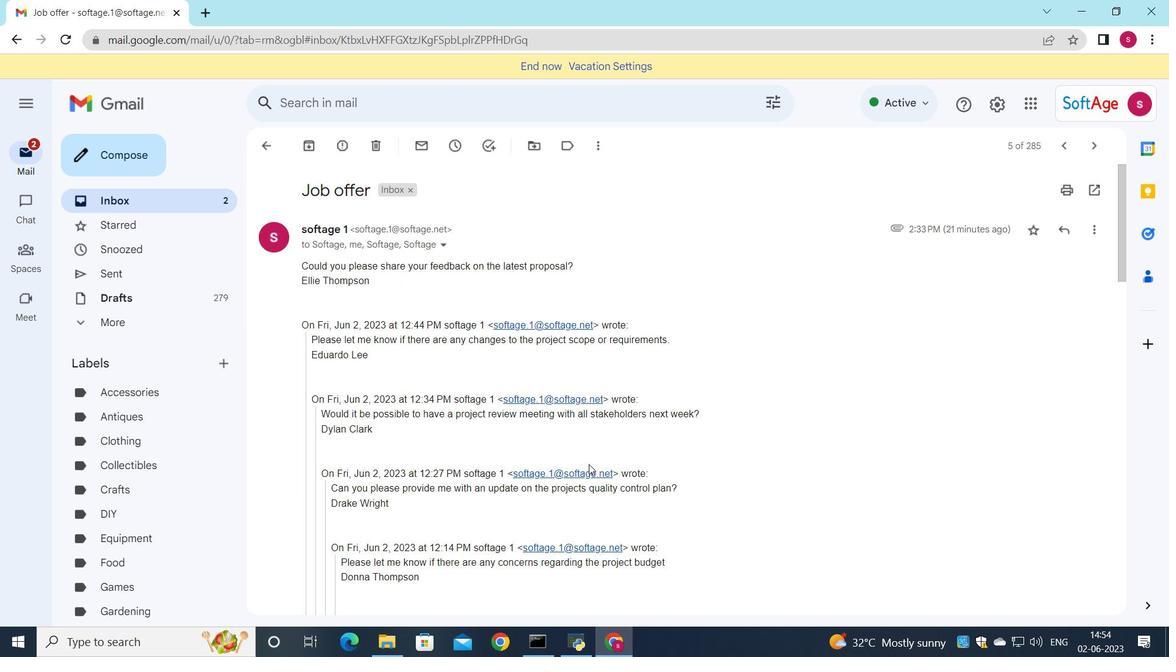 
Action: Mouse scrolled (582, 483) with delta (0, 0)
Screenshot: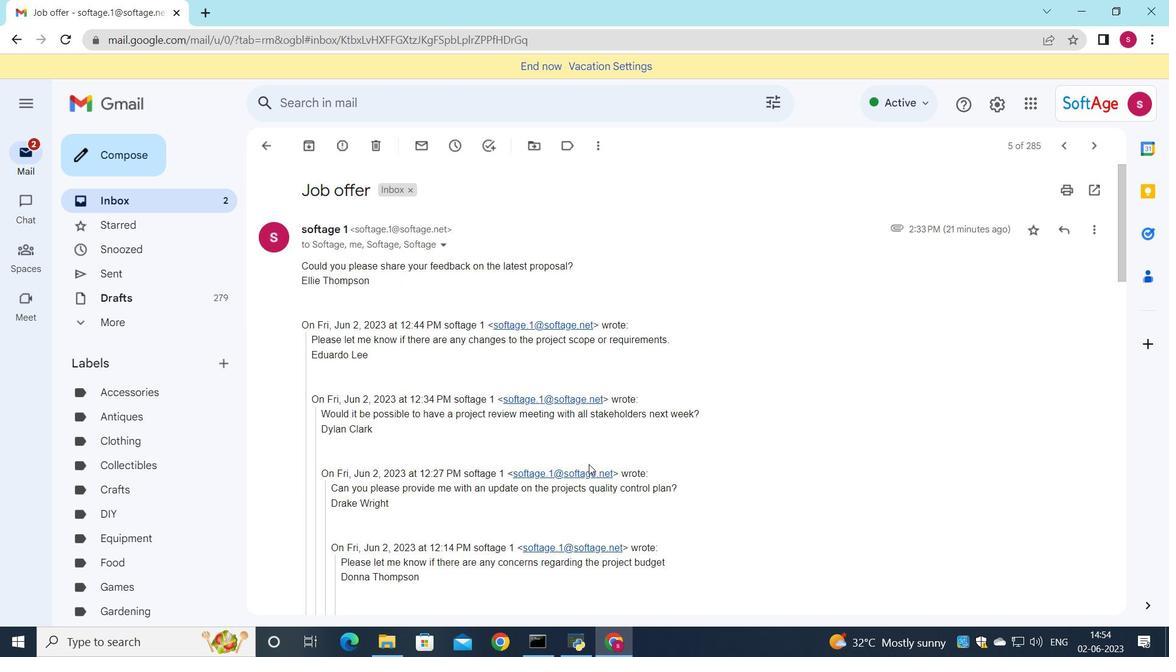 
Action: Mouse moved to (575, 534)
Screenshot: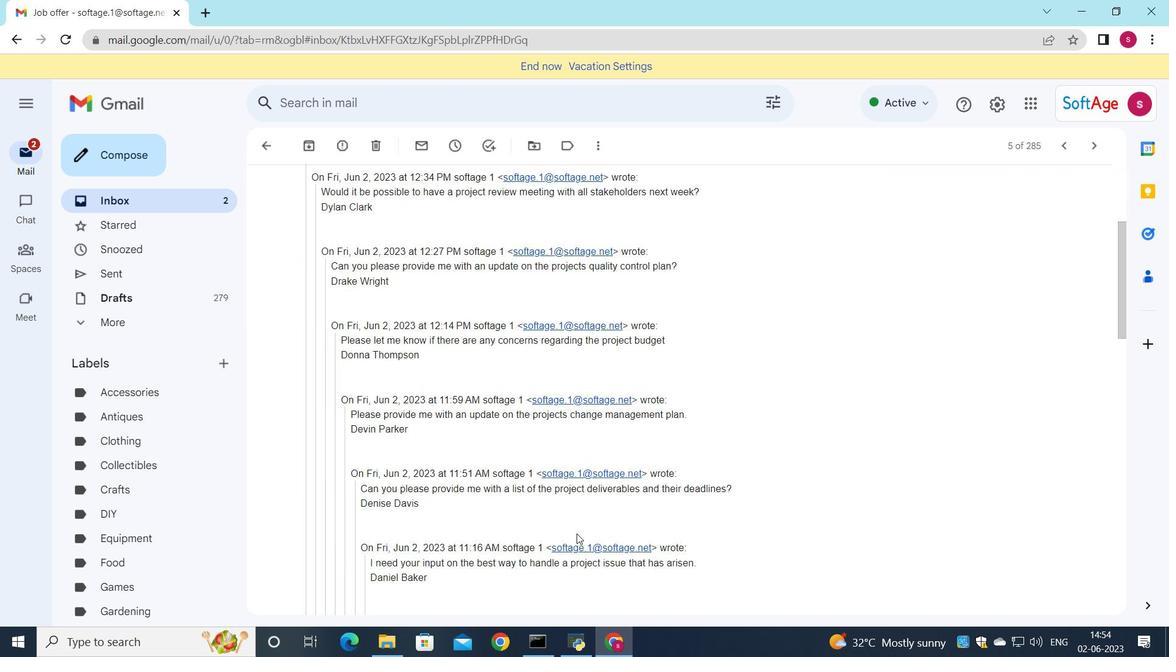 
Action: Mouse scrolled (575, 533) with delta (0, 0)
Screenshot: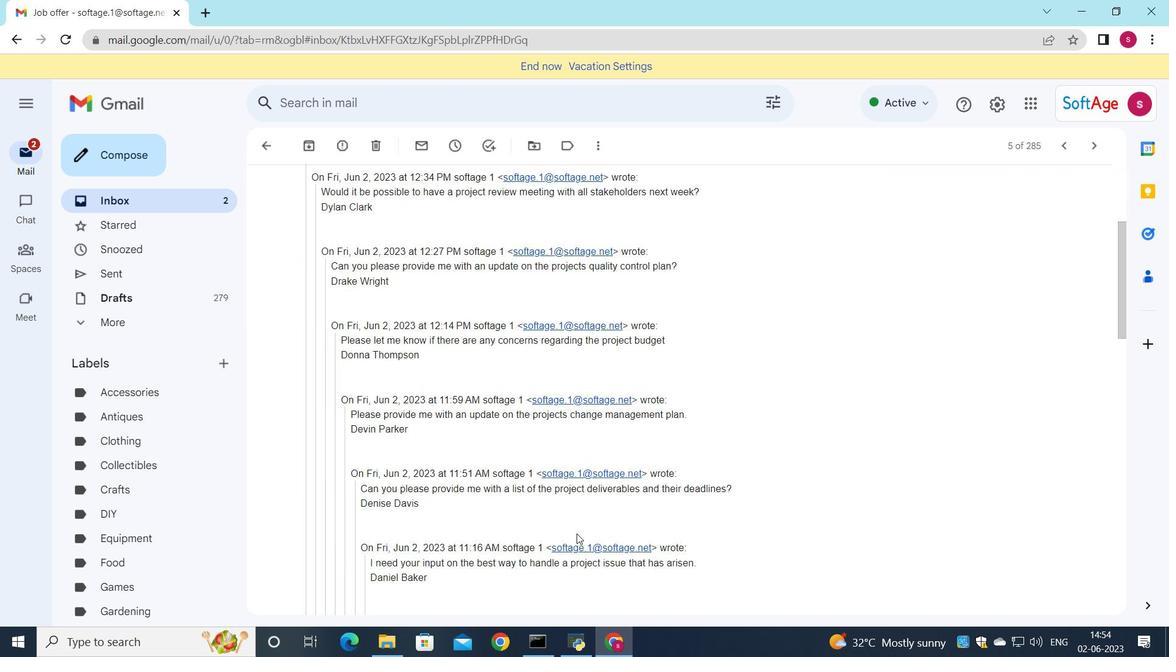 
Action: Mouse moved to (570, 537)
Screenshot: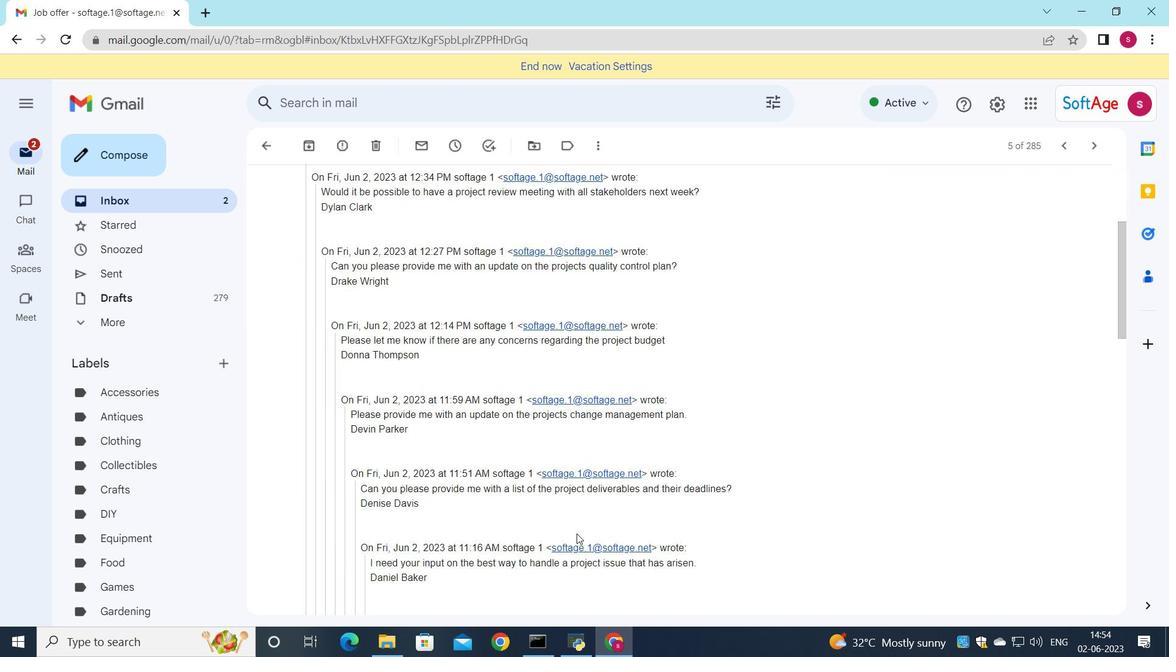 
Action: Mouse scrolled (570, 536) with delta (0, 0)
Screenshot: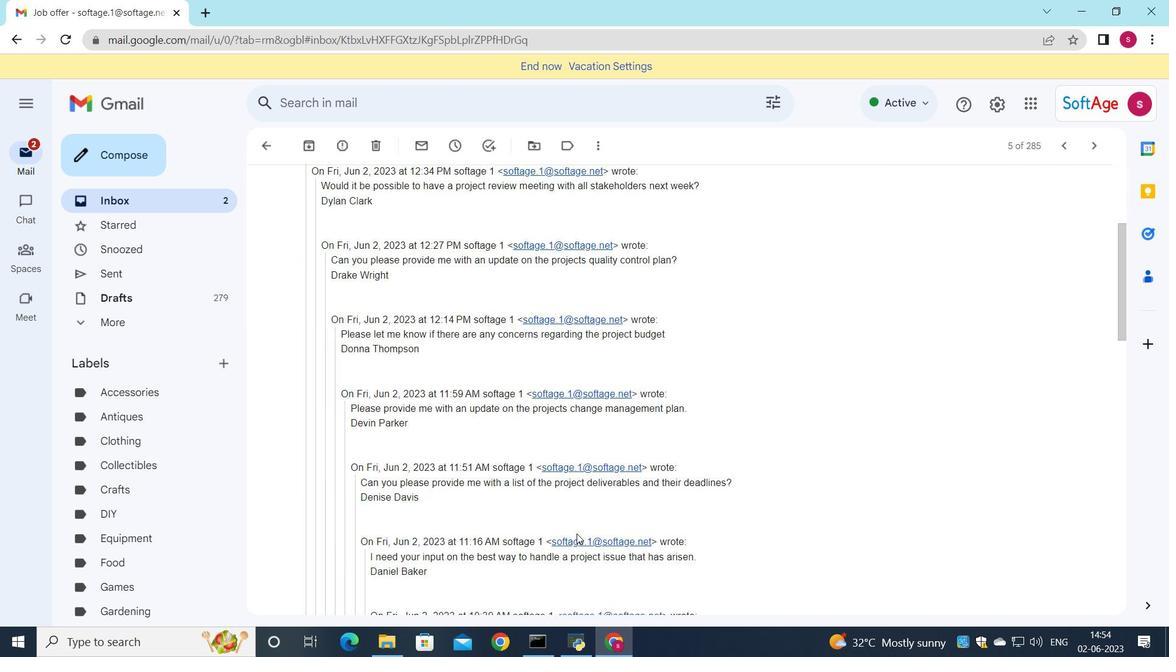 
Action: Mouse moved to (568, 538)
Screenshot: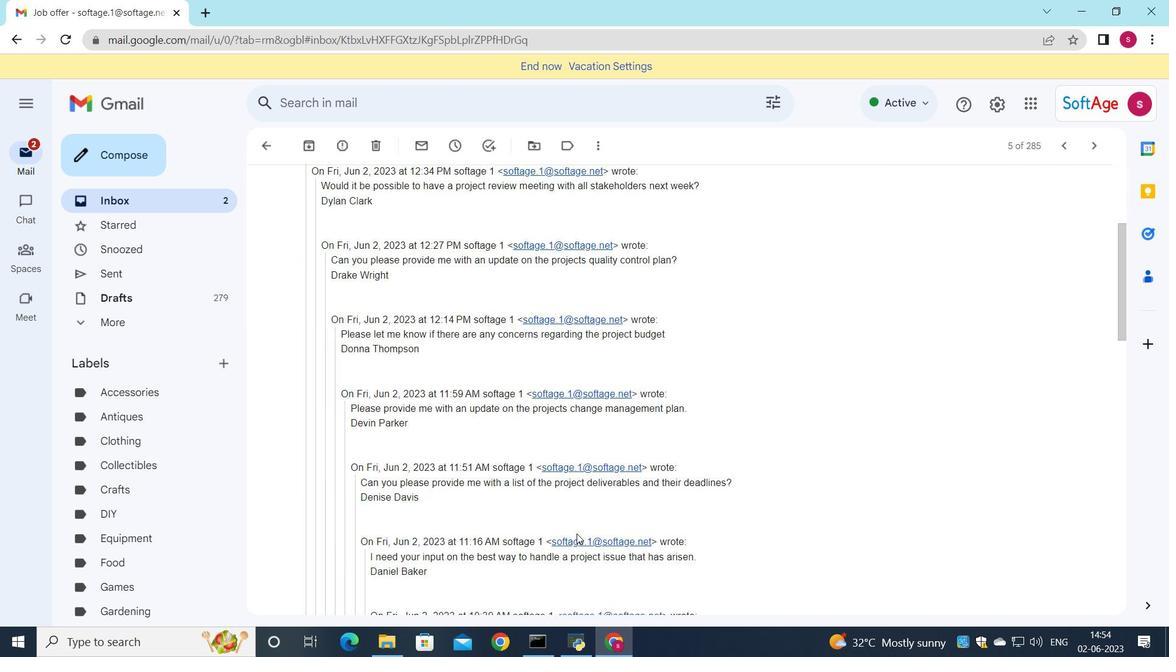 
Action: Mouse scrolled (568, 537) with delta (0, 0)
Screenshot: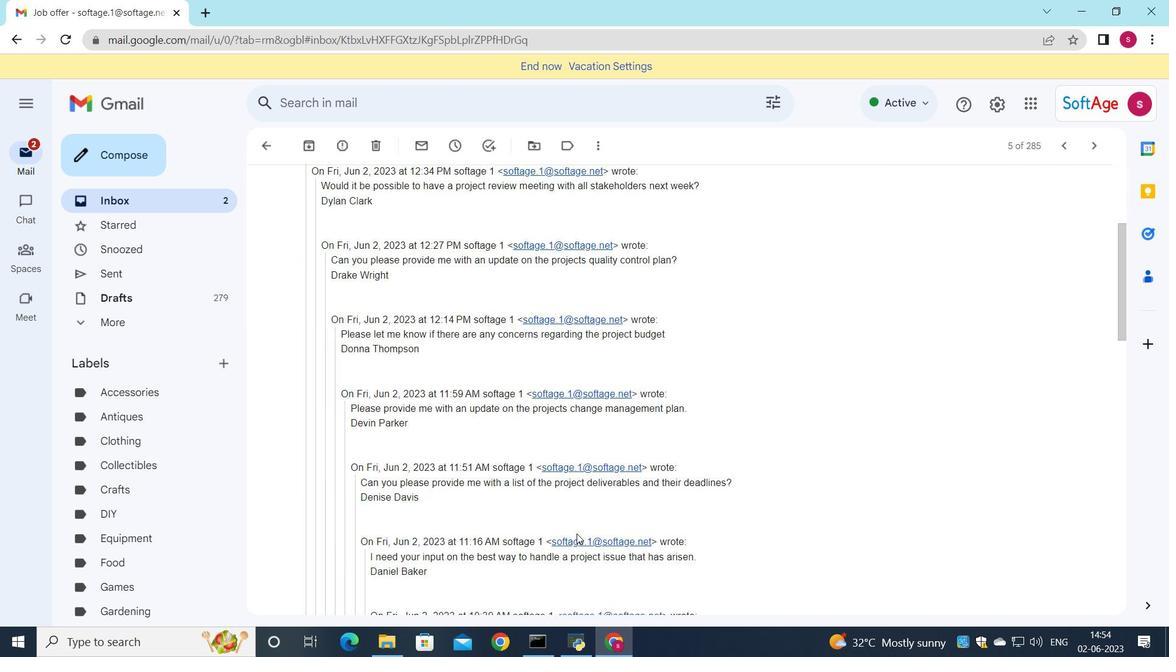 
Action: Mouse moved to (566, 540)
Screenshot: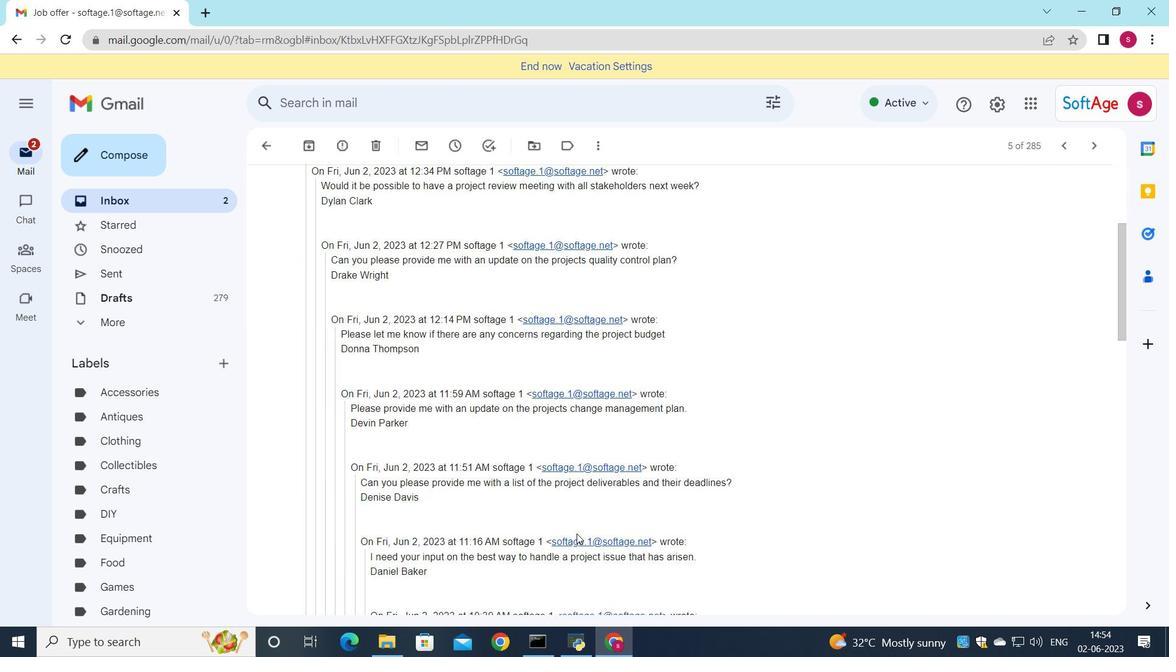 
Action: Mouse scrolled (566, 540) with delta (0, 0)
Screenshot: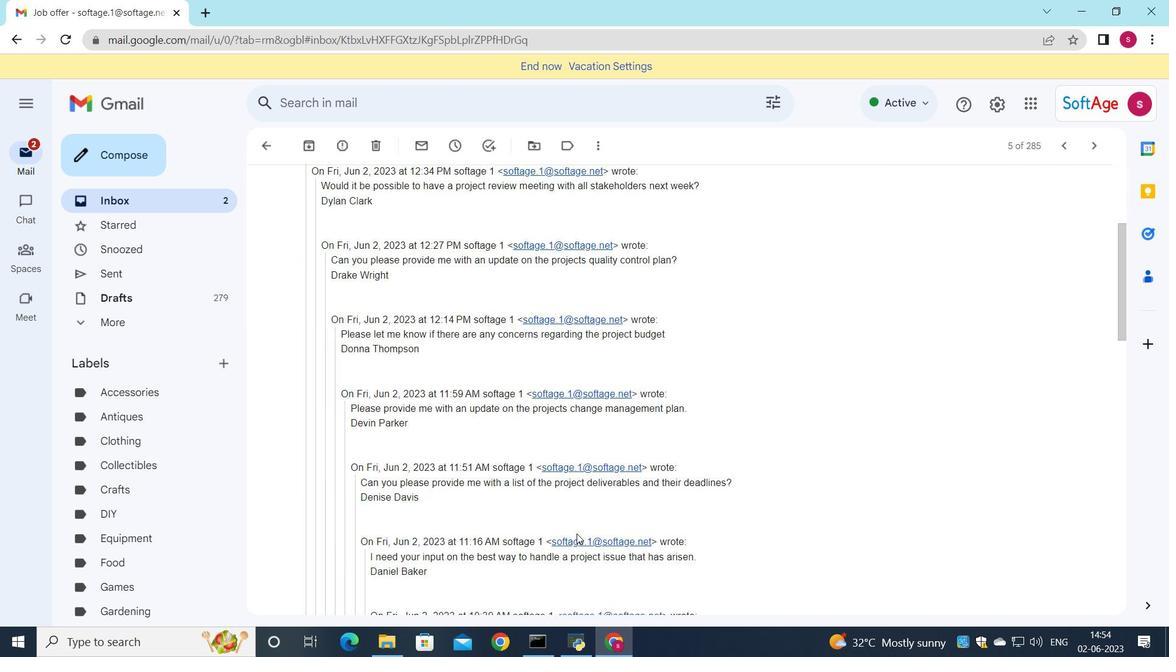 
Action: Mouse moved to (557, 548)
Screenshot: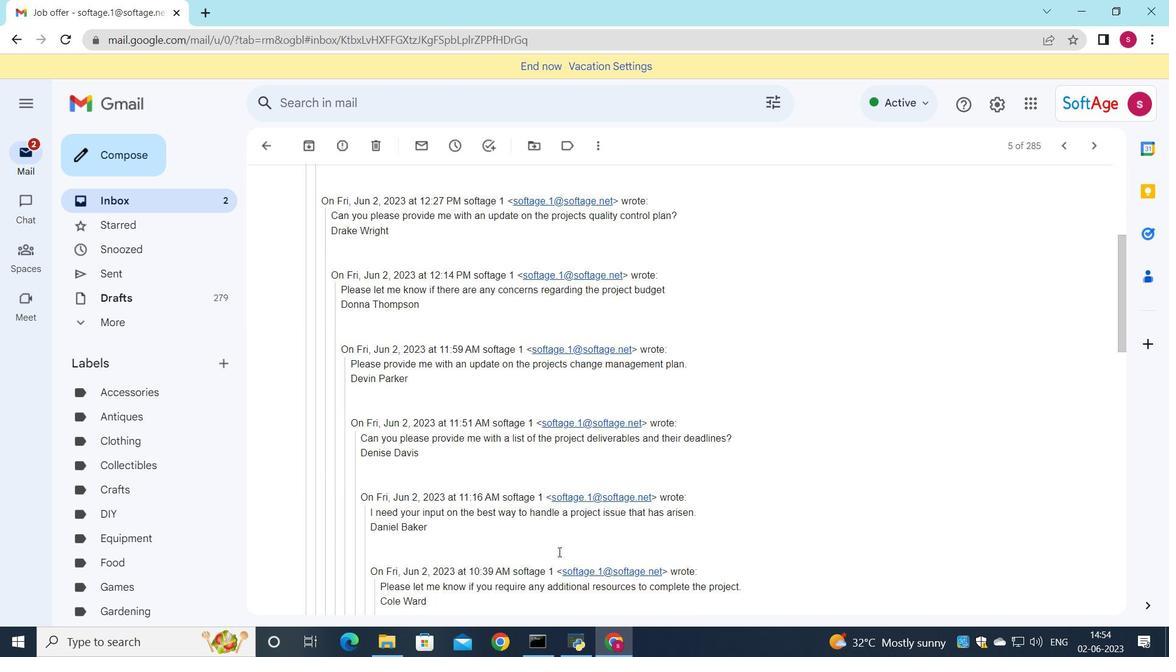 
Action: Mouse scrolled (557, 547) with delta (0, 0)
Screenshot: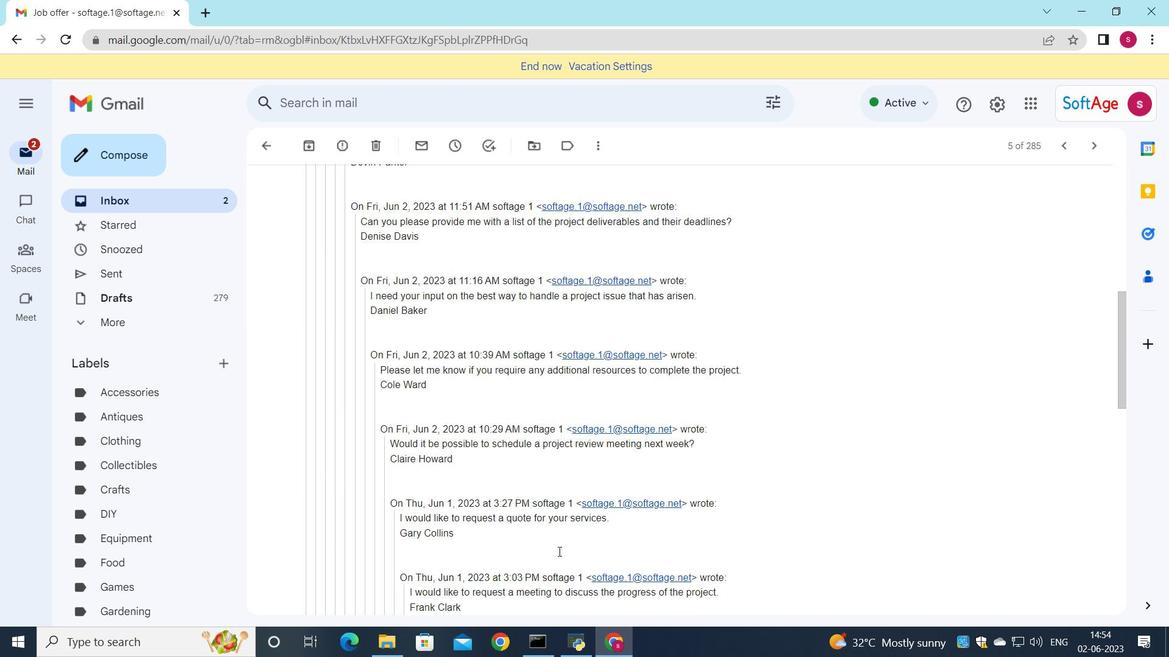 
Action: Mouse scrolled (557, 547) with delta (0, 0)
Screenshot: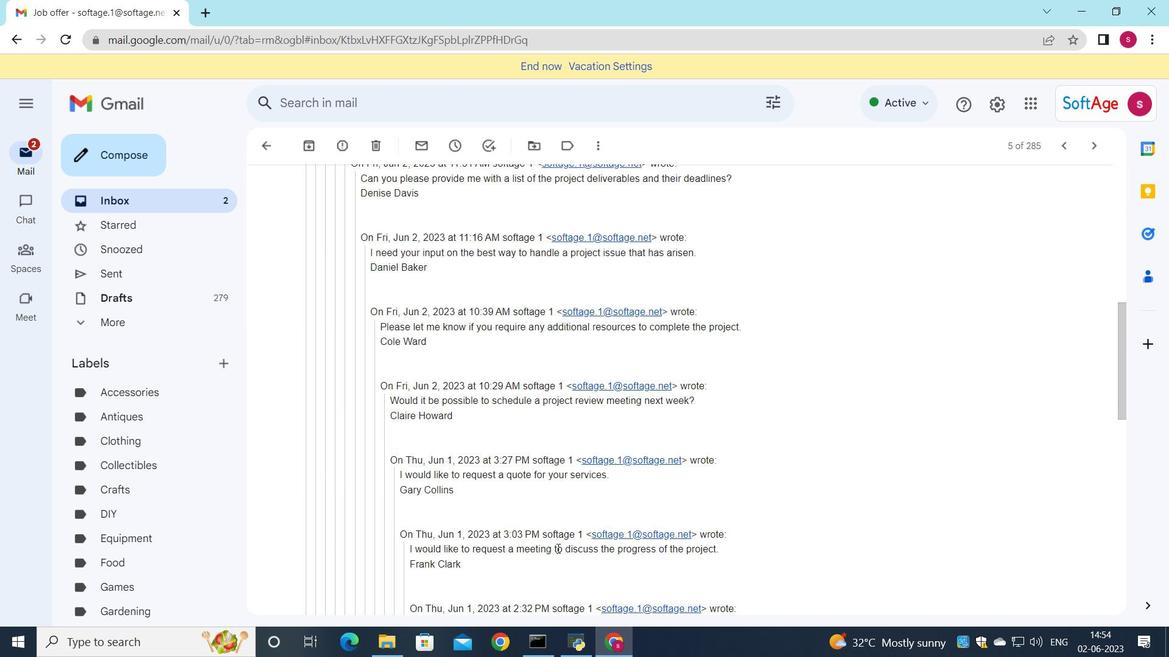 
Action: Mouse moved to (556, 548)
Screenshot: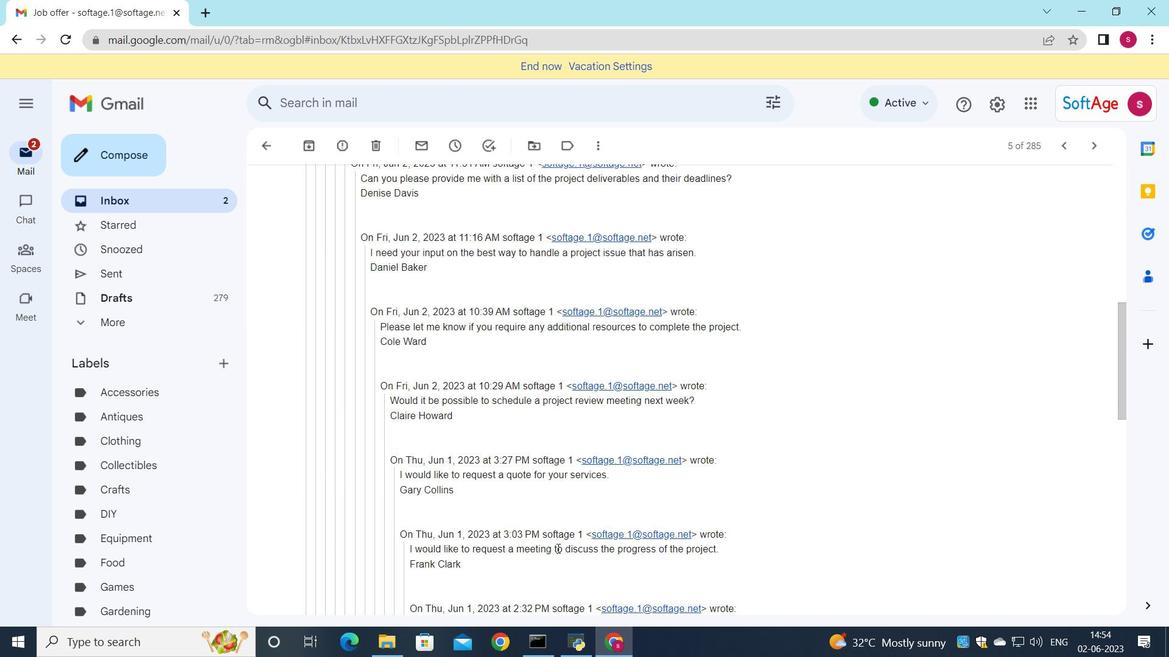 
Action: Mouse scrolled (556, 547) with delta (0, 0)
Screenshot: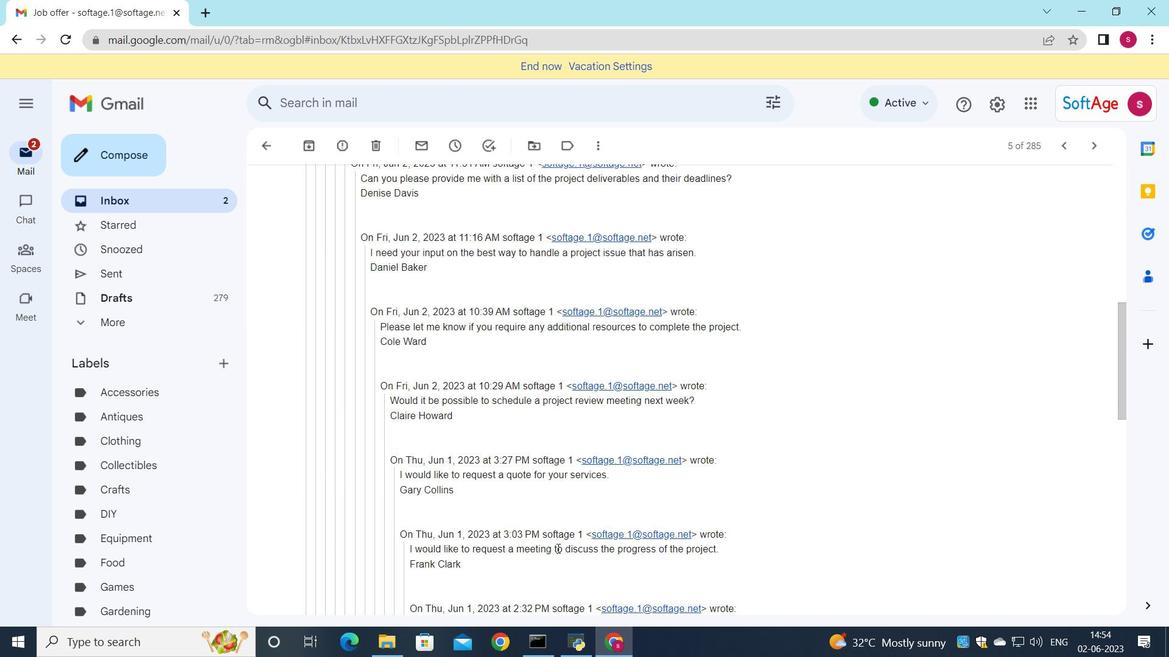 
Action: Mouse scrolled (556, 547) with delta (0, 0)
Screenshot: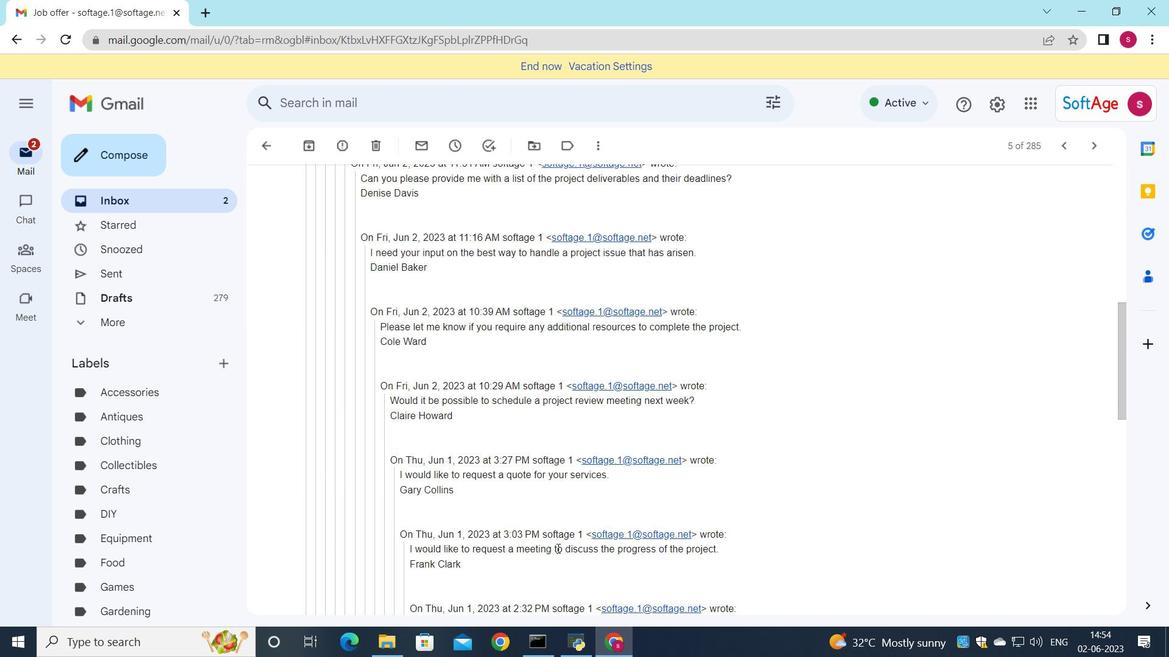 
Action: Mouse moved to (555, 548)
Screenshot: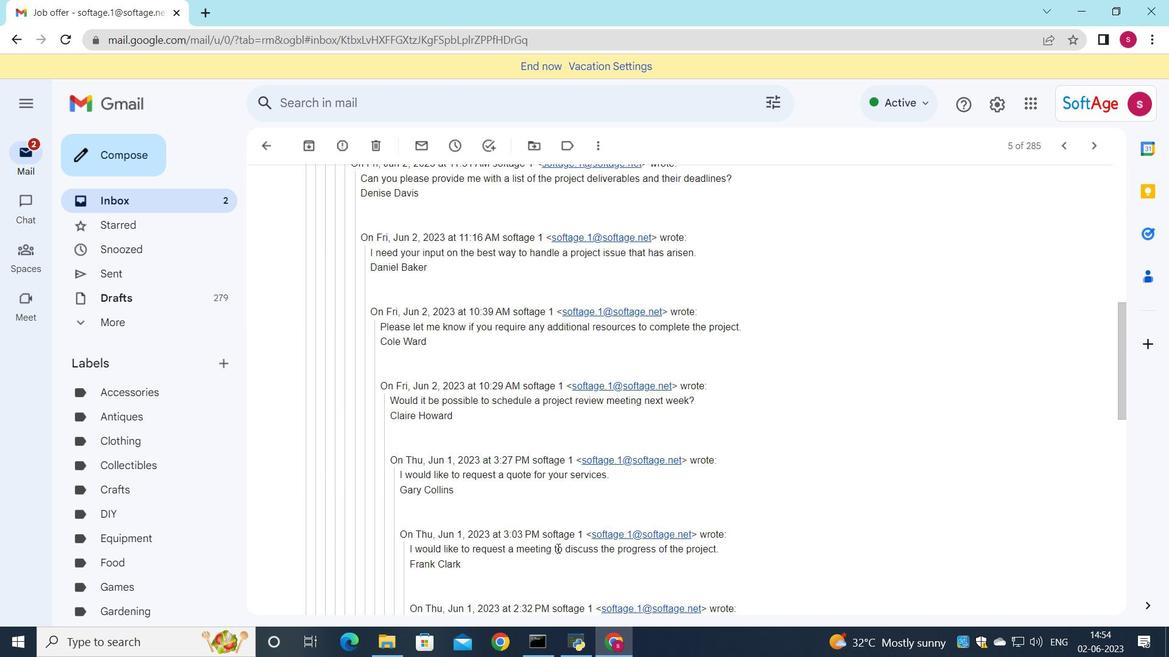 
Action: Mouse scrolled (555, 547) with delta (0, 0)
Screenshot: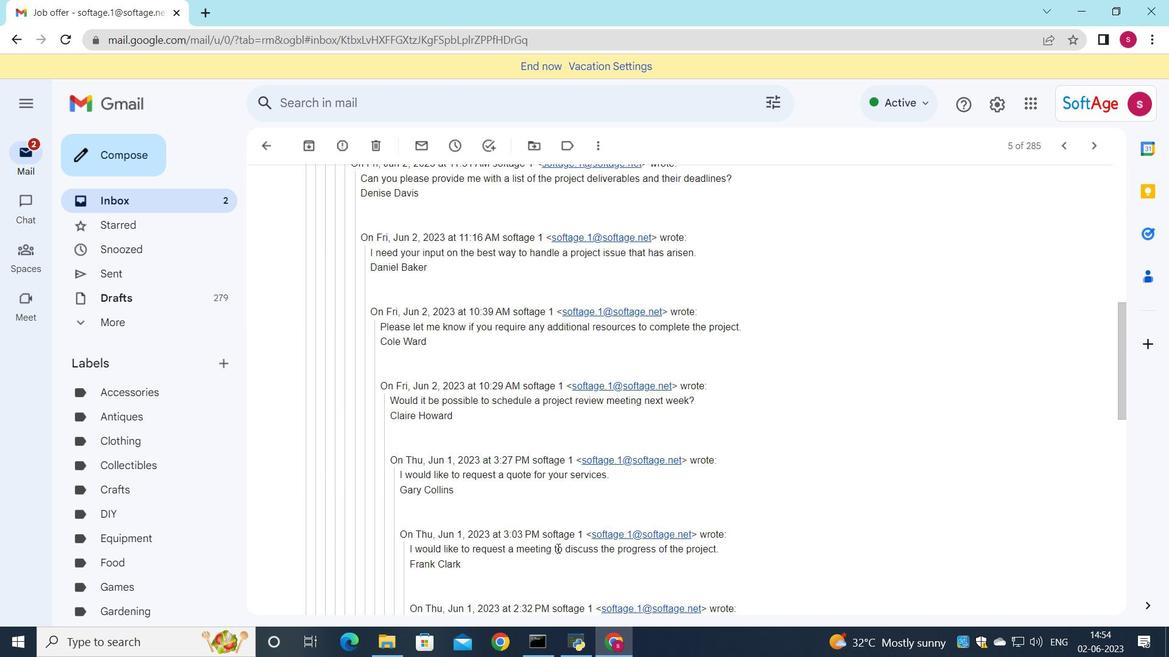 
Action: Mouse scrolled (555, 547) with delta (0, 0)
Screenshot: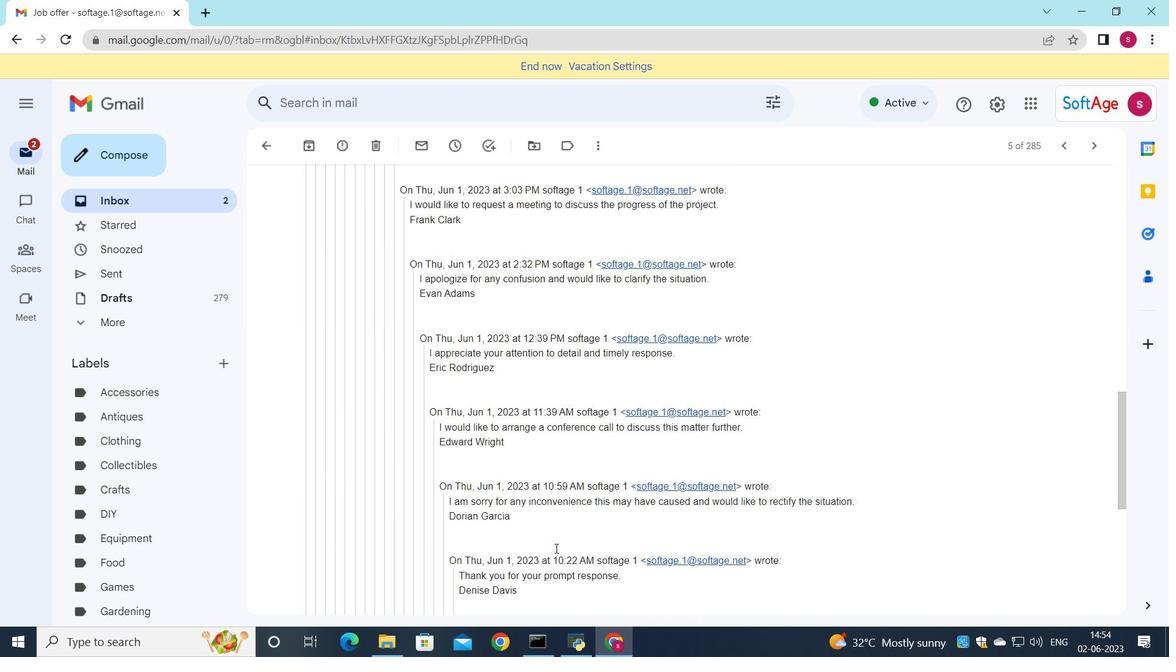 
Action: Mouse scrolled (555, 547) with delta (0, 0)
Screenshot: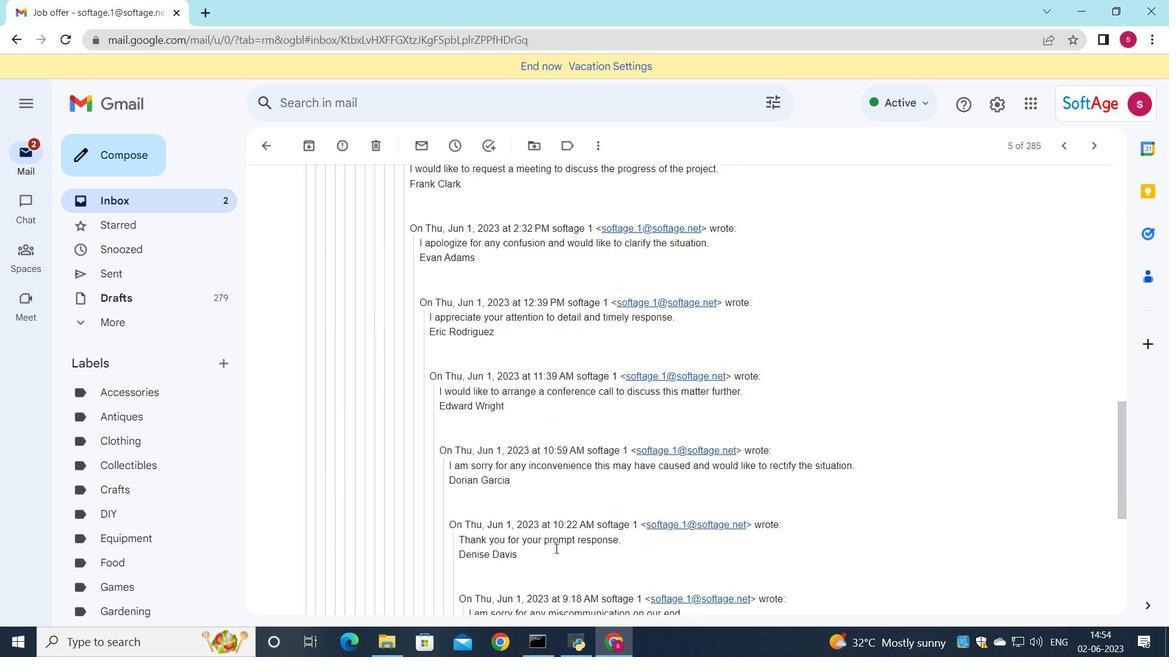 
Action: Mouse scrolled (555, 547) with delta (0, 0)
Screenshot: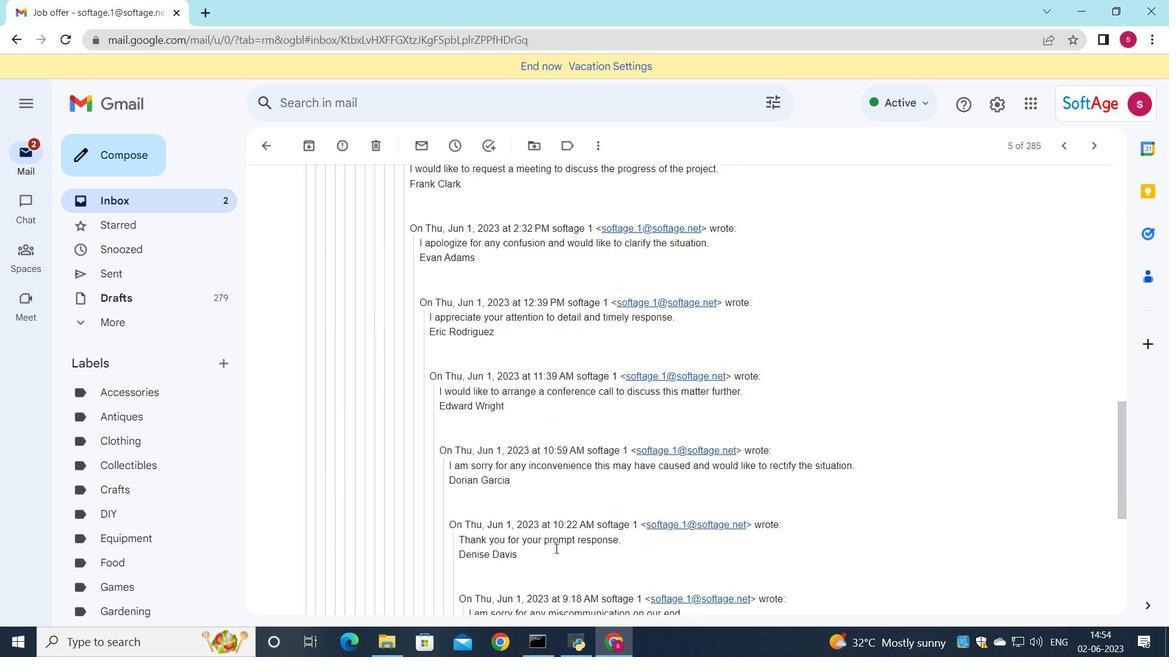 
Action: Mouse moved to (555, 548)
Screenshot: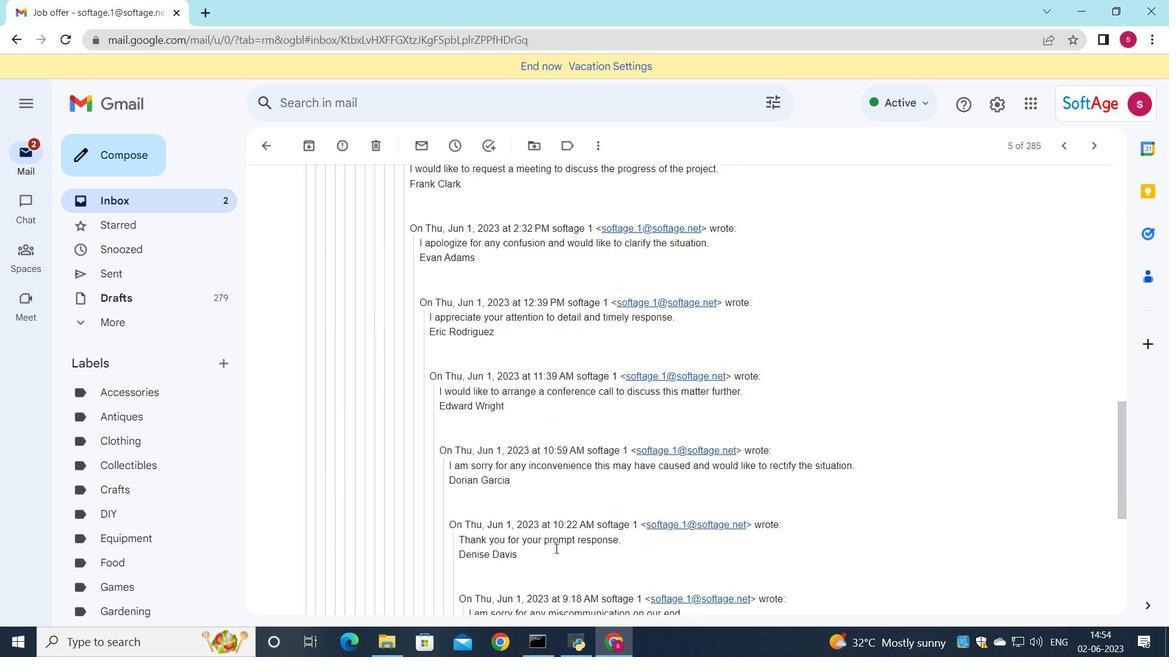 
Action: Mouse scrolled (555, 547) with delta (0, 0)
Screenshot: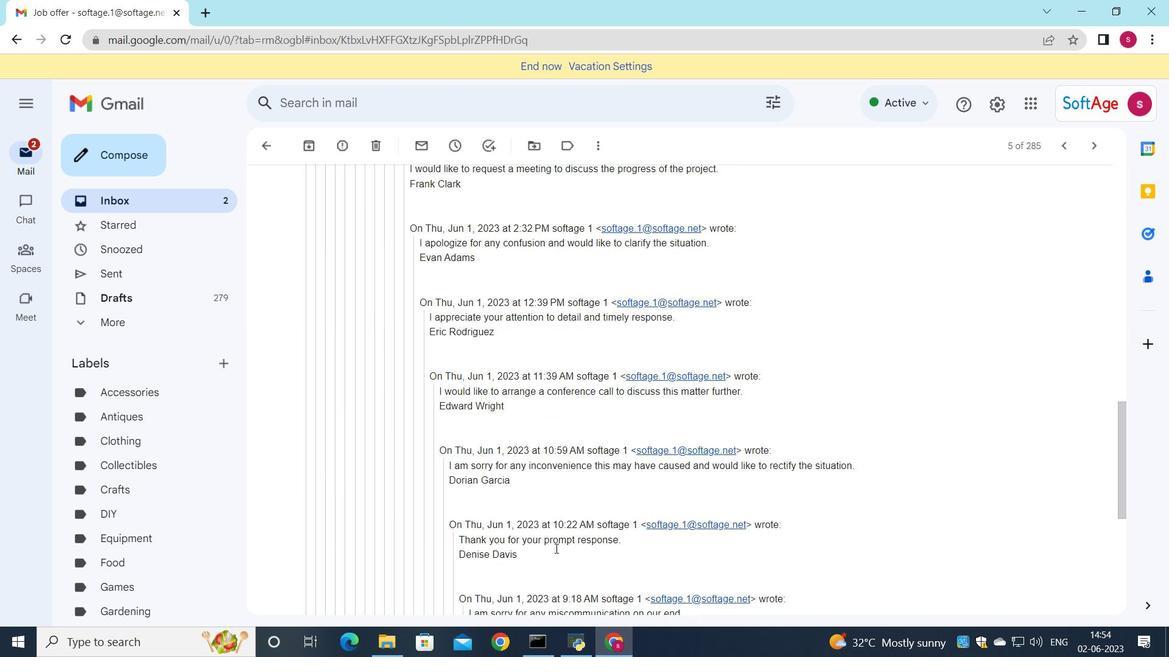 
Action: Mouse scrolled (555, 547) with delta (0, 0)
Screenshot: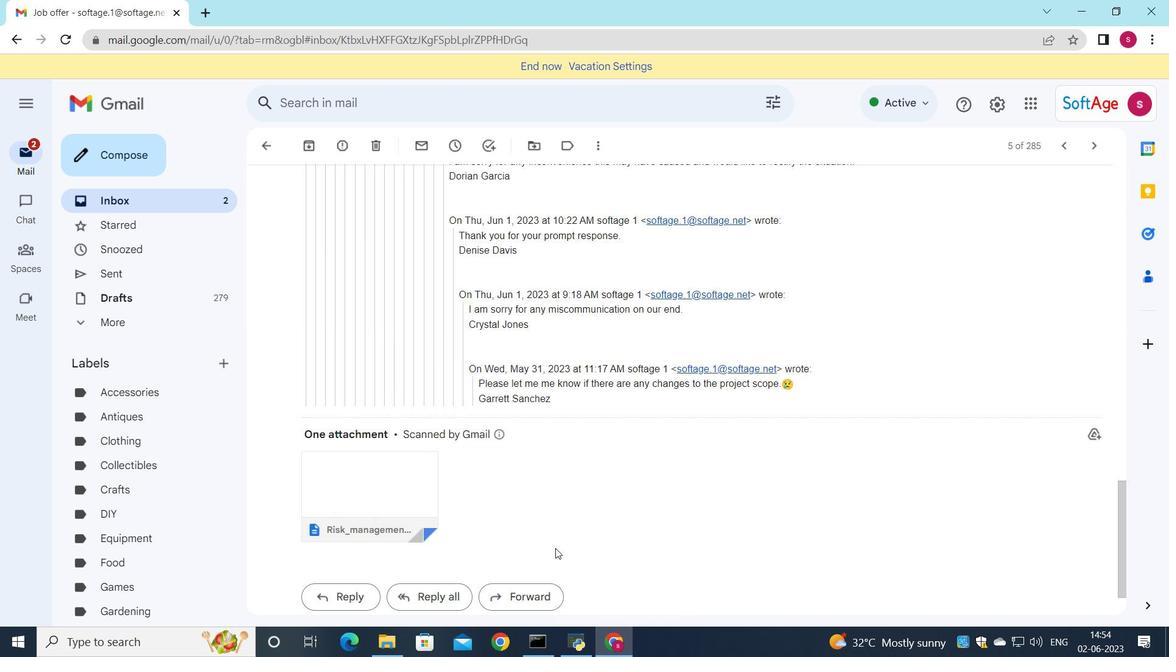 
Action: Mouse scrolled (555, 547) with delta (0, 0)
Screenshot: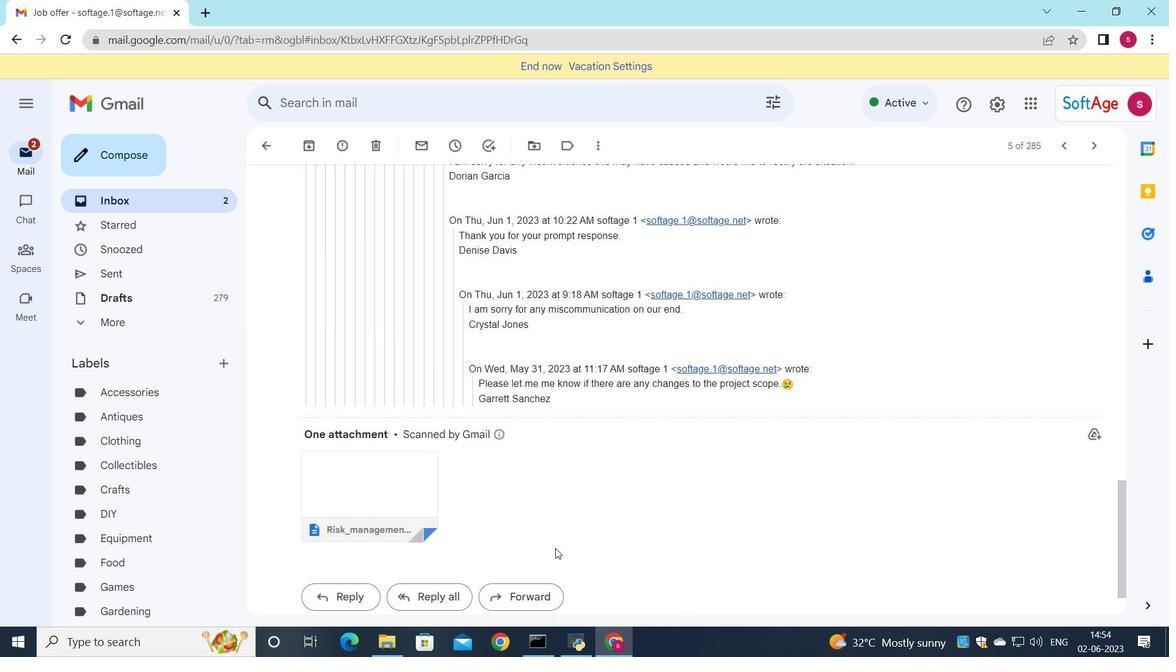 
Action: Mouse moved to (338, 536)
Screenshot: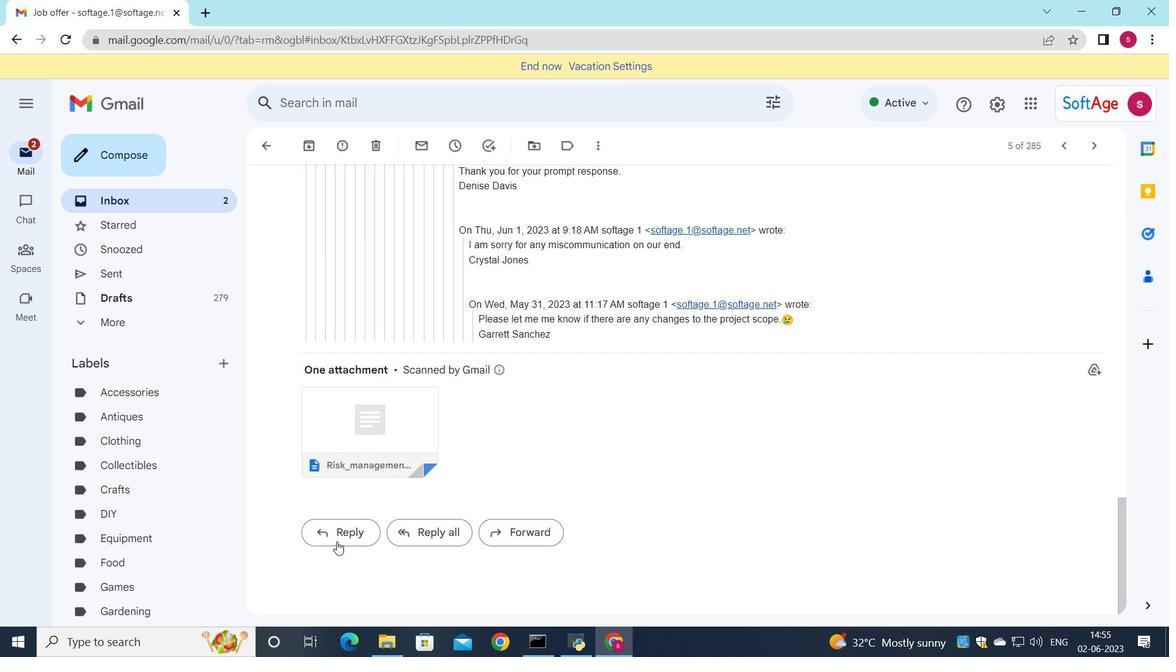 
Action: Mouse pressed left at (338, 536)
Screenshot: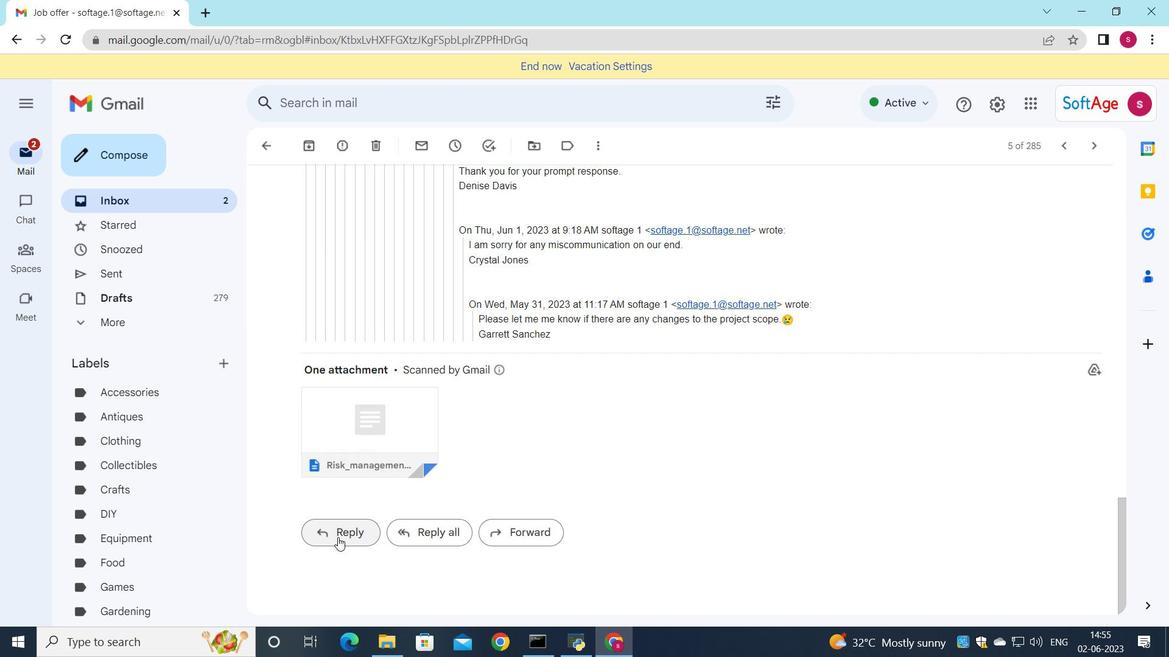 
Action: Mouse moved to (330, 418)
Screenshot: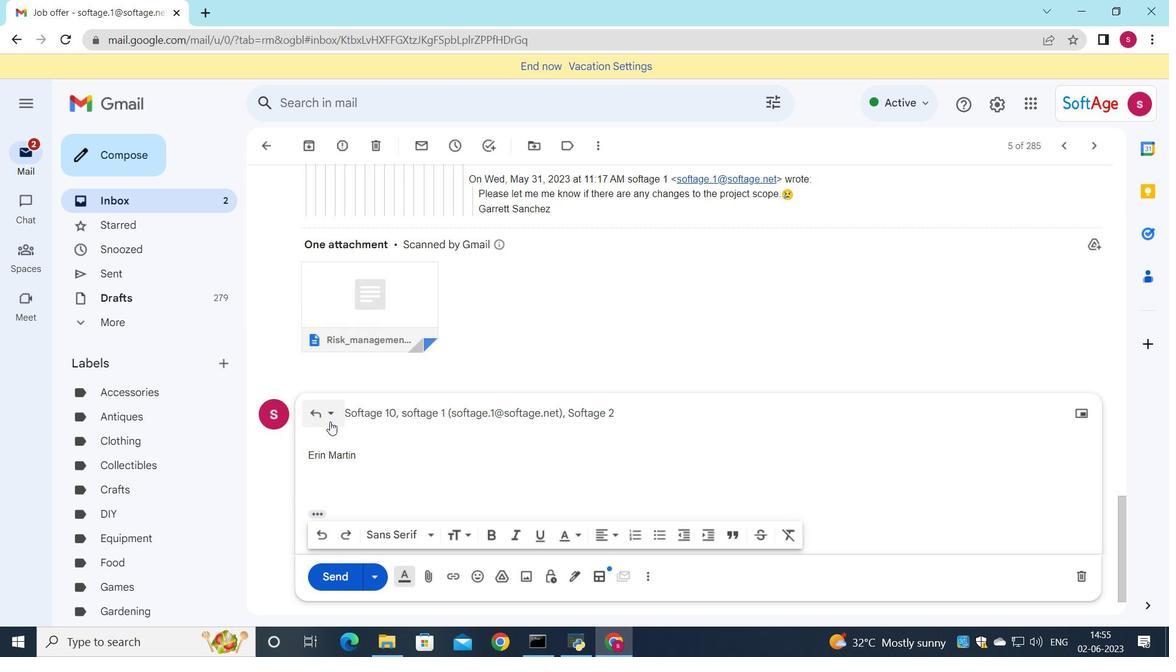 
Action: Mouse pressed left at (330, 418)
Screenshot: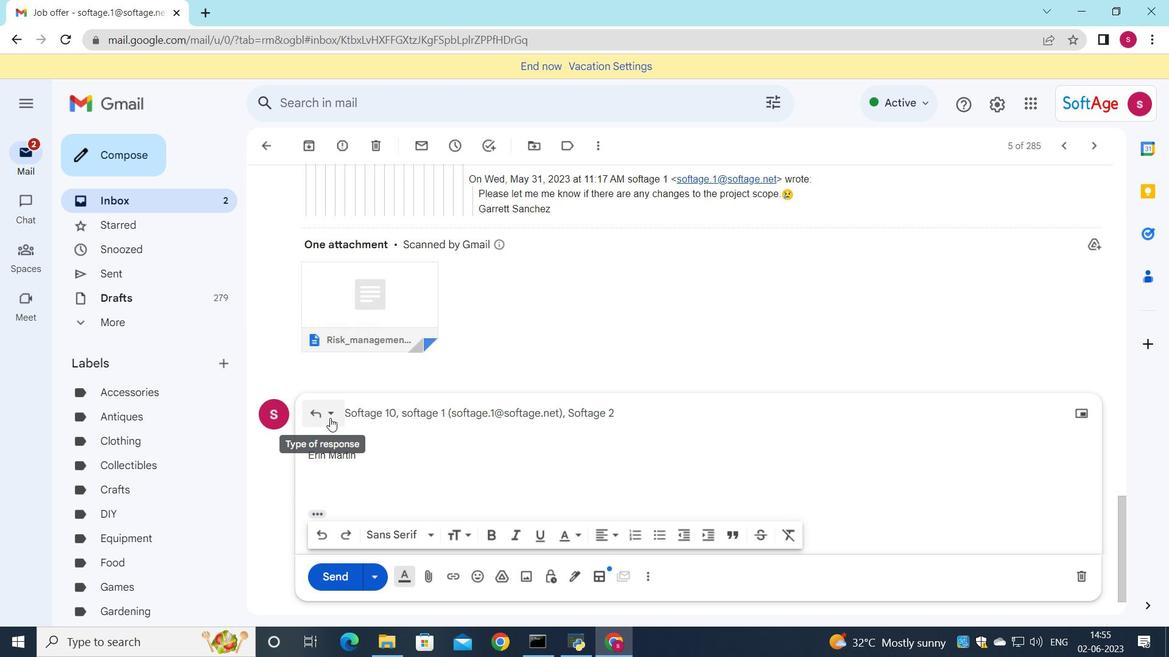 
Action: Mouse moved to (354, 524)
Screenshot: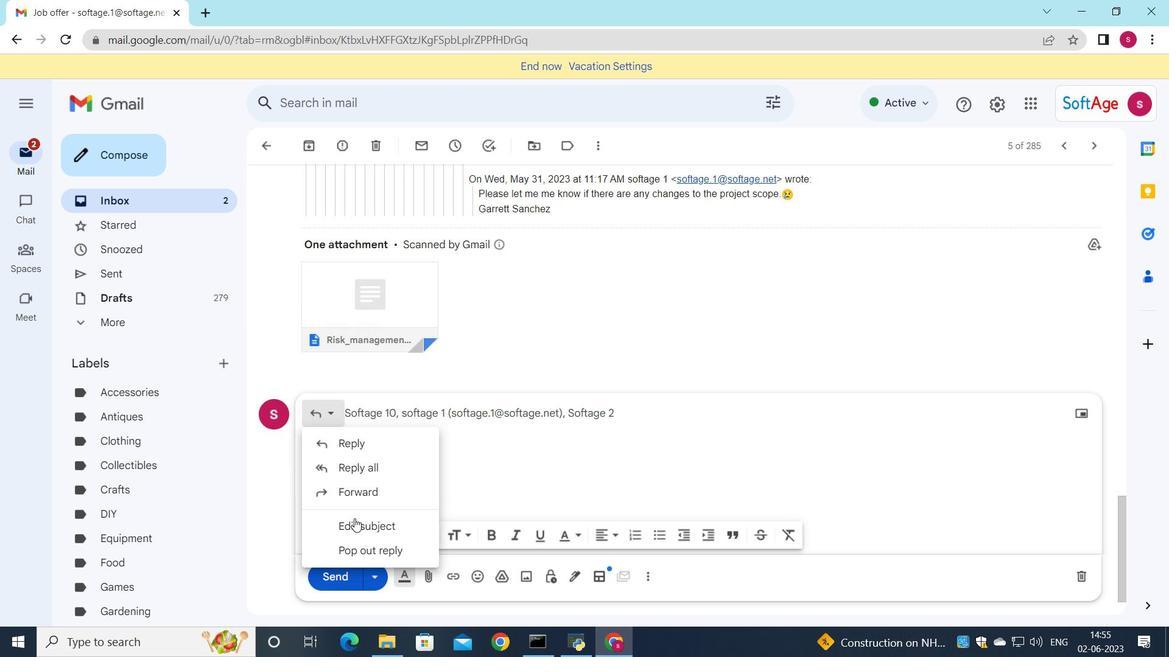 
Action: Mouse pressed left at (354, 524)
Screenshot: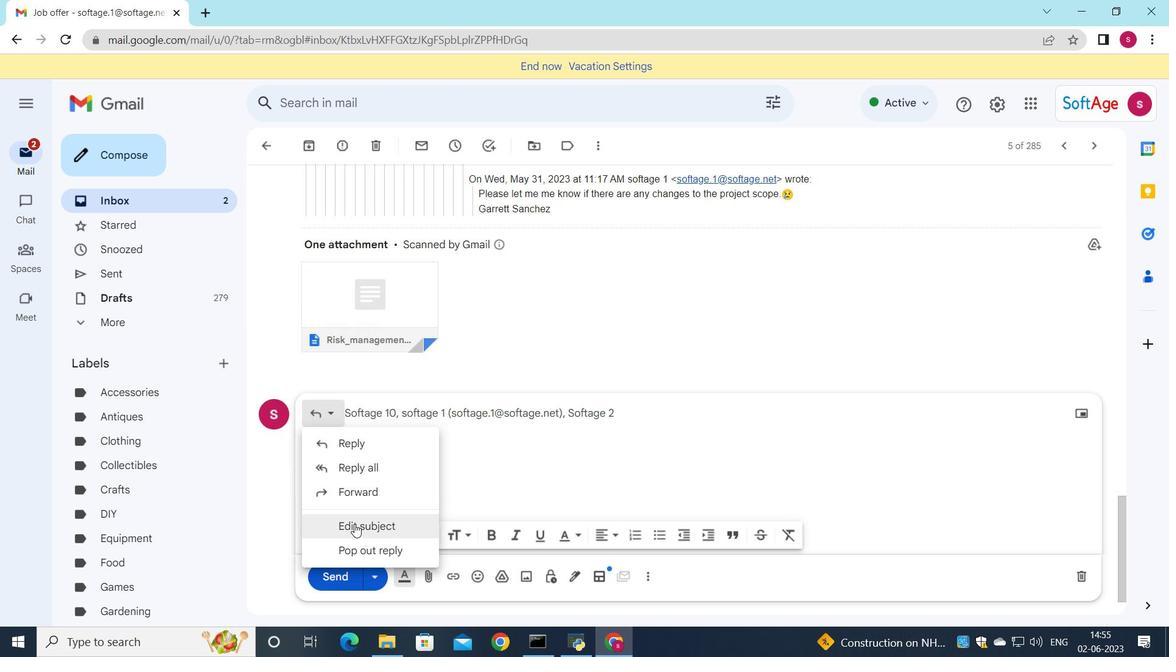 
Action: Mouse moved to (862, 248)
Screenshot: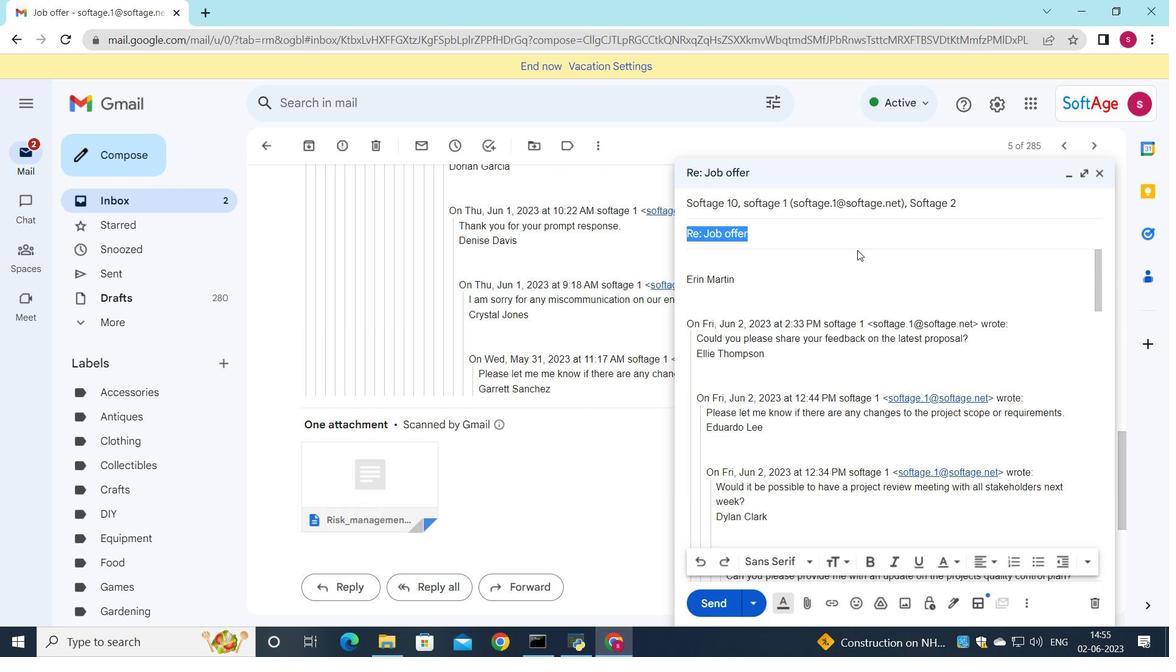 
Action: Key pressed <Key.shift>Request<Key.space>for<Key.space>project<Key.space>approval
Screenshot: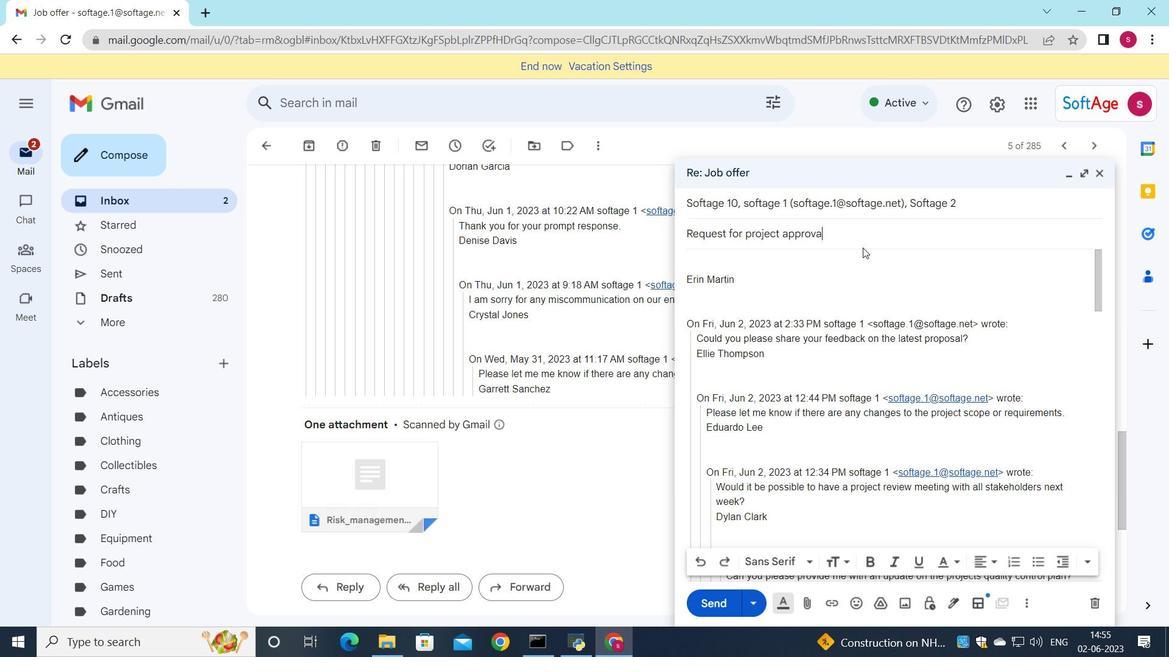 
Action: Mouse moved to (688, 257)
Screenshot: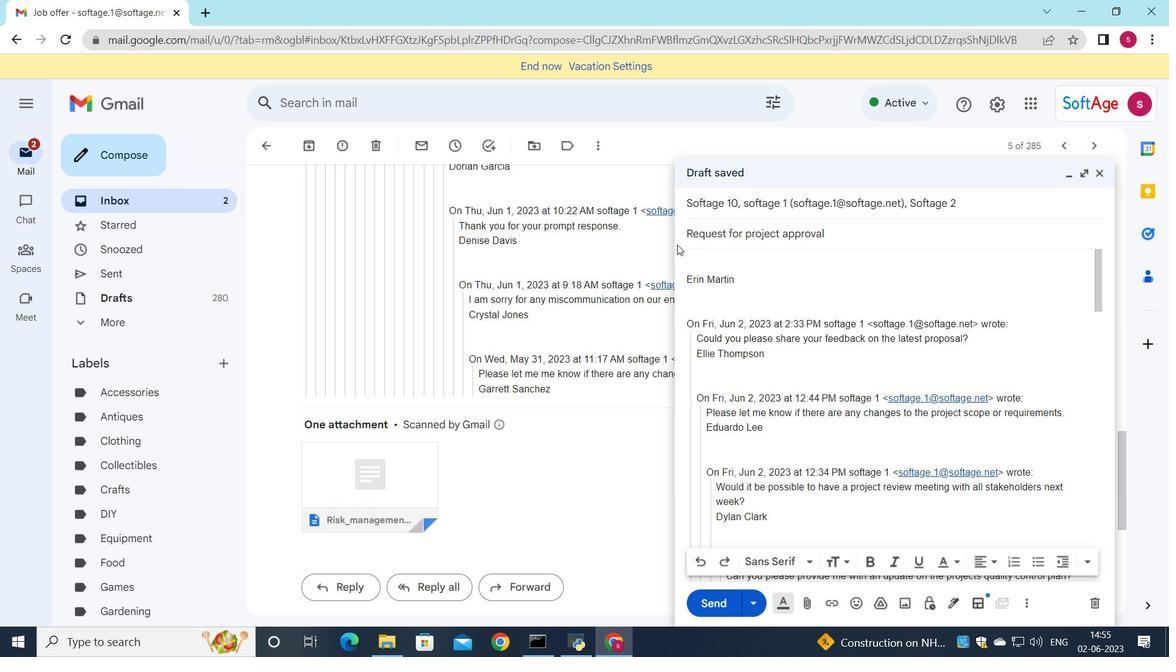 
Action: Mouse pressed left at (688, 257)
Screenshot: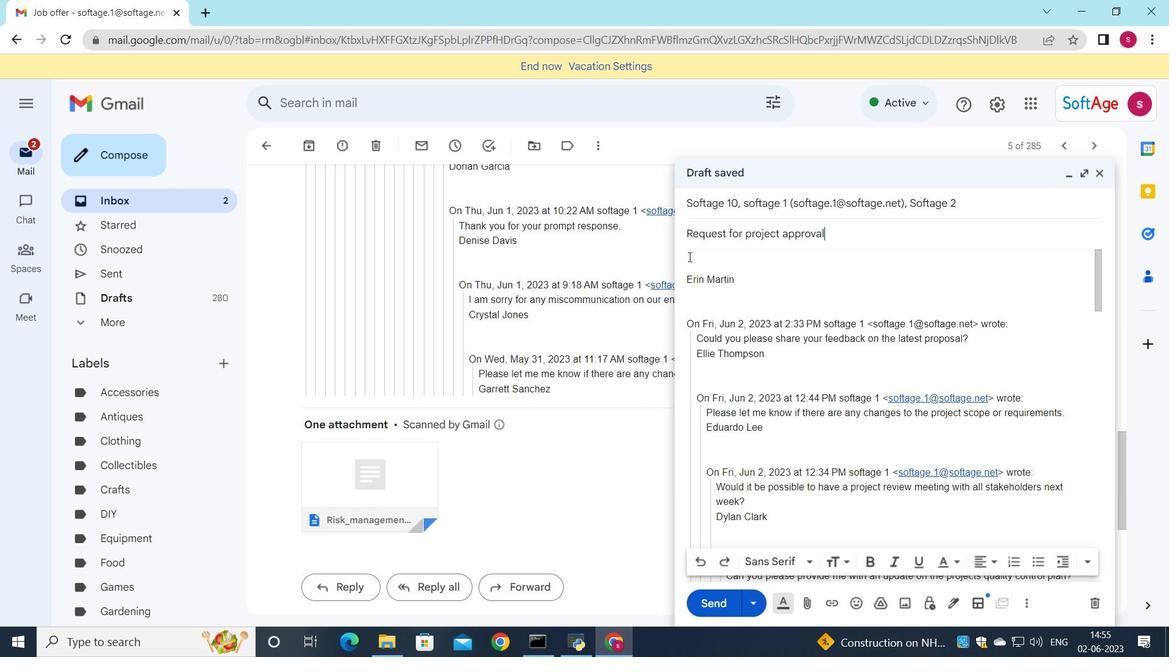 
Action: Key pressed <Key.shift>Could<Key.space>you<Key.space>please<Key.space>provide<Key.space>an<Key.space>overview<Key.space>of<Key.space>the<Key.space>marketing<Key.space>strategy<Key.space>for<Key.space>the<Key.space>new<Key.space>product<Key.space>launch<Key.shift_r>?
Screenshot: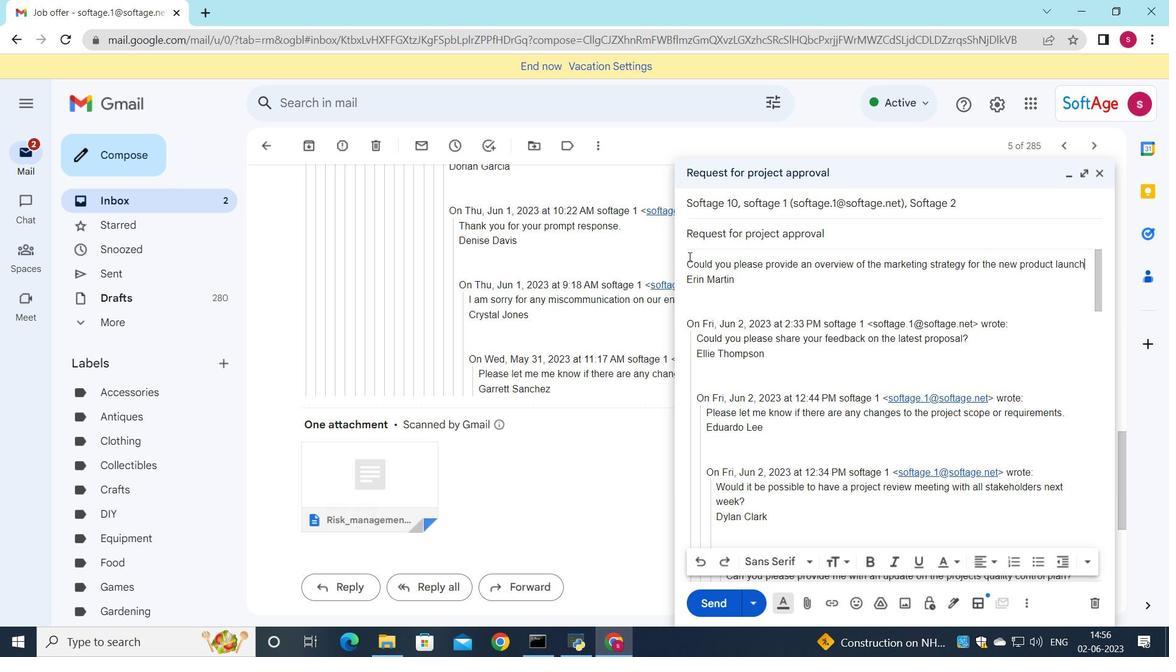 
Action: Mouse moved to (969, 204)
Screenshot: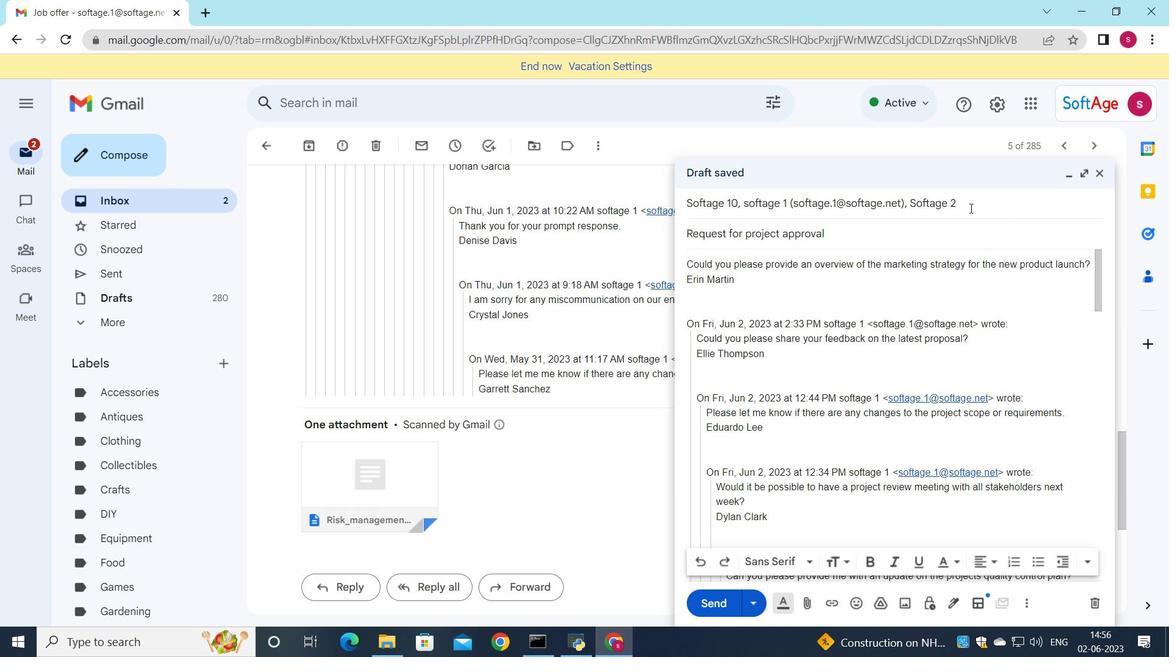 
Action: Mouse pressed left at (969, 204)
Screenshot: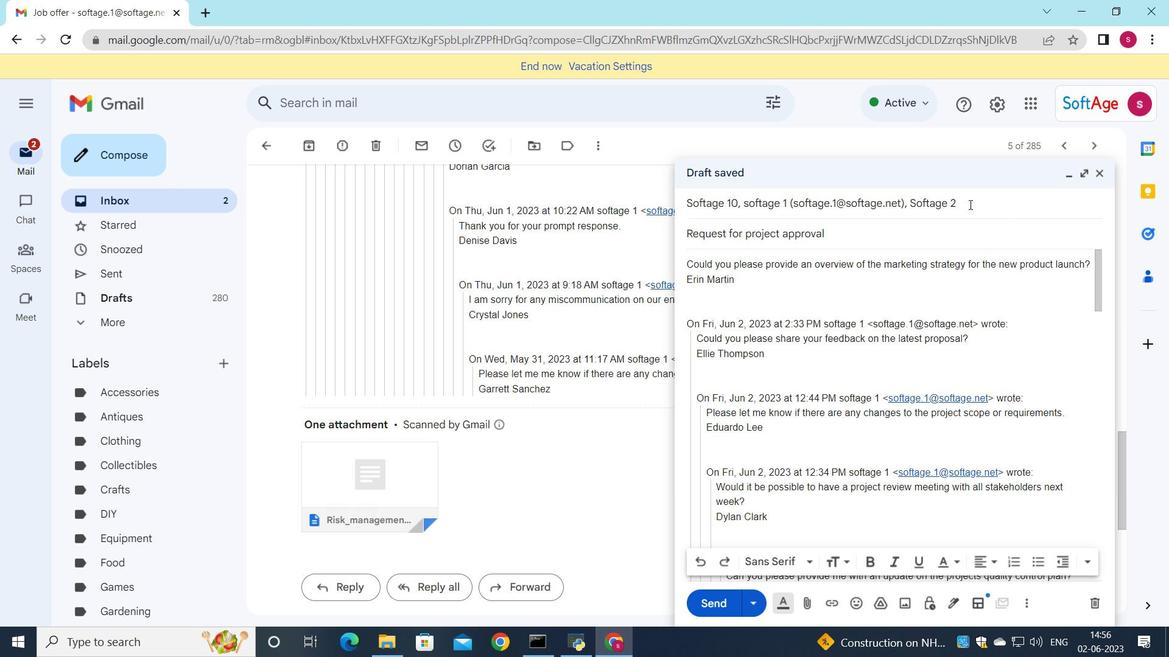 
Action: Mouse moved to (1074, 224)
Screenshot: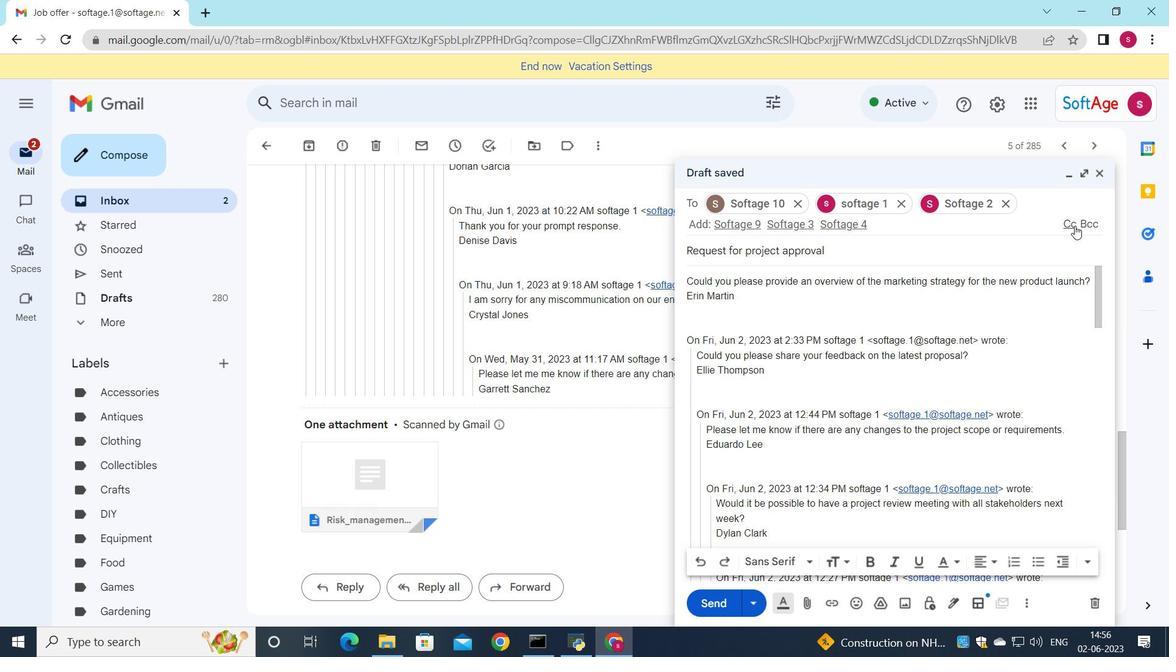
Action: Mouse pressed left at (1074, 224)
Screenshot: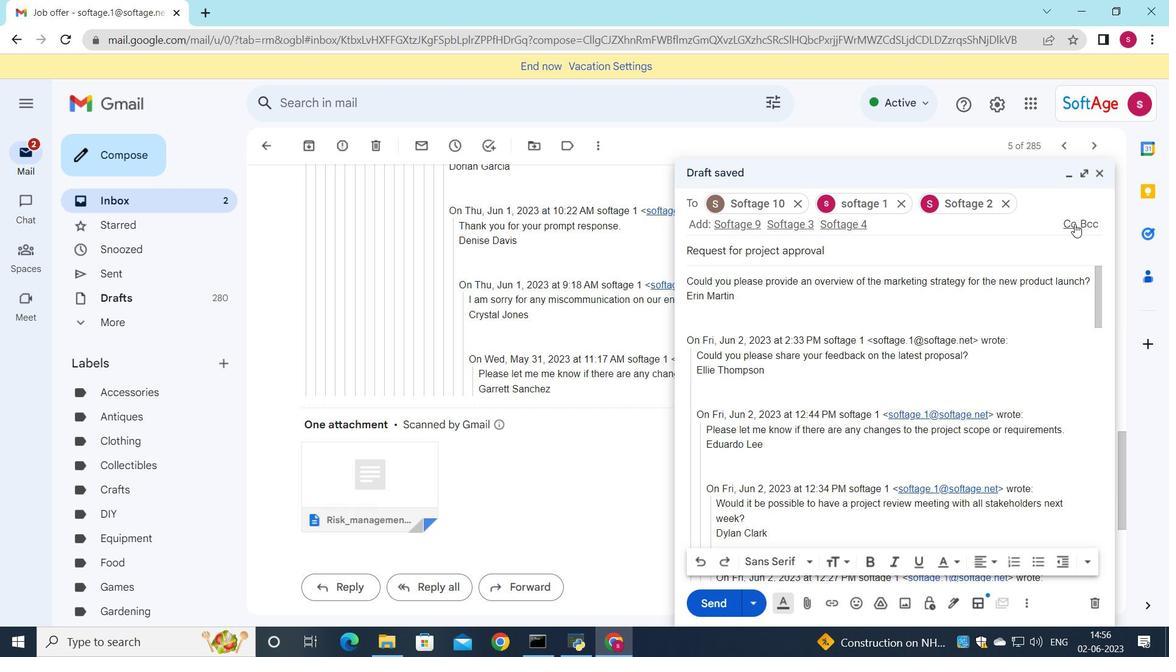 
Action: Mouse moved to (1035, 255)
Screenshot: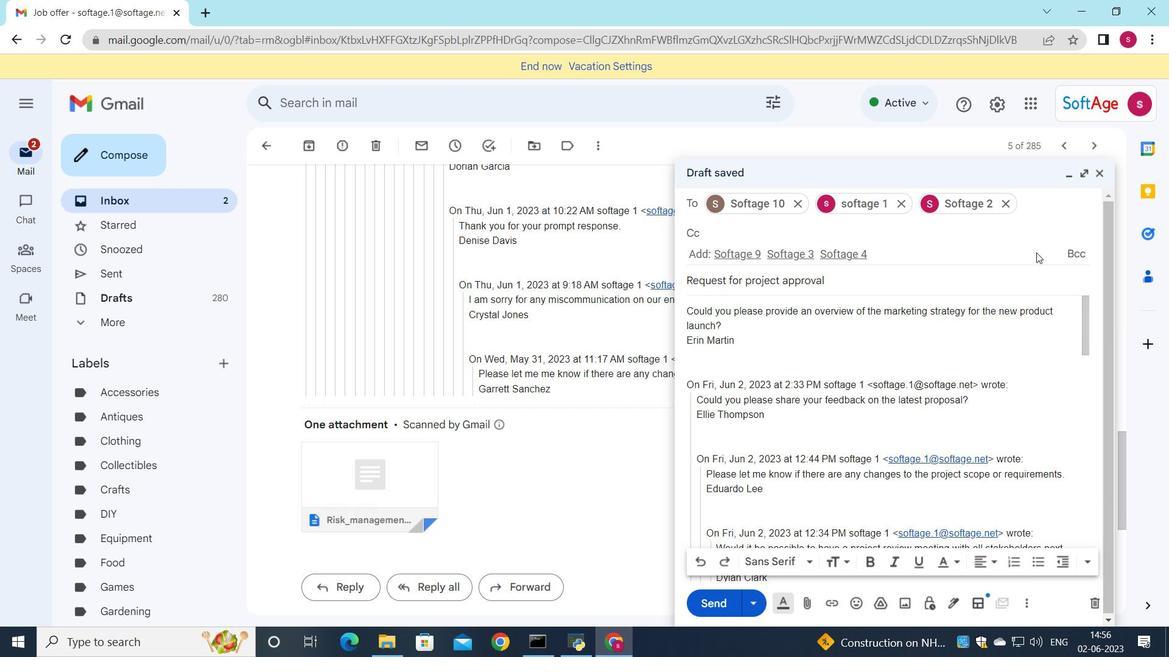 
Action: Key pressed s
Screenshot: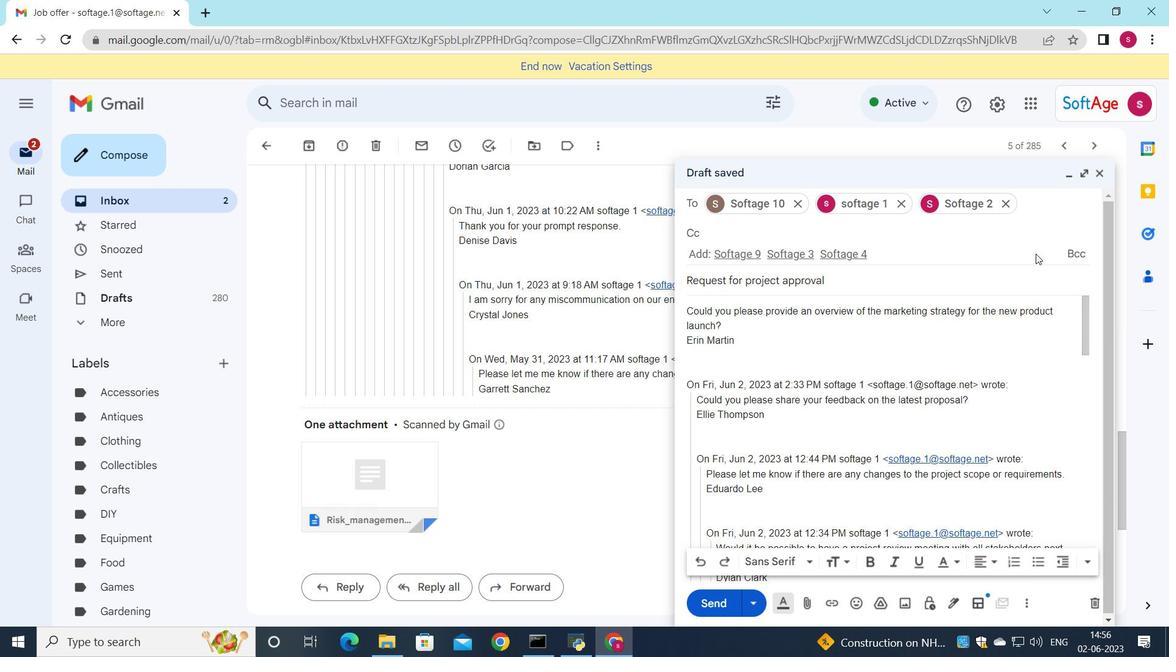 
Action: Mouse moved to (996, 309)
Screenshot: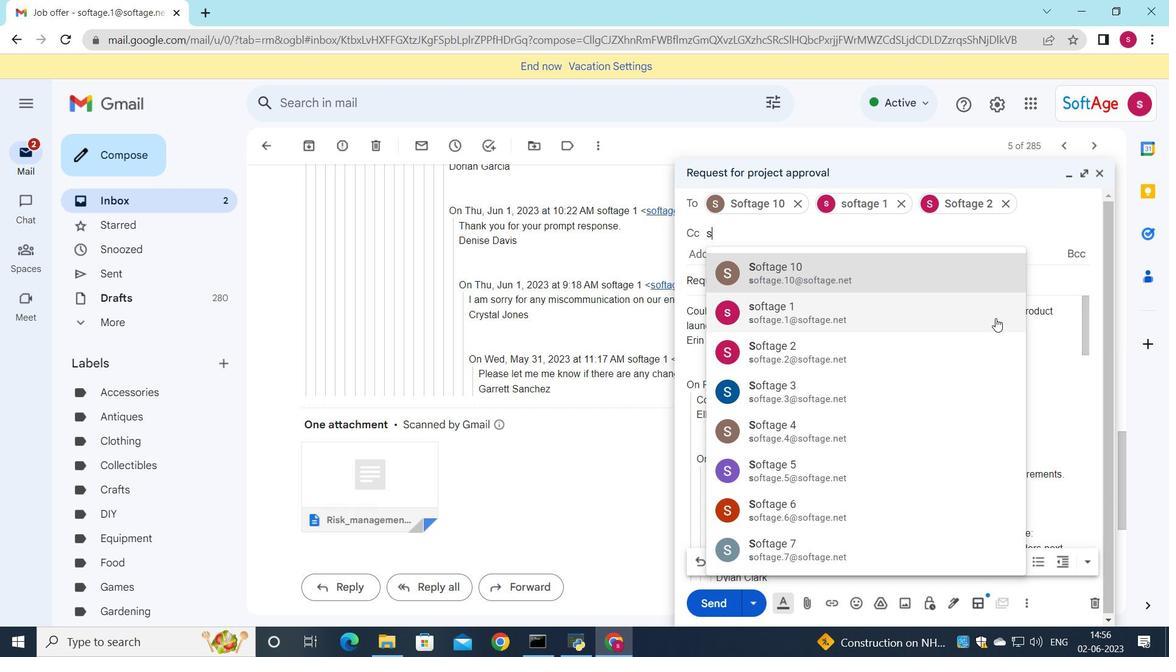 
Action: Key pressed oftage.8
Screenshot: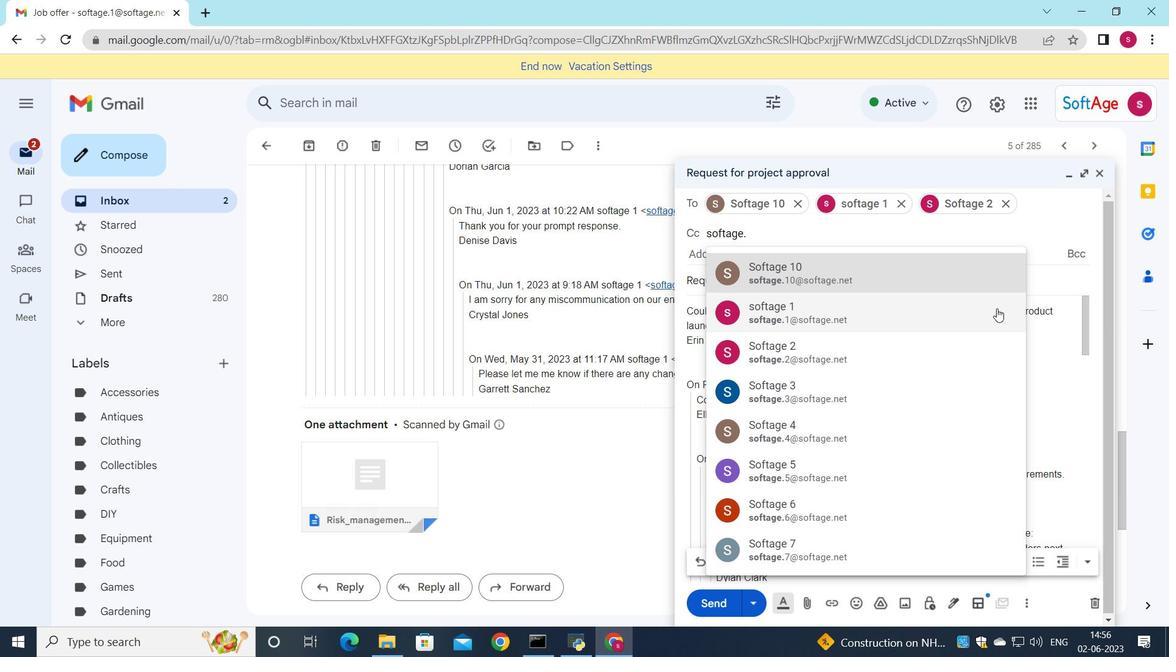 
Action: Mouse moved to (919, 272)
Screenshot: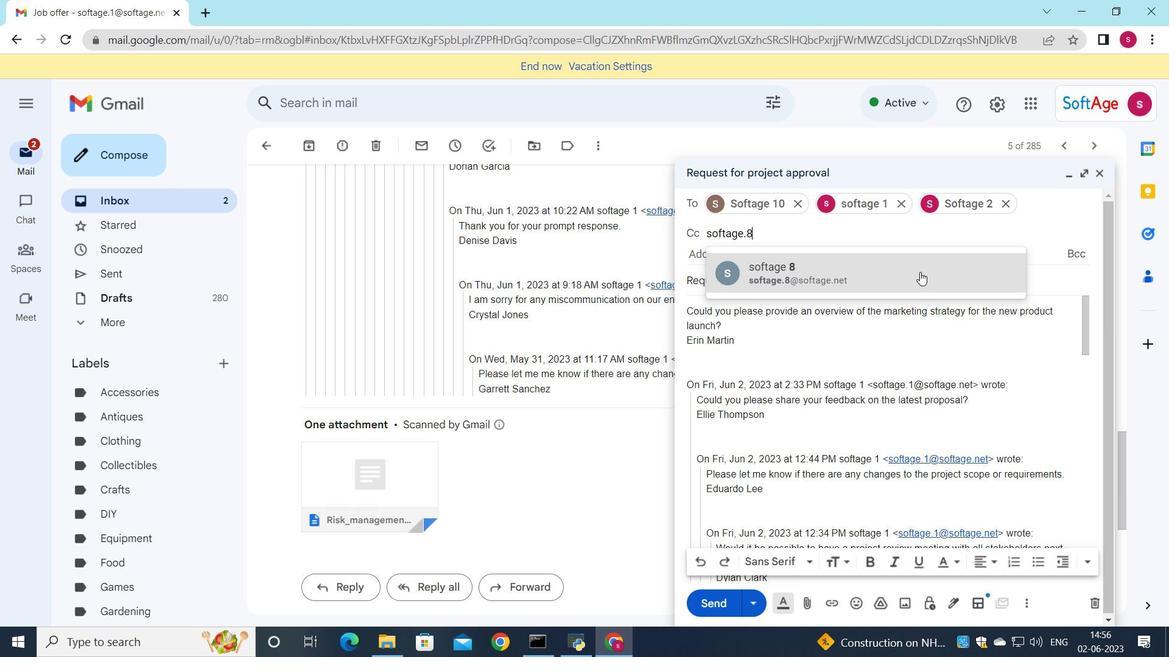 
Action: Mouse pressed left at (919, 272)
Screenshot: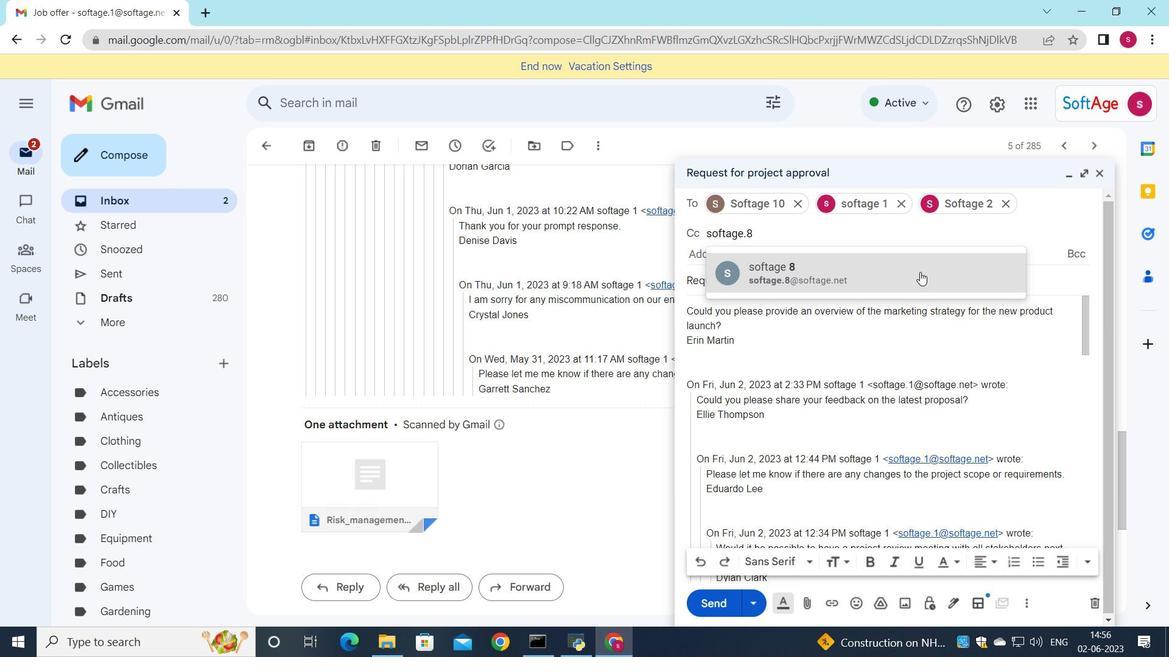 
Action: Mouse moved to (805, 613)
Screenshot: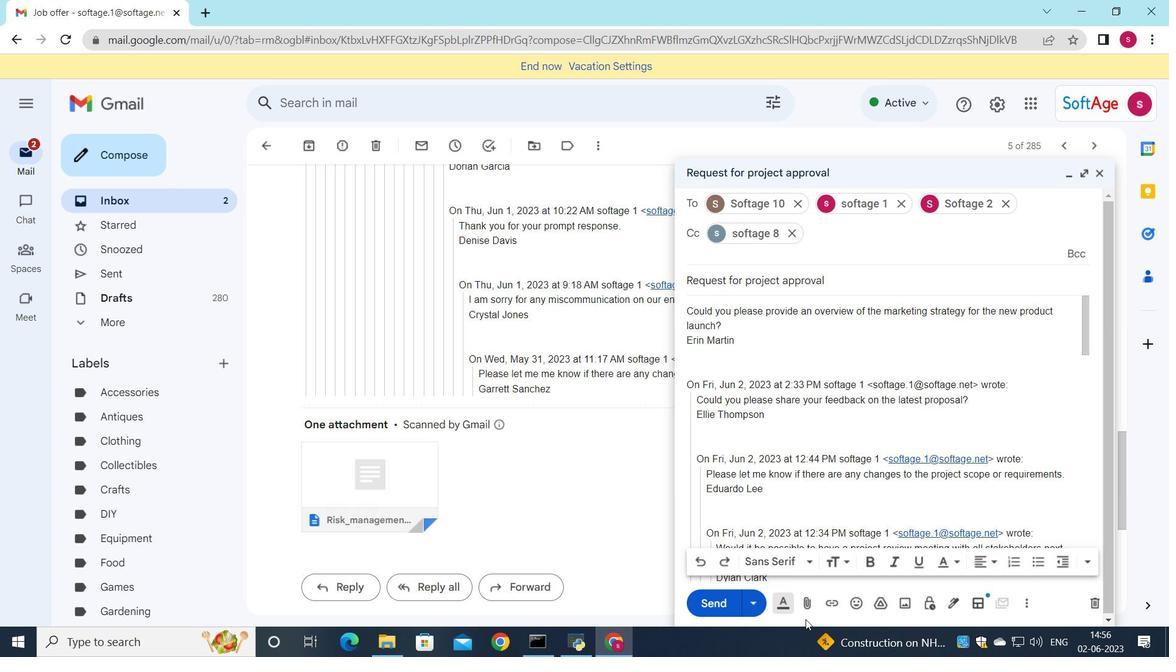 
Action: Mouse pressed left at (805, 613)
Screenshot: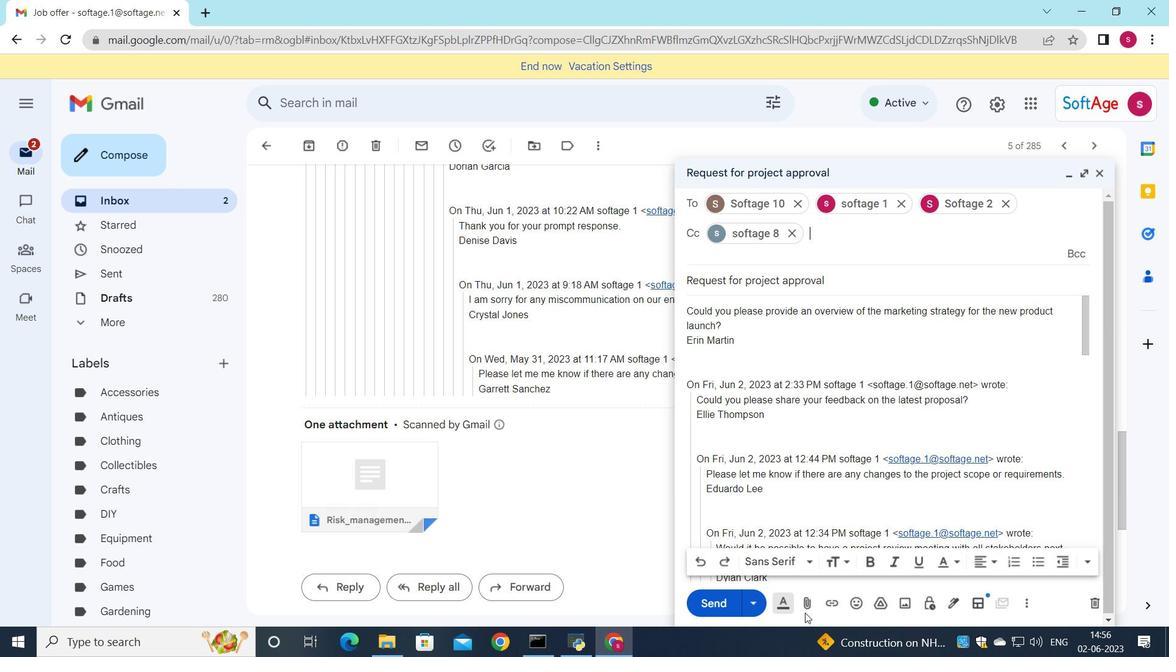
Action: Mouse moved to (808, 602)
Screenshot: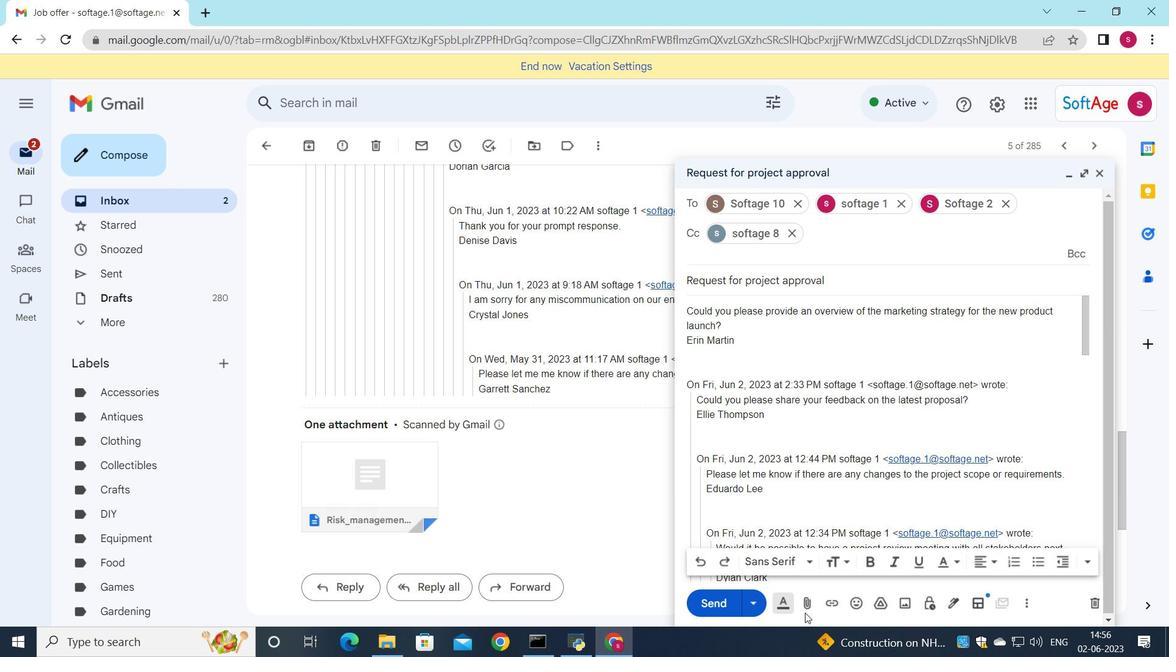 
Action: Mouse pressed left at (808, 602)
Screenshot: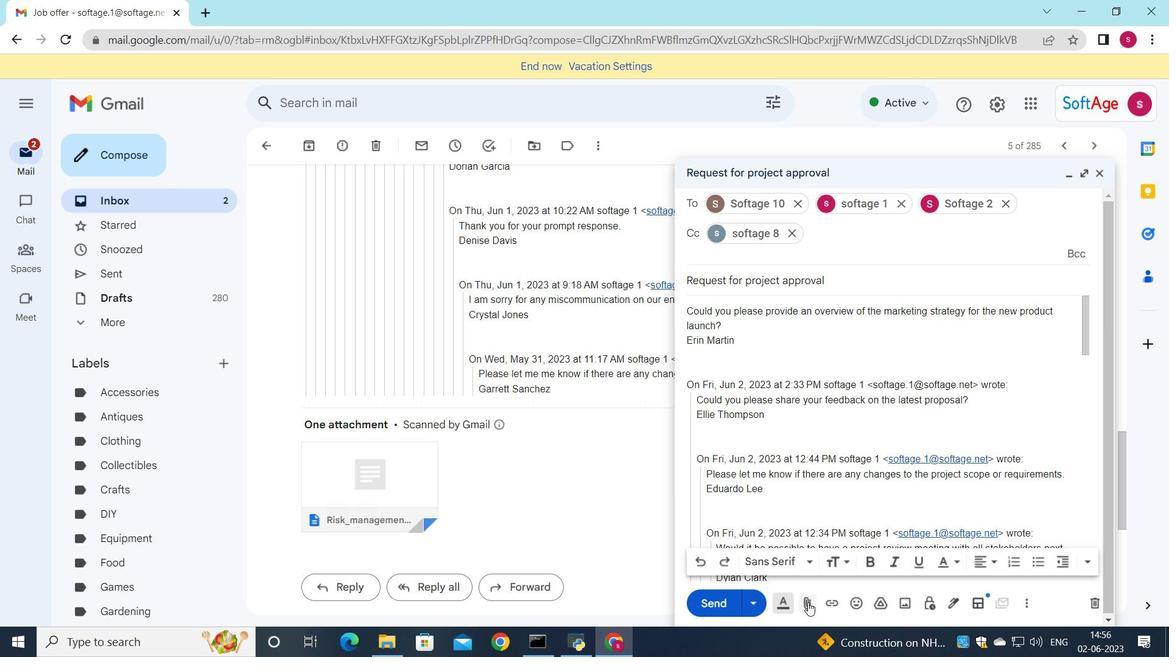 
Action: Mouse moved to (202, 112)
Screenshot: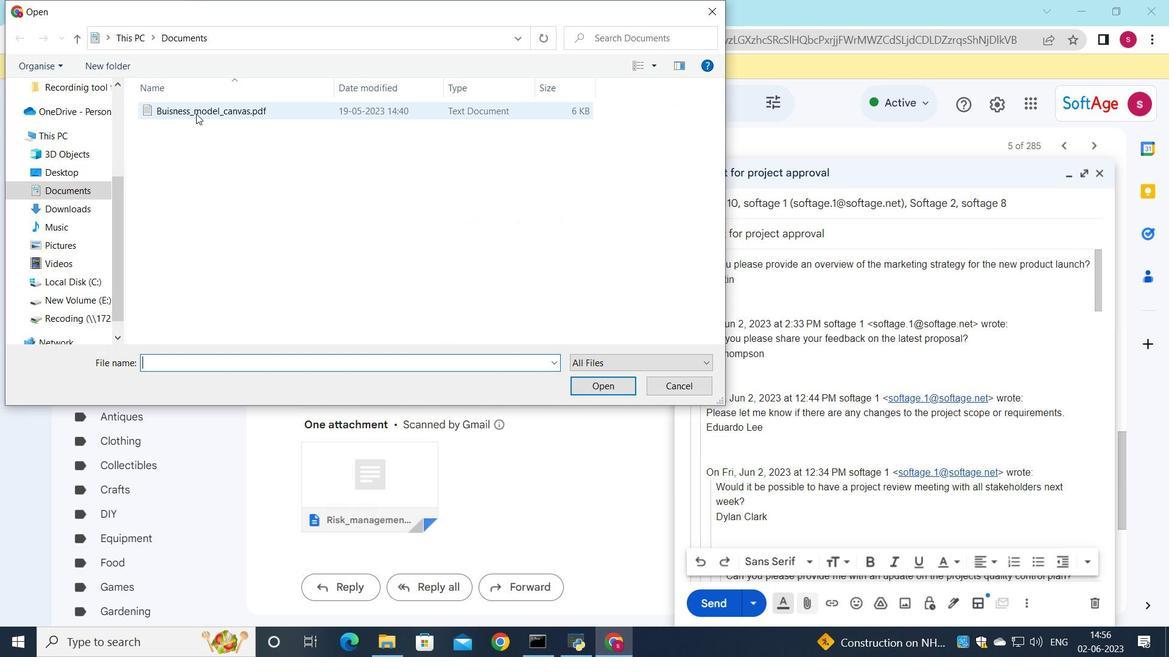 
Action: Mouse pressed left at (202, 112)
Screenshot: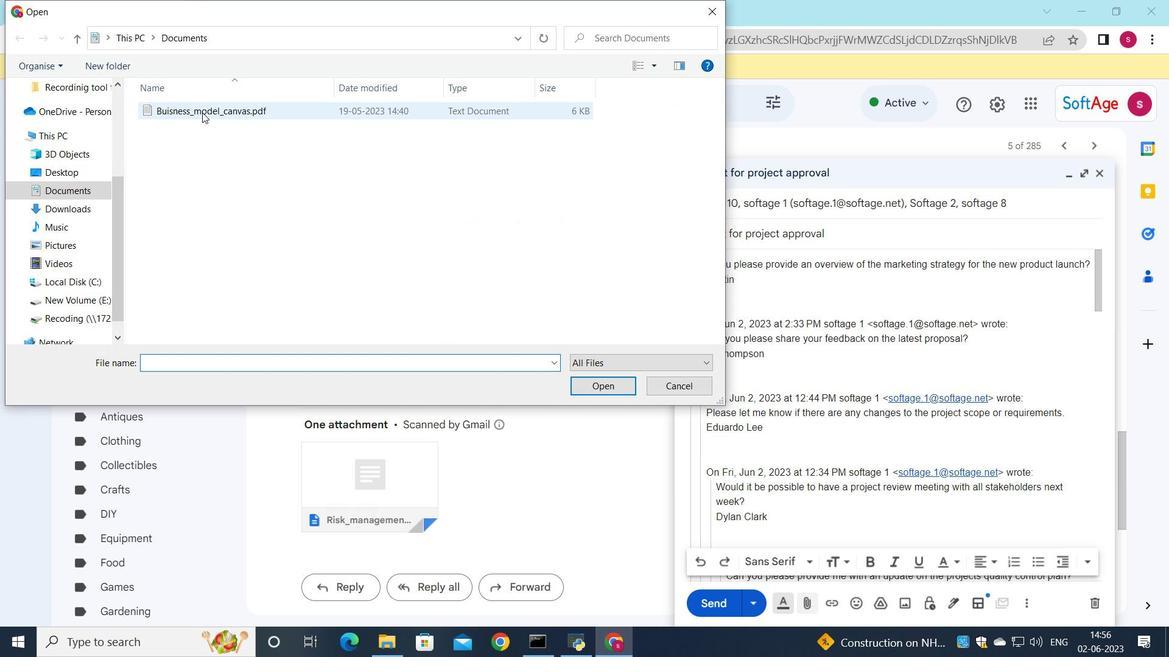 
Action: Mouse moved to (406, 116)
Screenshot: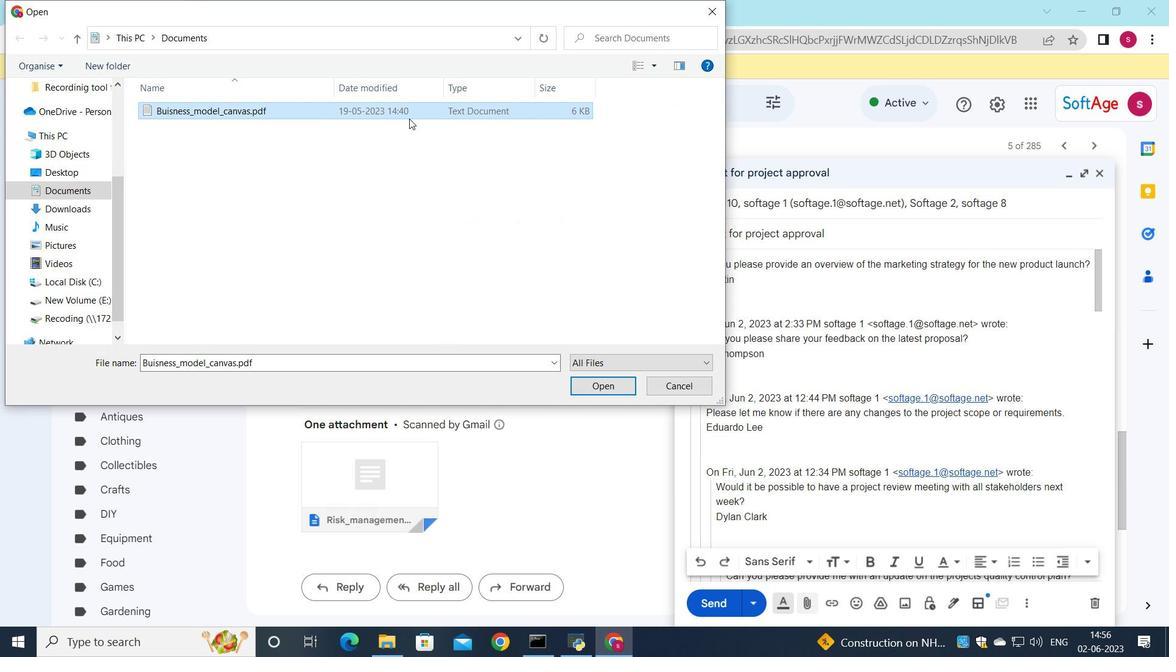 
Action: Mouse pressed left at (406, 116)
Screenshot: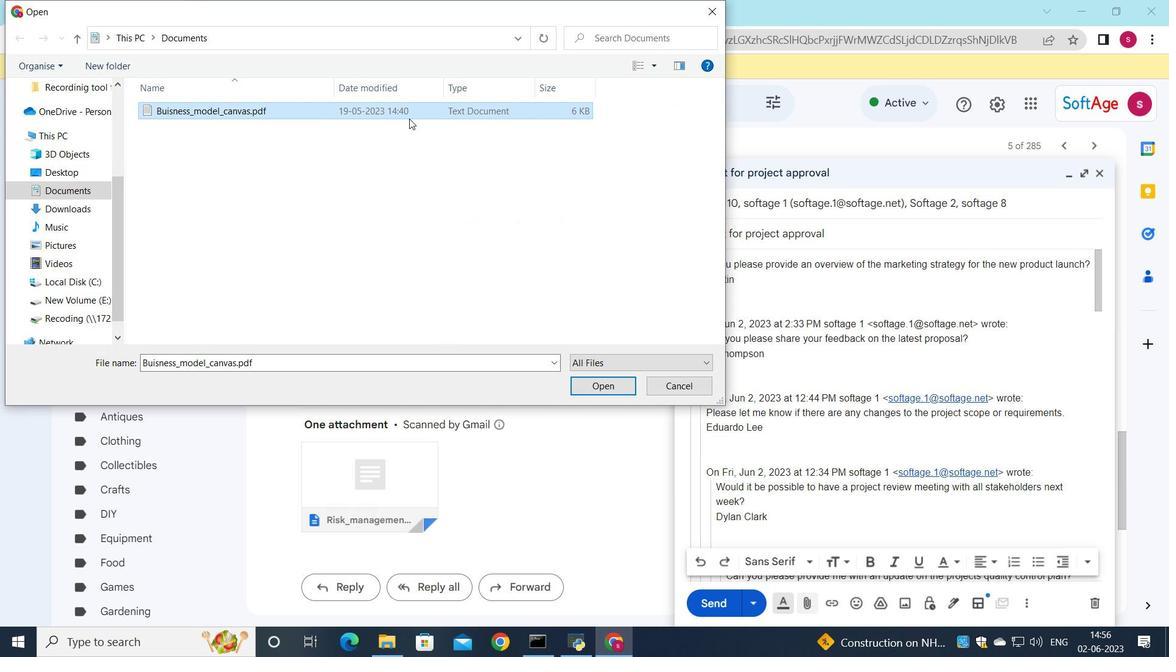 
Action: Mouse moved to (308, 105)
Screenshot: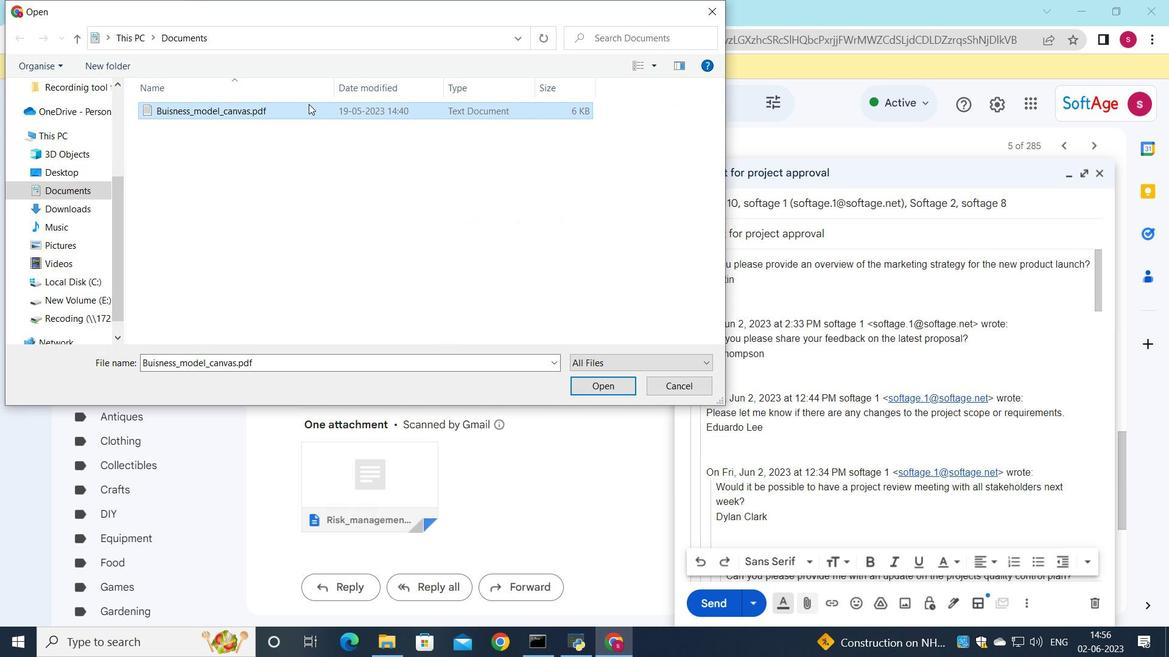 
Action: Mouse pressed left at (308, 105)
Screenshot: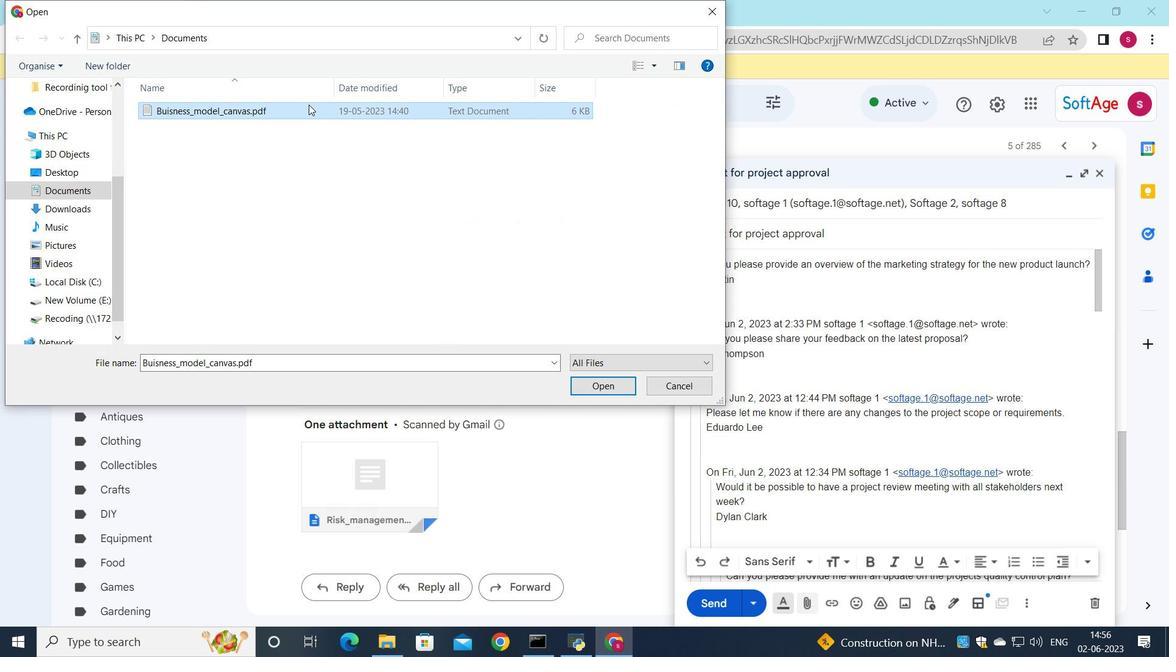 
Action: Mouse moved to (760, 179)
Screenshot: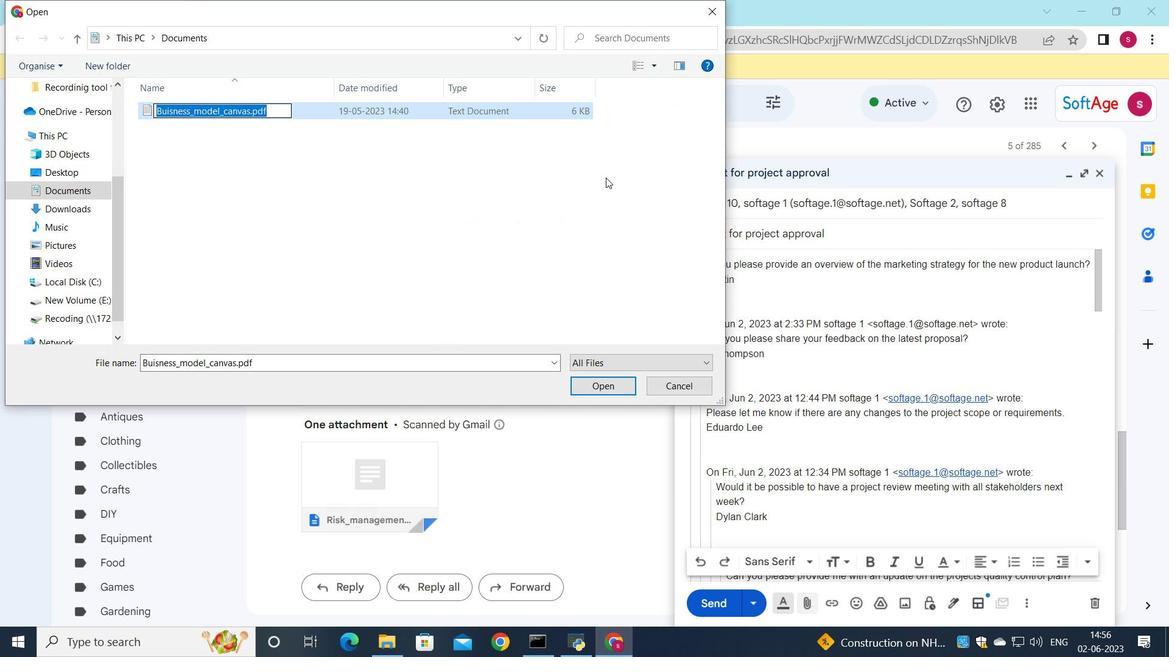 
Action: Key pressed <Key.shift>Vendor<Key.shift>_contract.doc
Screenshot: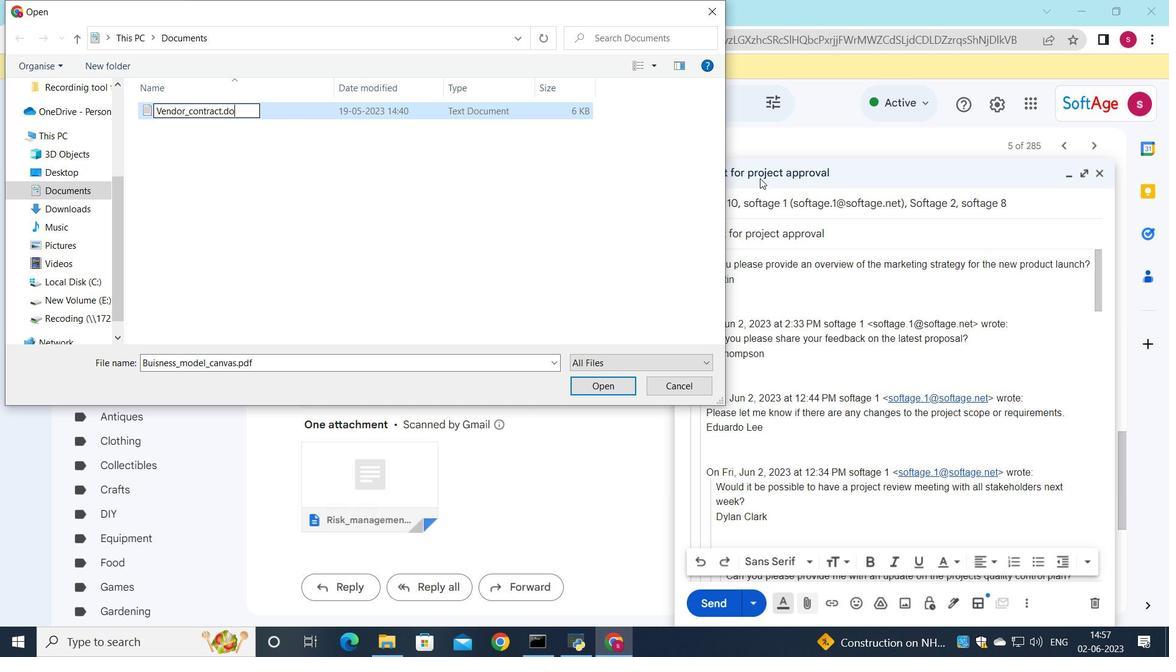 
Action: Mouse moved to (462, 105)
Screenshot: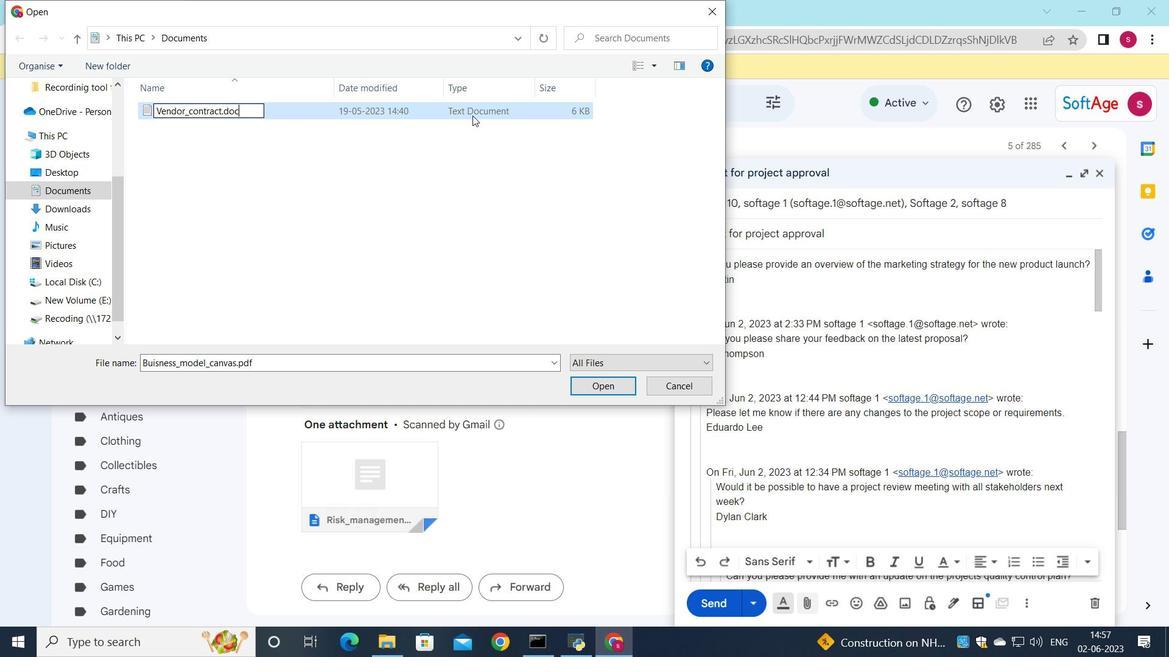 
Action: Mouse pressed left at (462, 105)
Screenshot: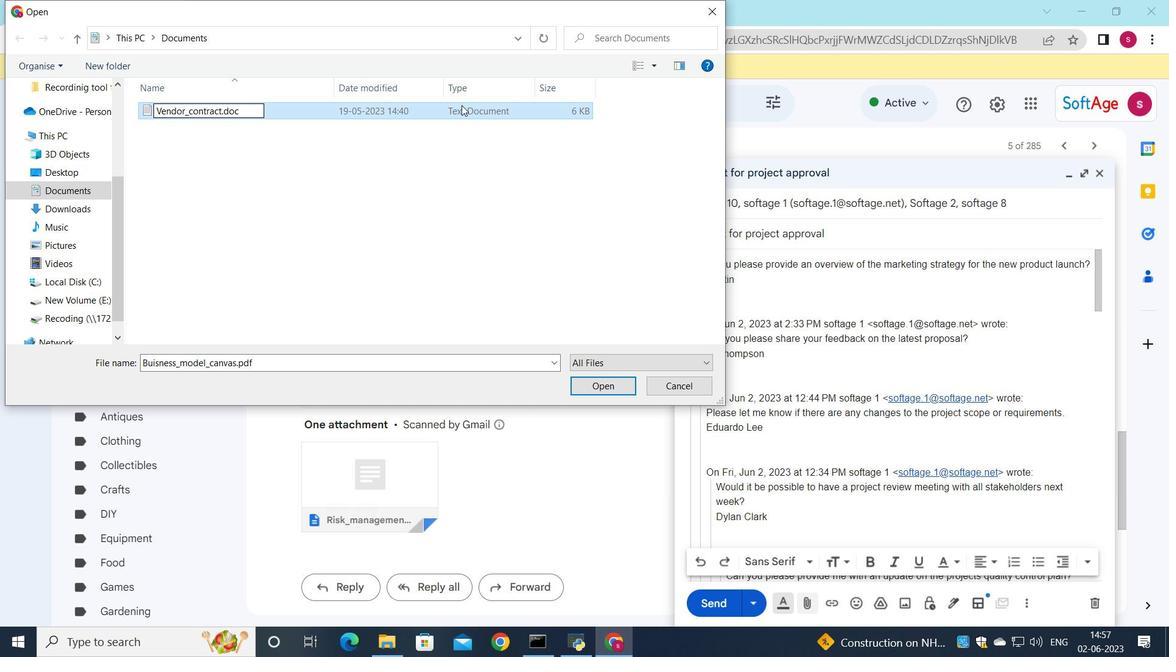 
Action: Mouse moved to (606, 389)
Screenshot: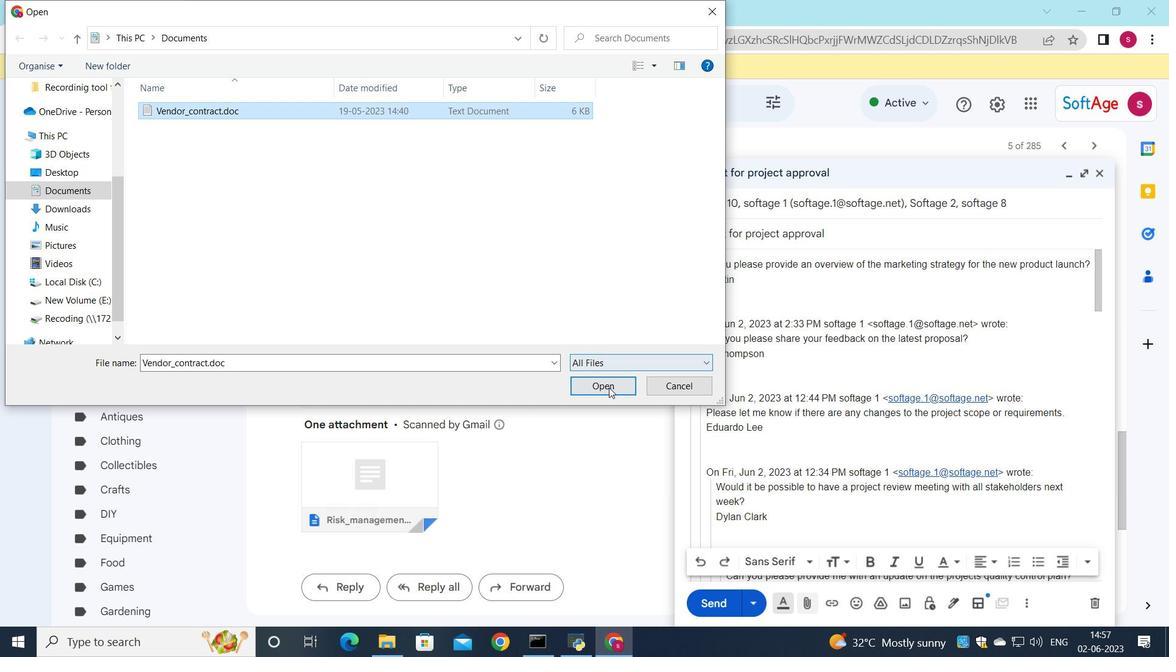 
Action: Mouse pressed left at (606, 389)
Screenshot: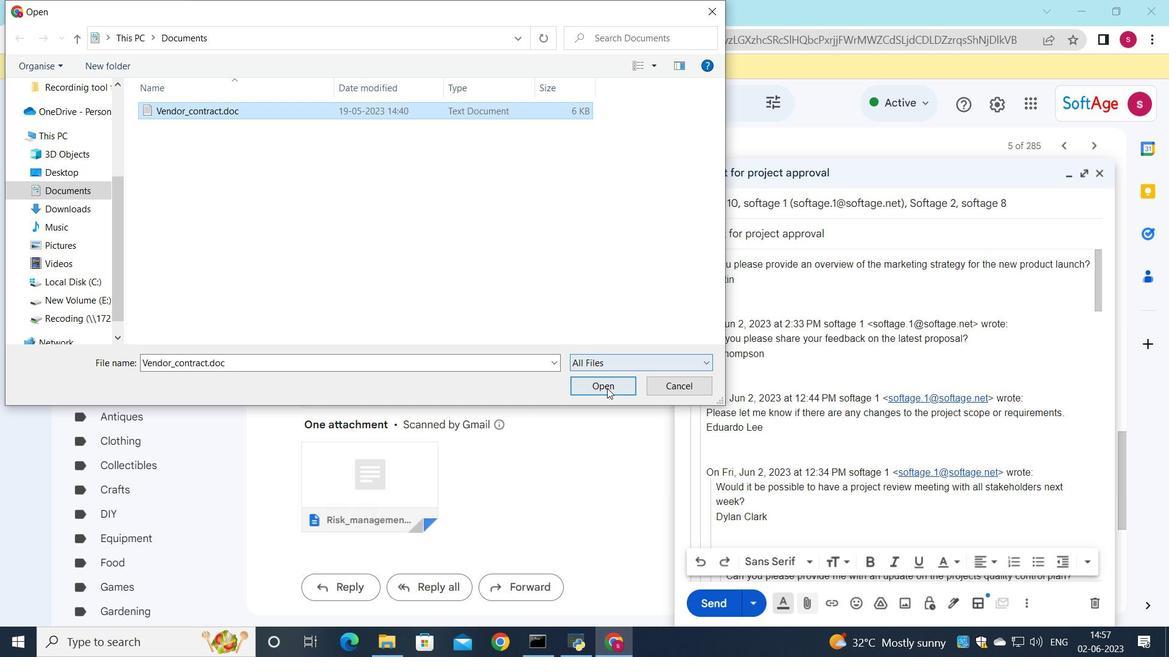 
Action: Mouse moved to (708, 602)
Screenshot: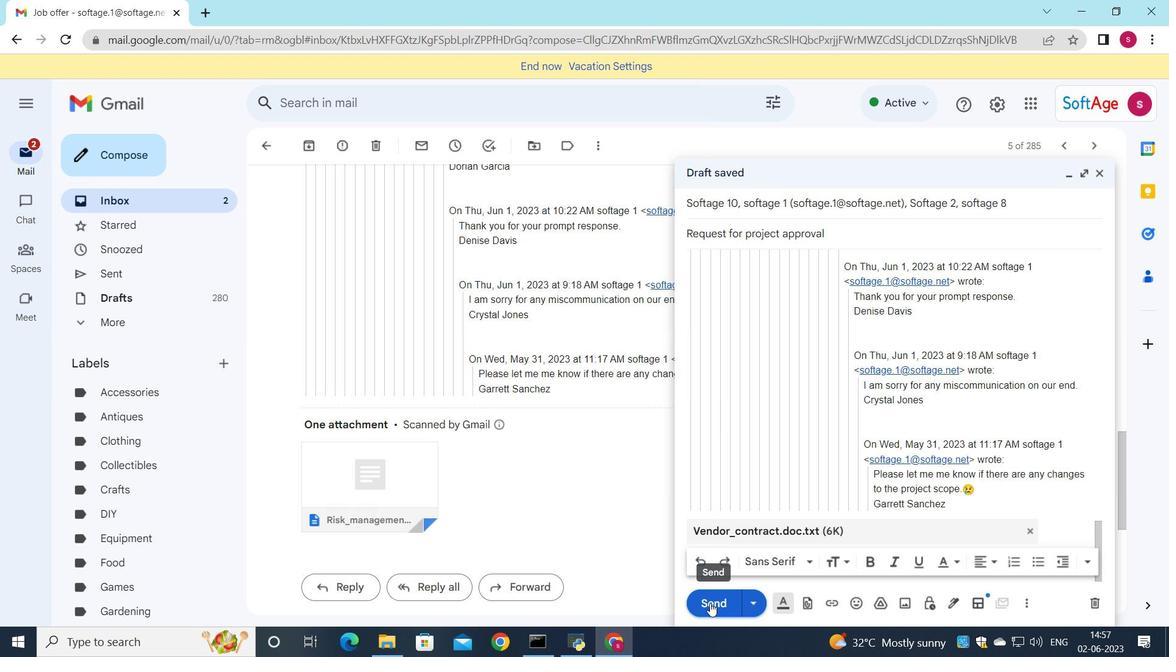 
Action: Mouse pressed left at (708, 602)
Screenshot: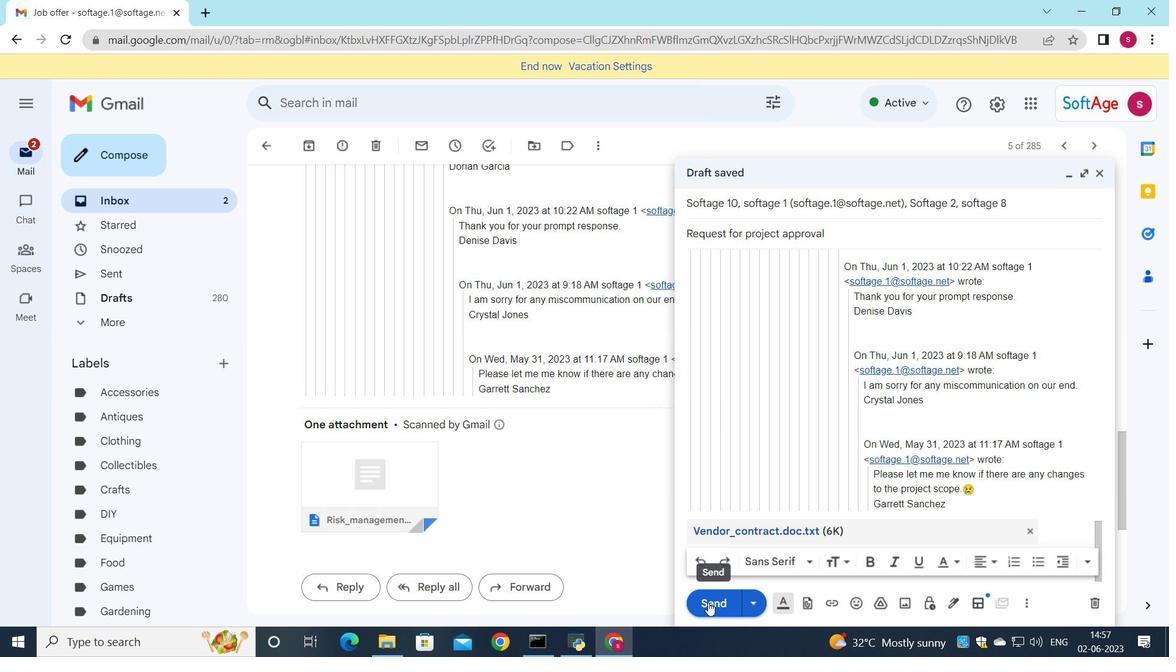 
Action: Mouse moved to (224, 189)
Screenshot: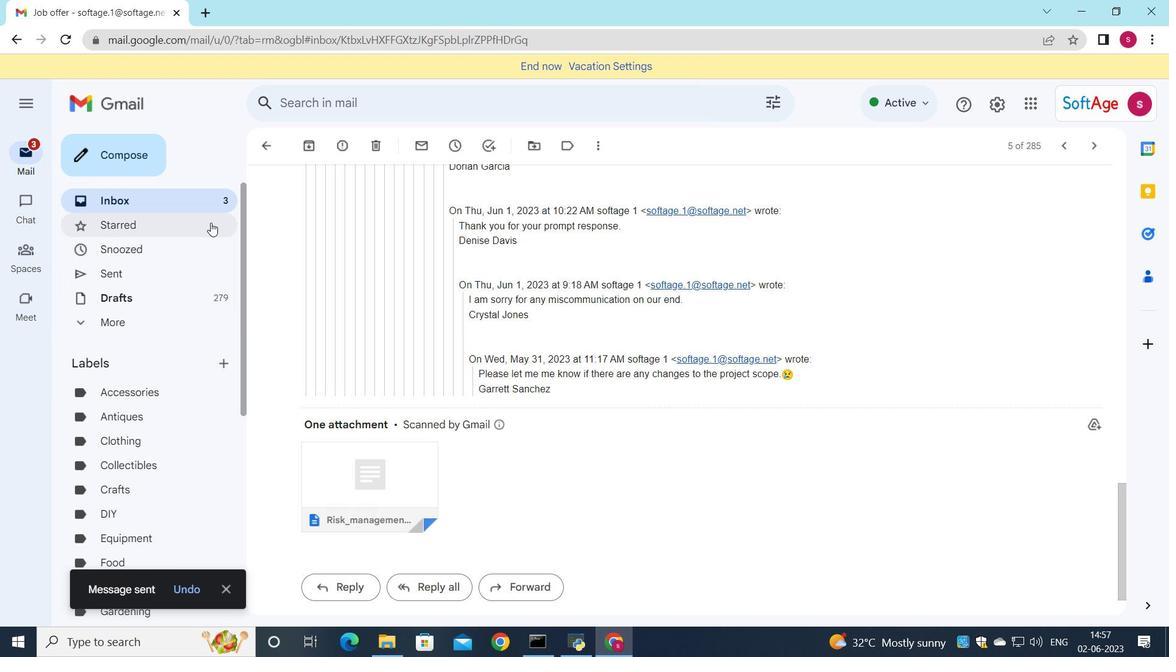 
Action: Mouse pressed left at (224, 189)
Screenshot: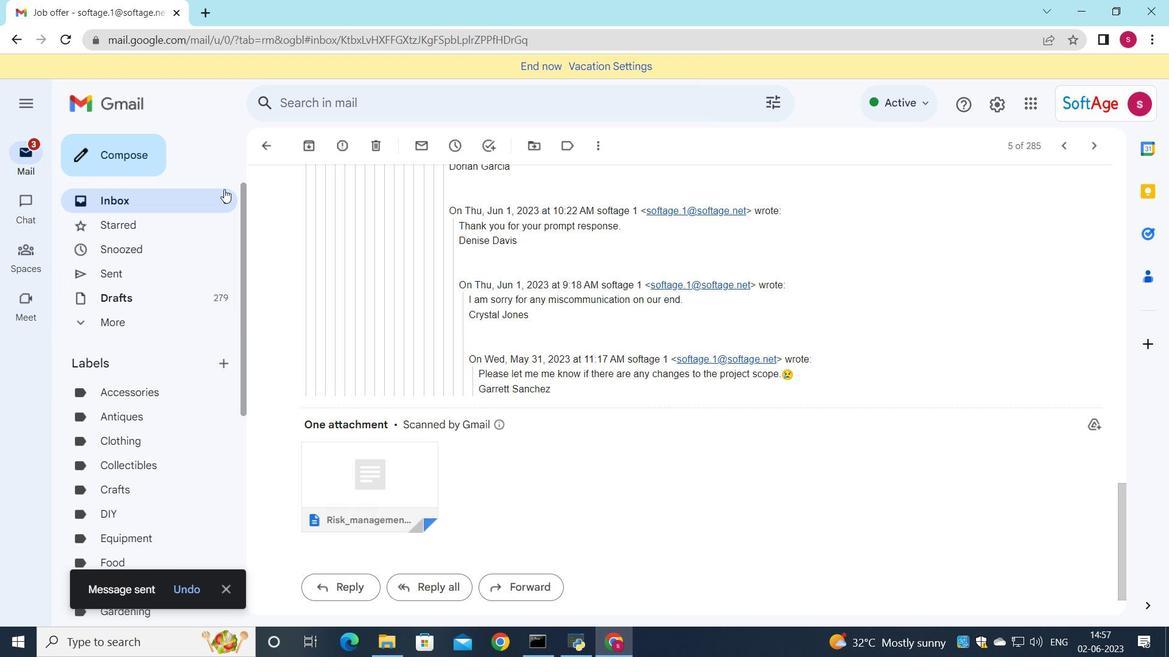 
Action: Mouse moved to (378, 191)
Screenshot: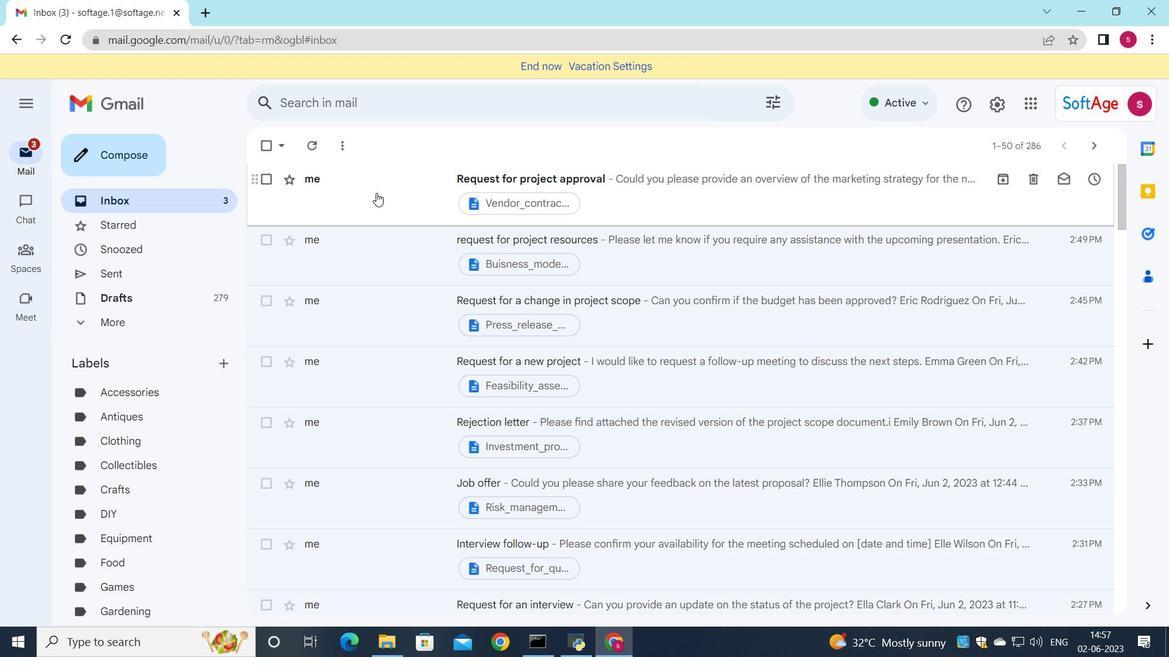 
Action: Mouse pressed left at (378, 191)
Screenshot: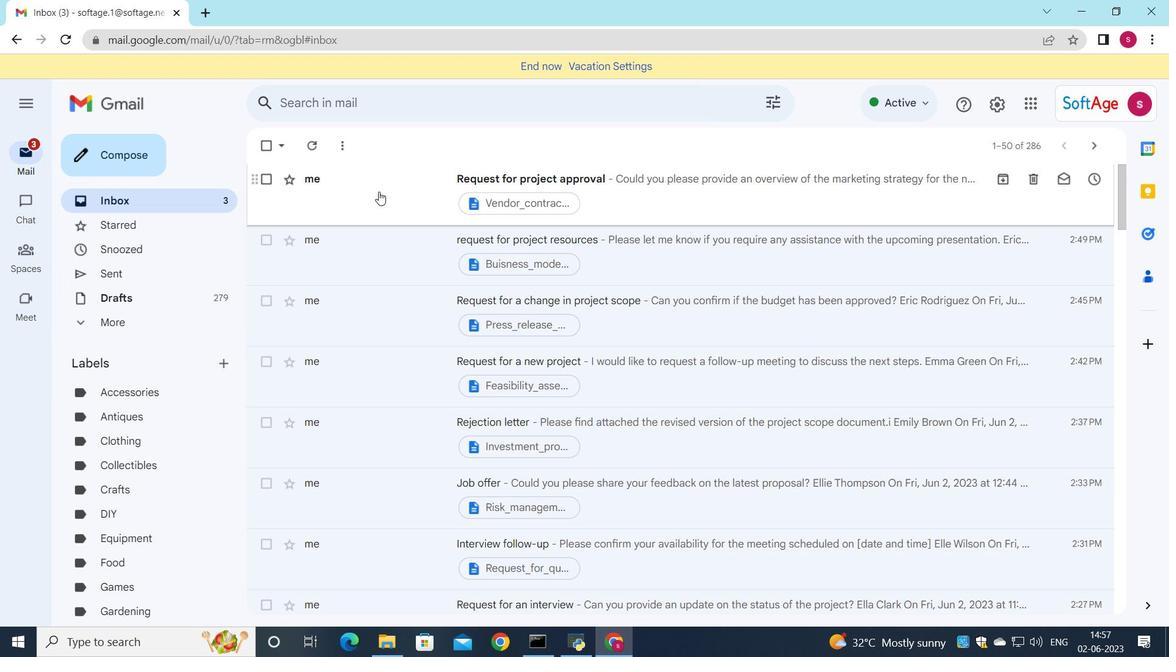 
Action: Mouse moved to (944, 266)
Screenshot: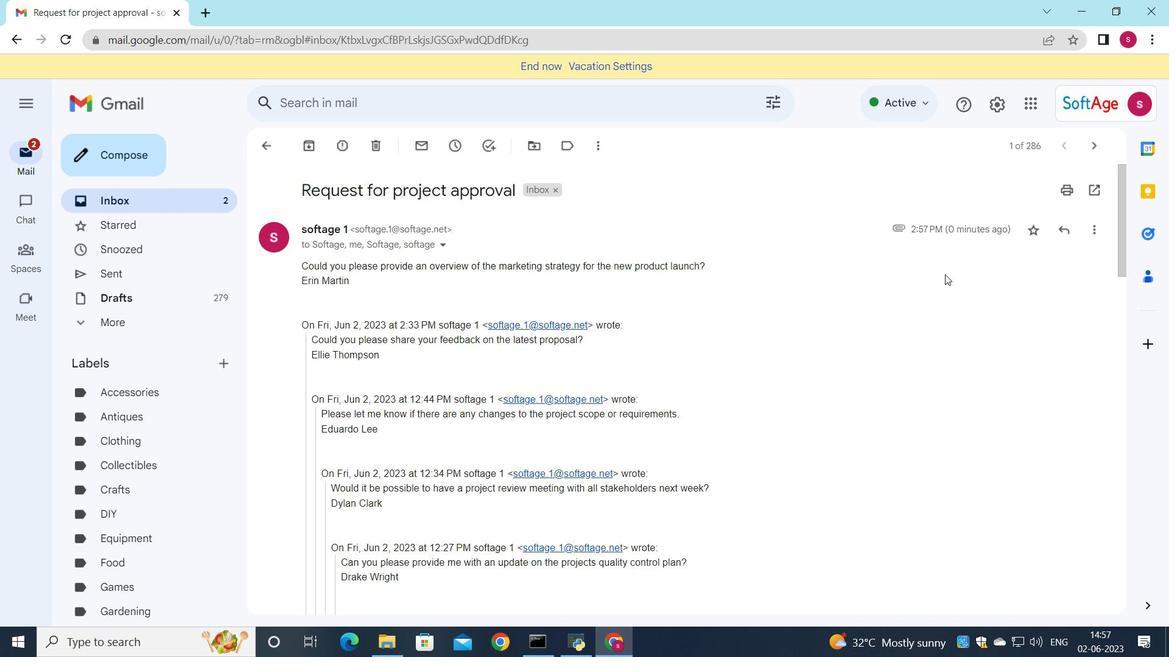 
